 Task: Open Card UI Design Concepts in Board Recruiting to Workspace Finance and Accounting and add a team member Softage.1@softage.net, a label Purple, a checklist Sales Call, an attachment from your onedrive, a color Purple and finally, add a card description 'Update company branding guidelines' and a comment 'Attention to detail is critical for this task, so let us make sure we do not miss anything important.'. Add a start date 'Jan 01, 1900' with a due date 'Jan 08, 1900'
Action: Mouse moved to (34, 383)
Screenshot: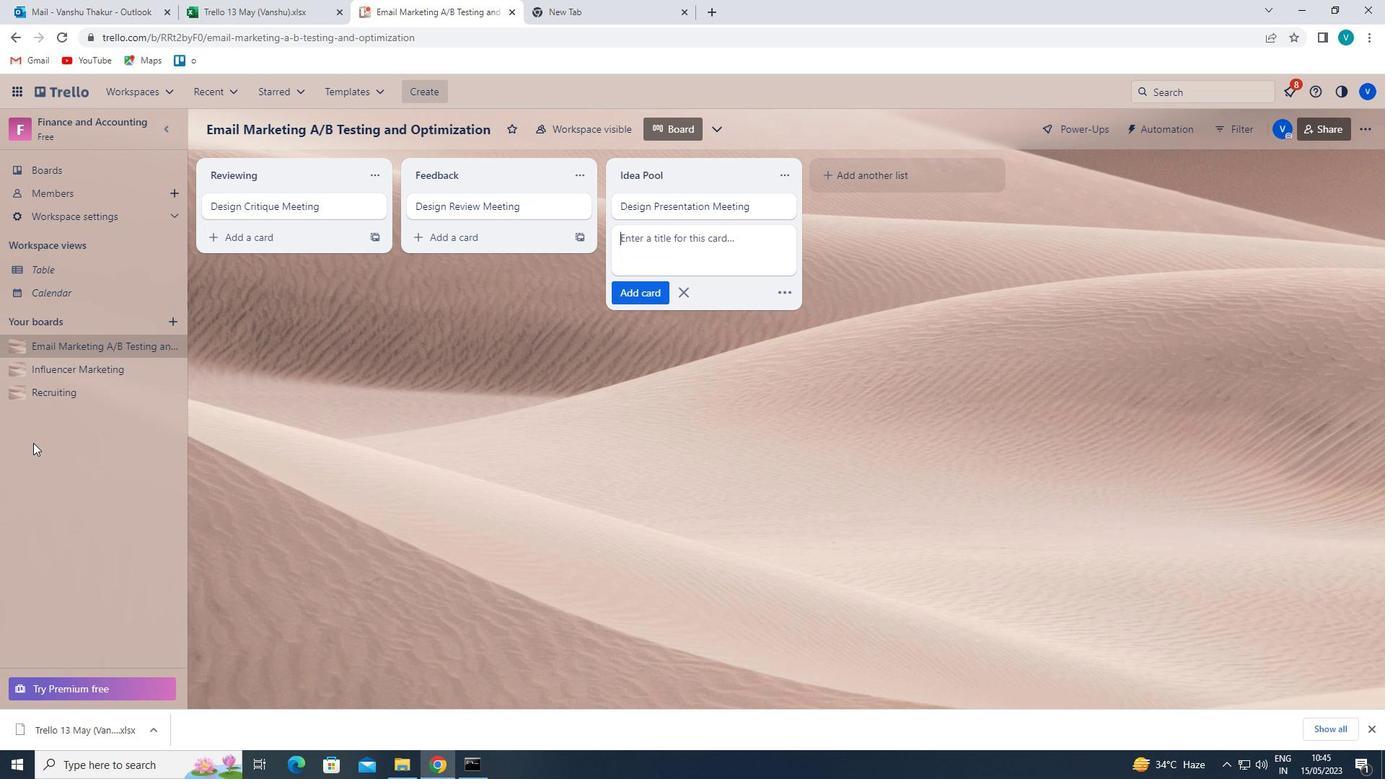 
Action: Mouse pressed left at (34, 383)
Screenshot: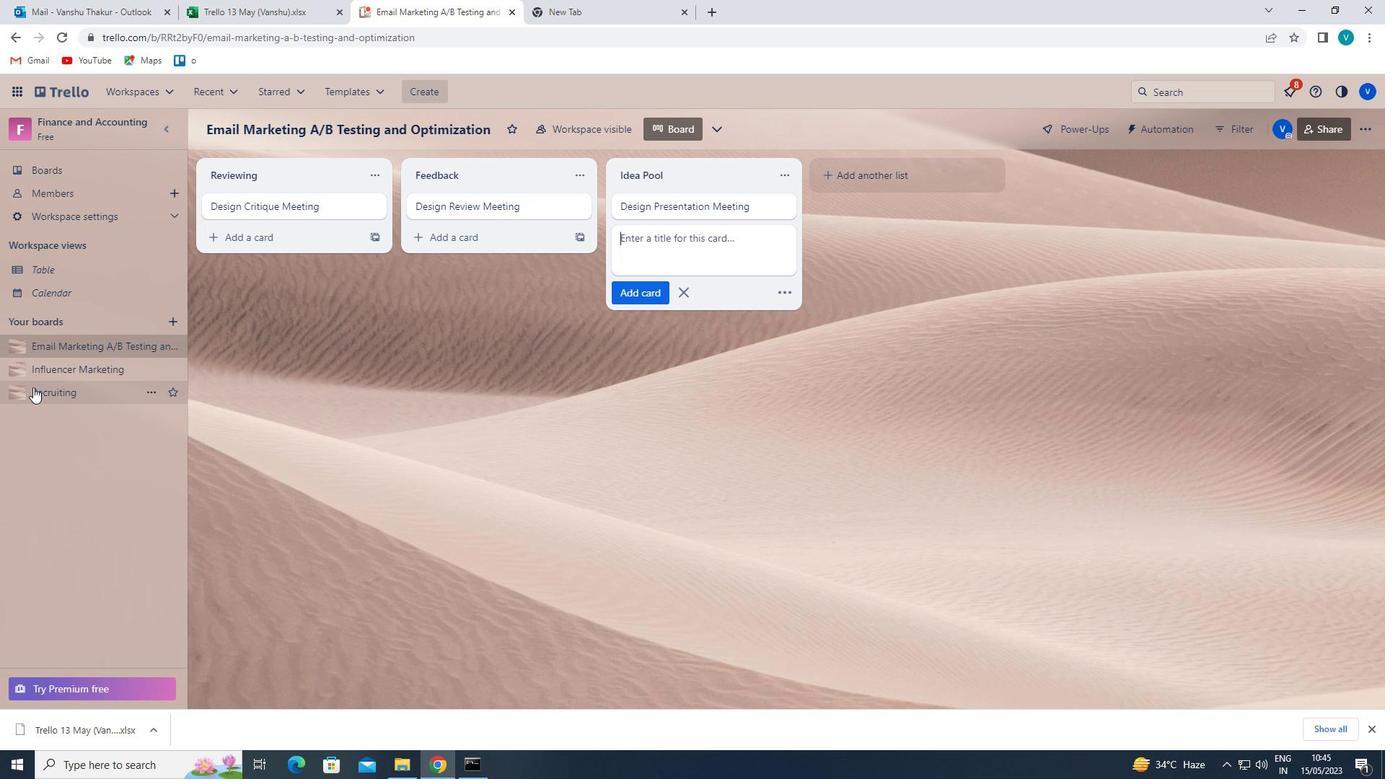 
Action: Mouse moved to (291, 207)
Screenshot: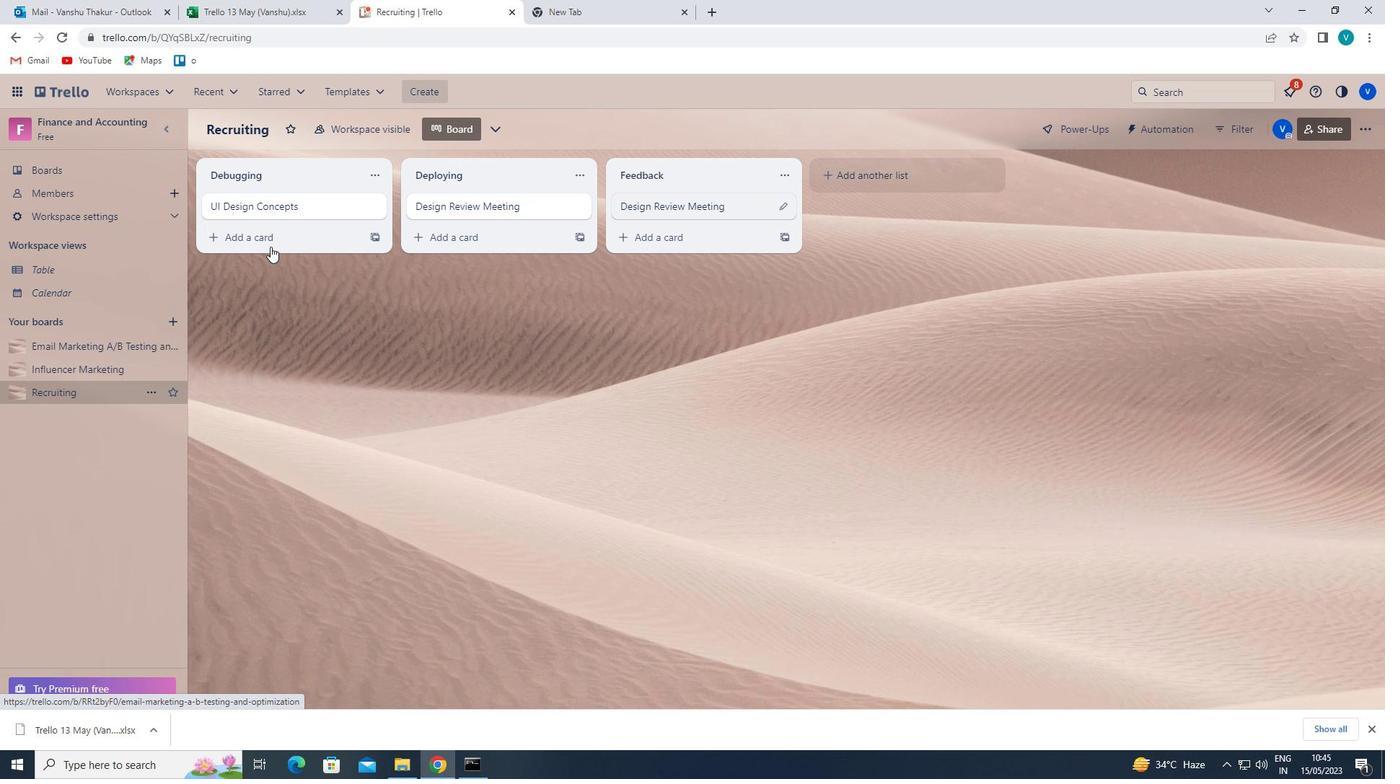 
Action: Mouse pressed left at (291, 207)
Screenshot: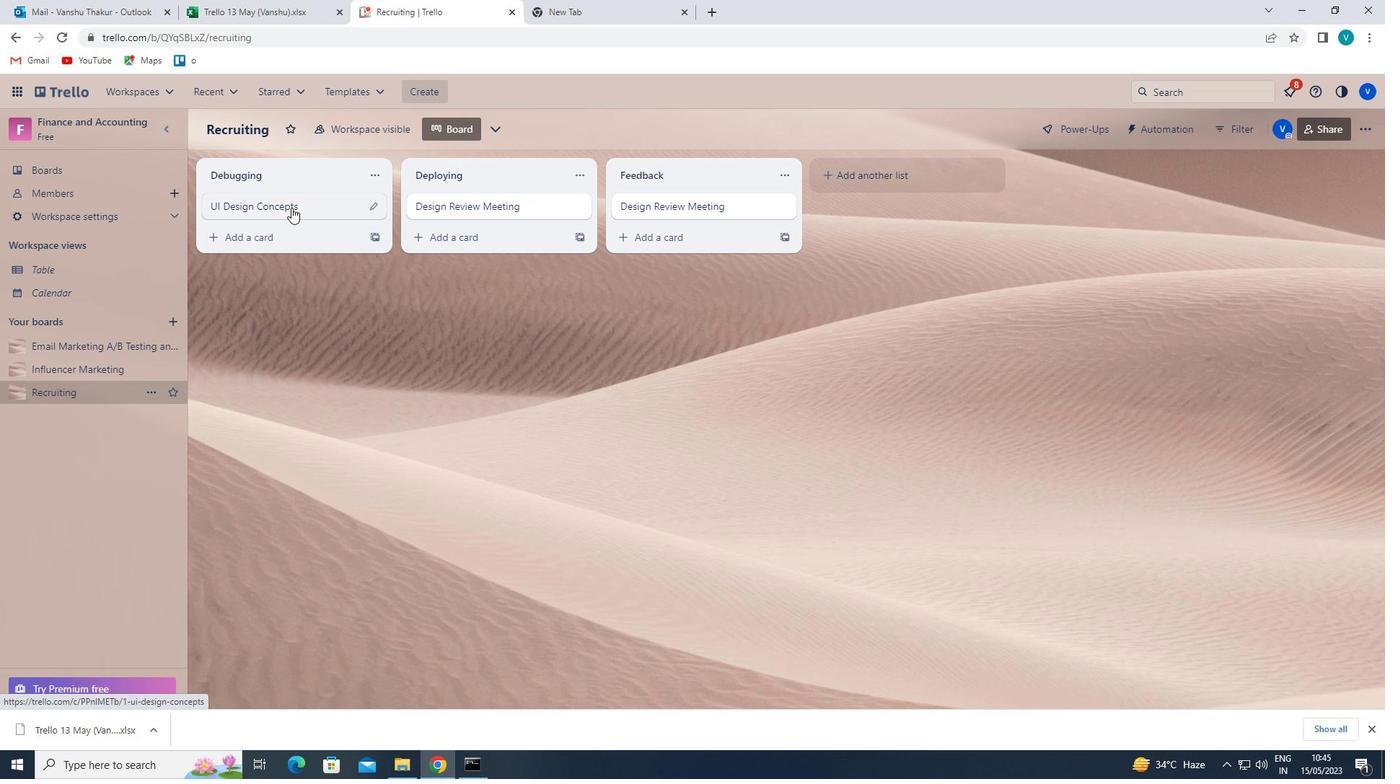 
Action: Mouse moved to (862, 194)
Screenshot: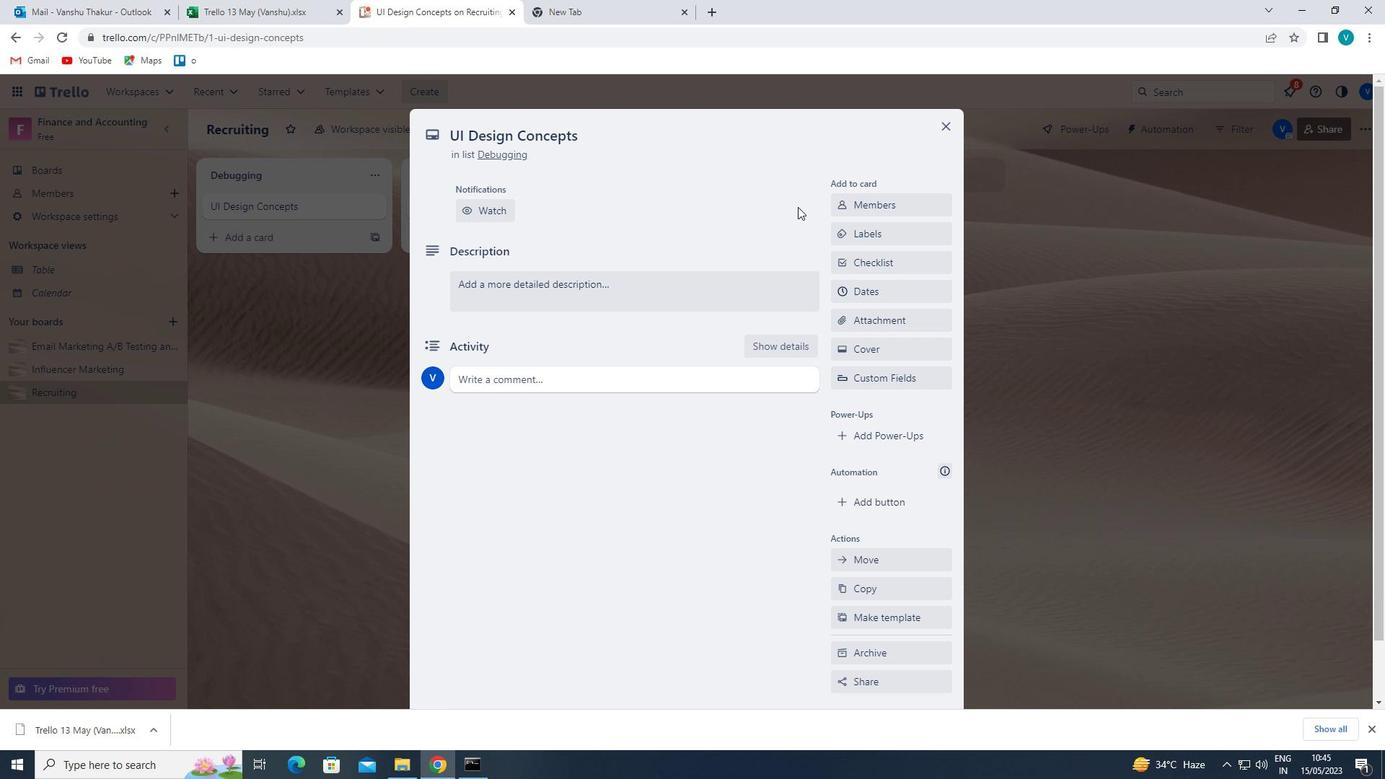 
Action: Mouse pressed left at (862, 194)
Screenshot: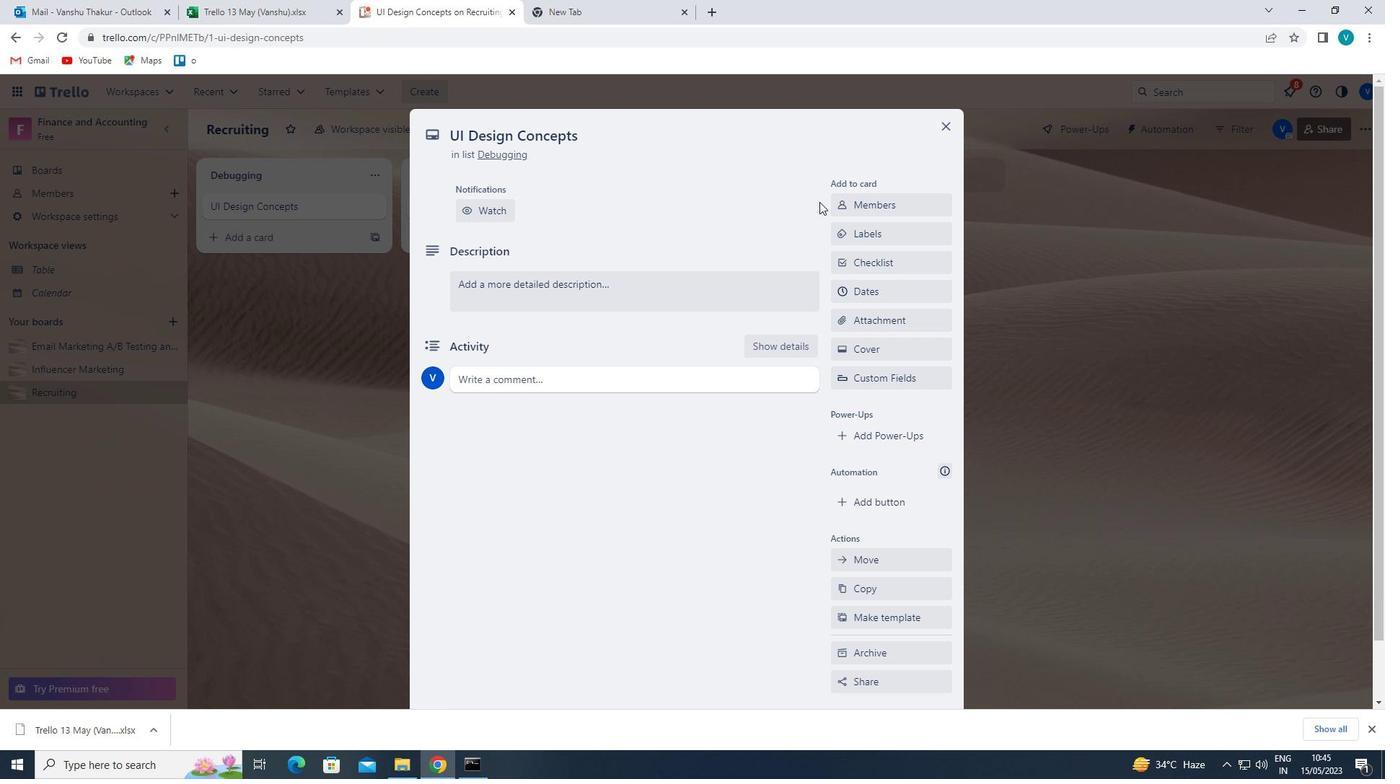 
Action: Mouse moved to (861, 273)
Screenshot: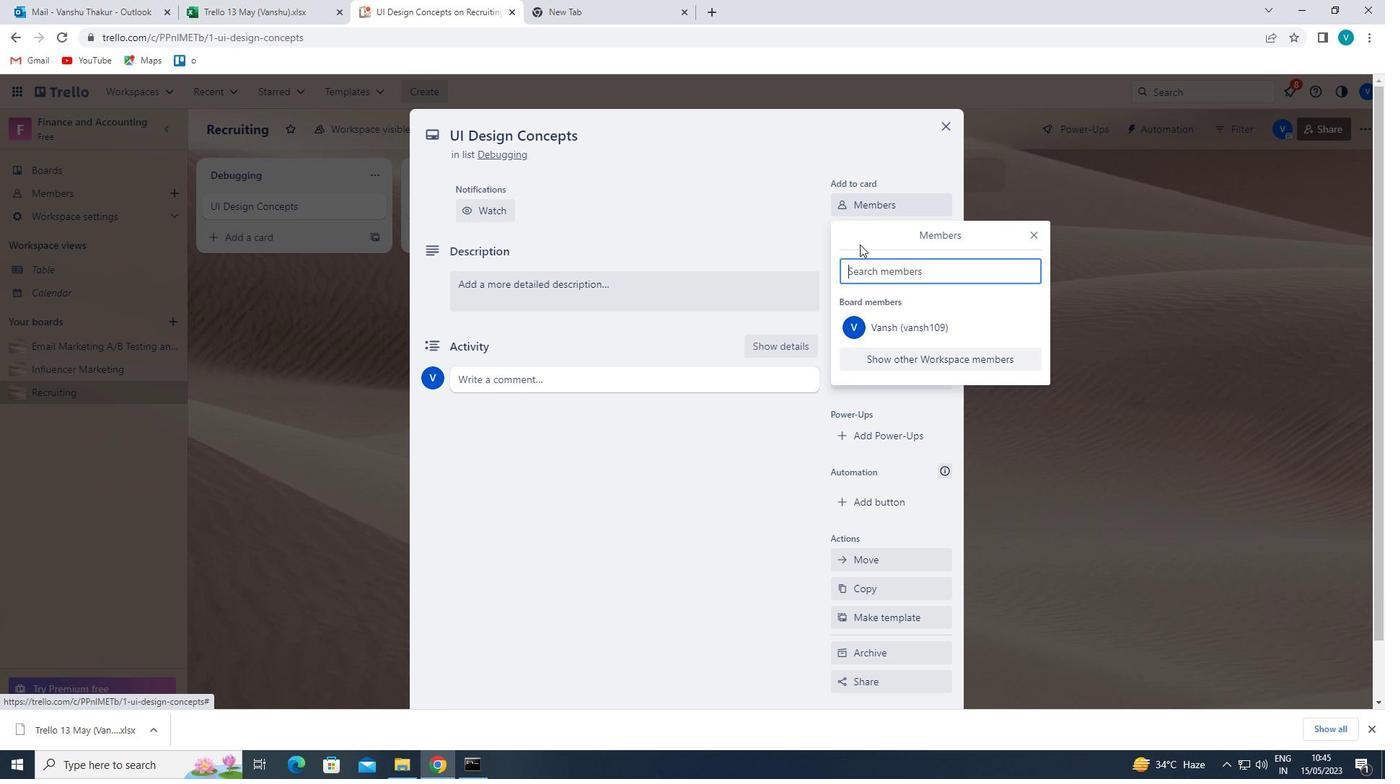 
Action: Mouse pressed left at (861, 273)
Screenshot: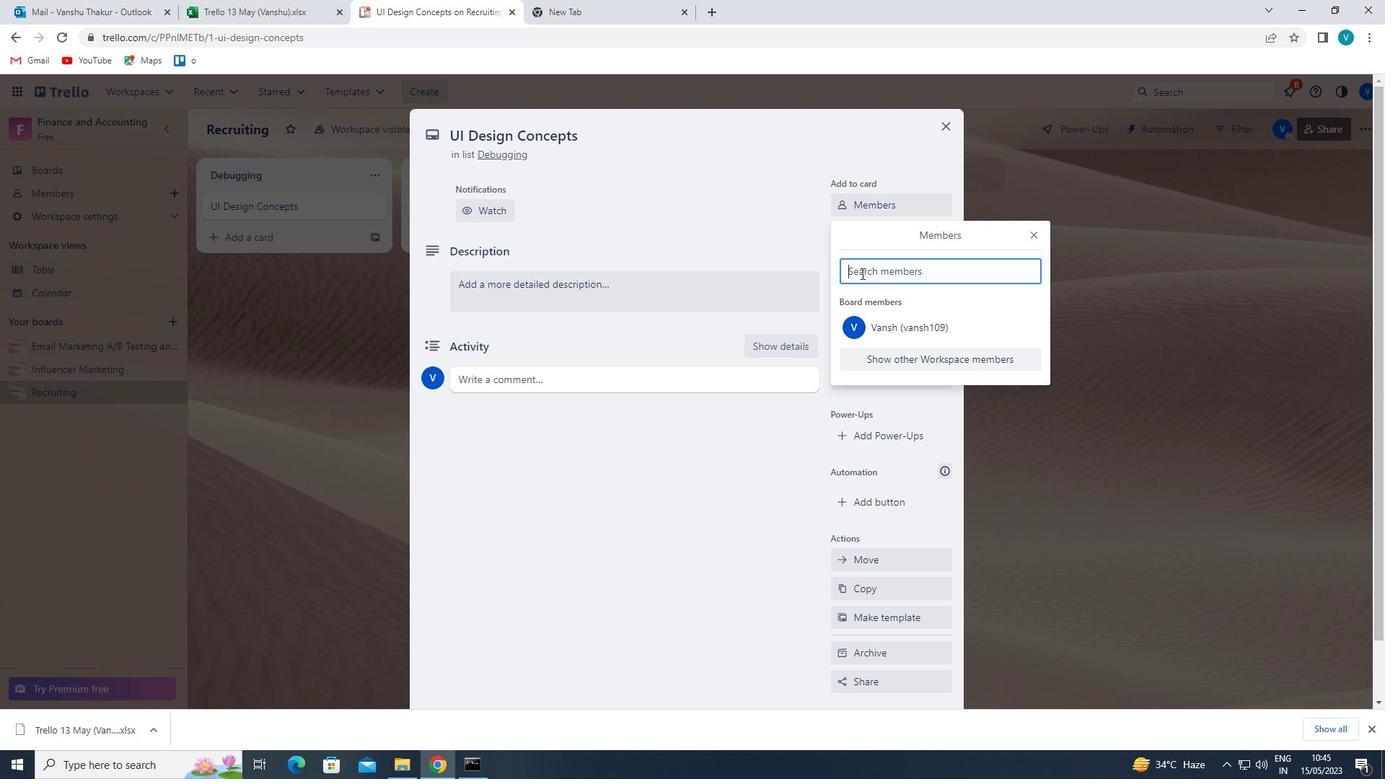
Action: Key pressed <Key.shift>S
Screenshot: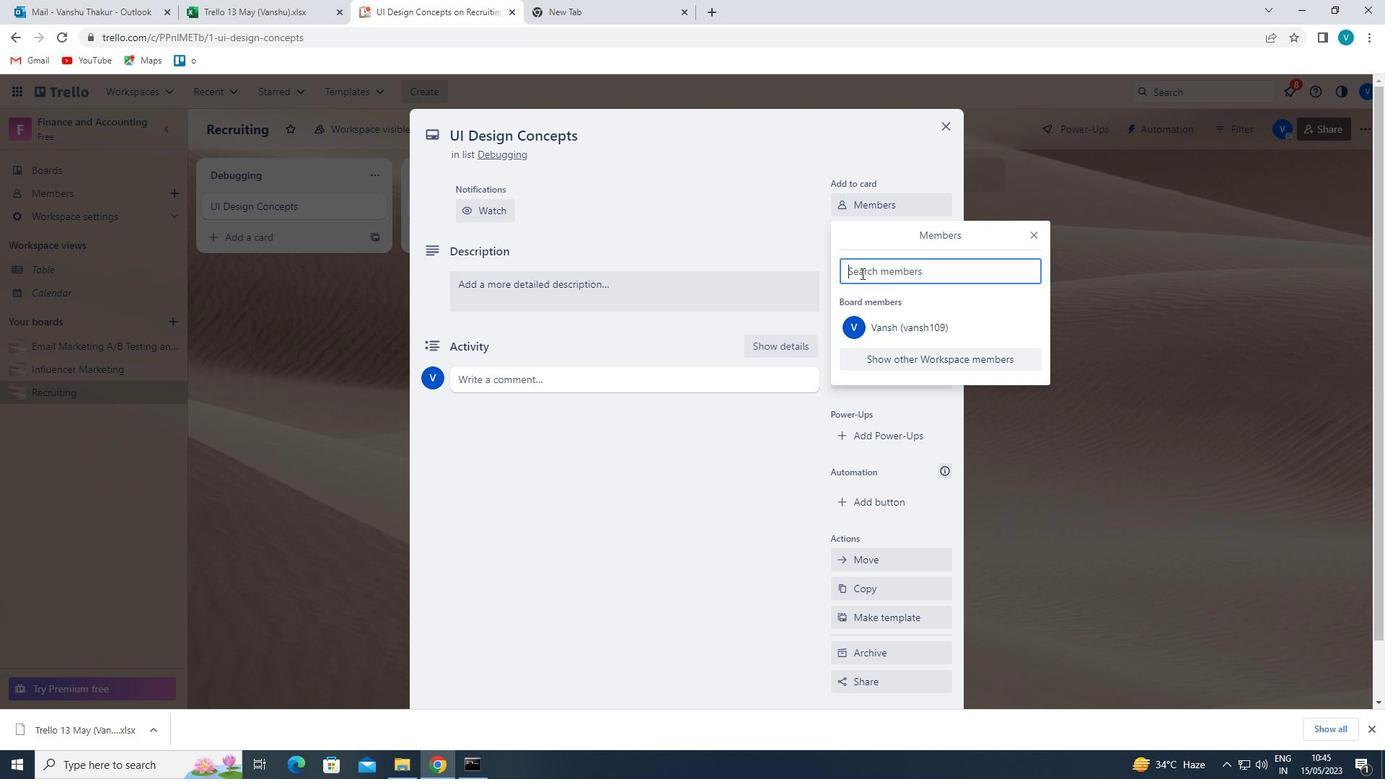 
Action: Mouse moved to (958, 405)
Screenshot: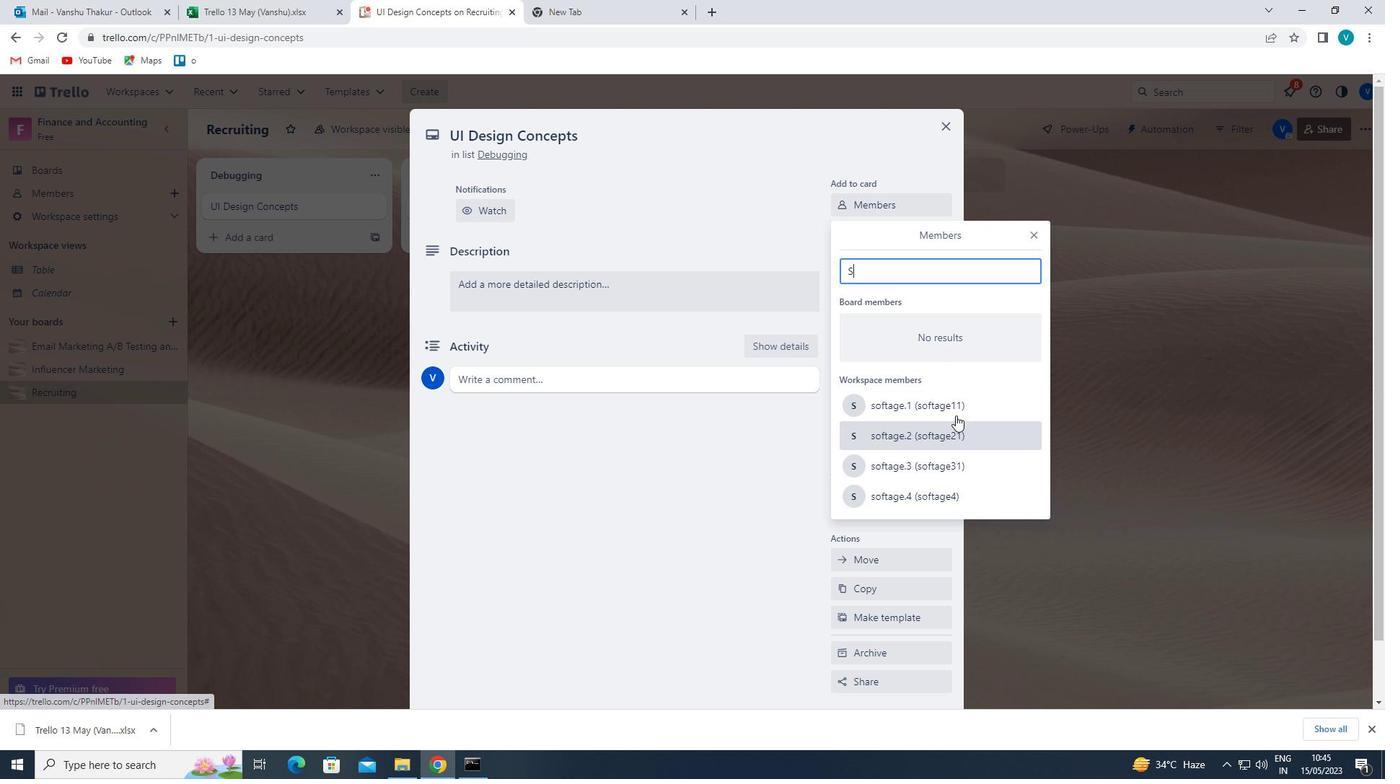 
Action: Mouse pressed left at (958, 405)
Screenshot: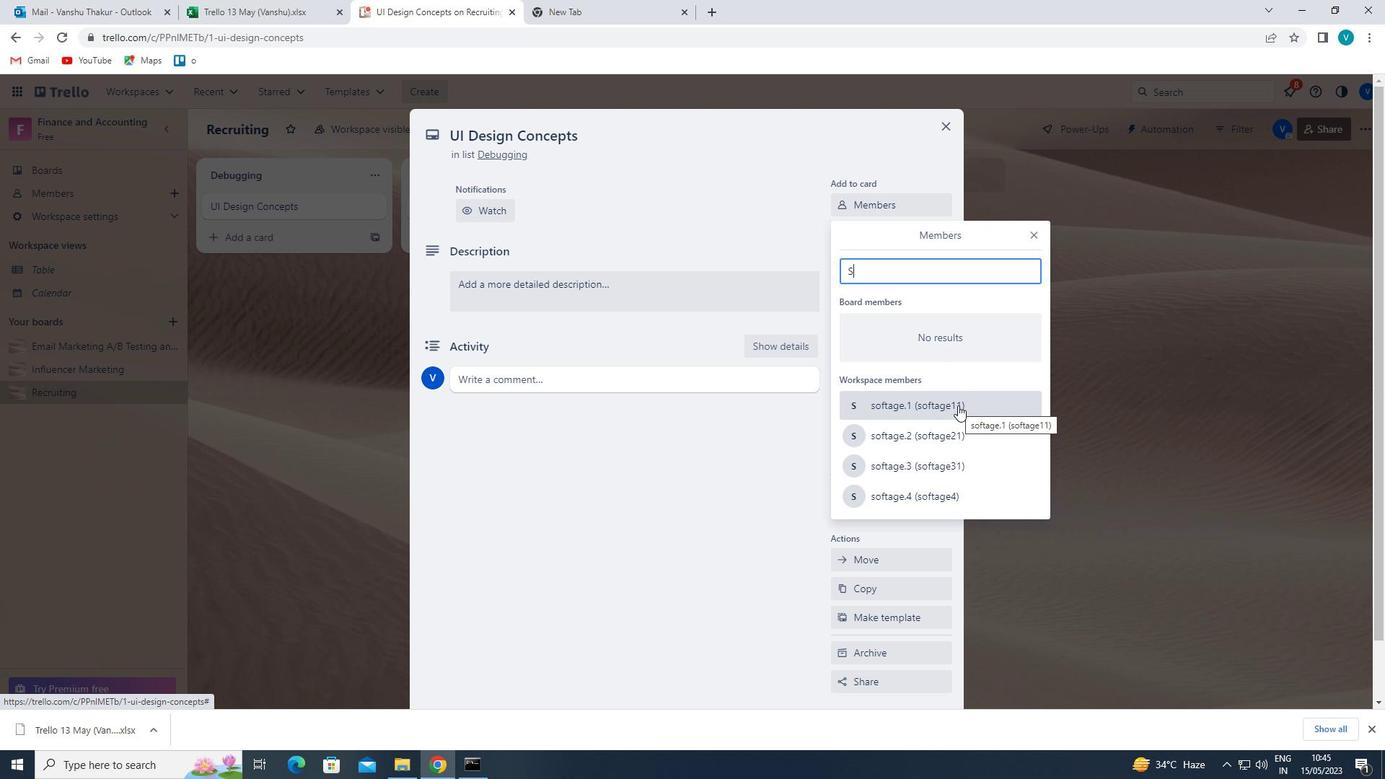 
Action: Mouse moved to (1032, 241)
Screenshot: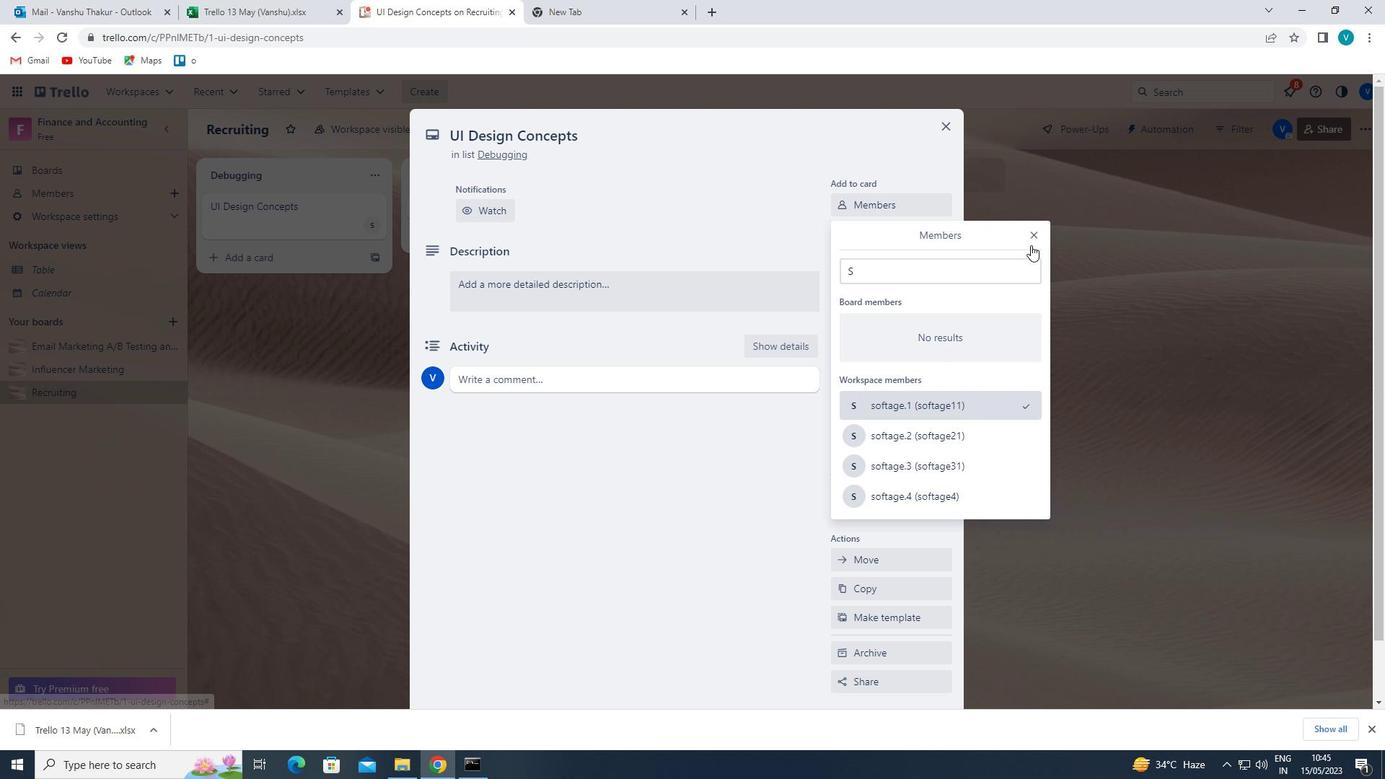 
Action: Mouse pressed left at (1032, 241)
Screenshot: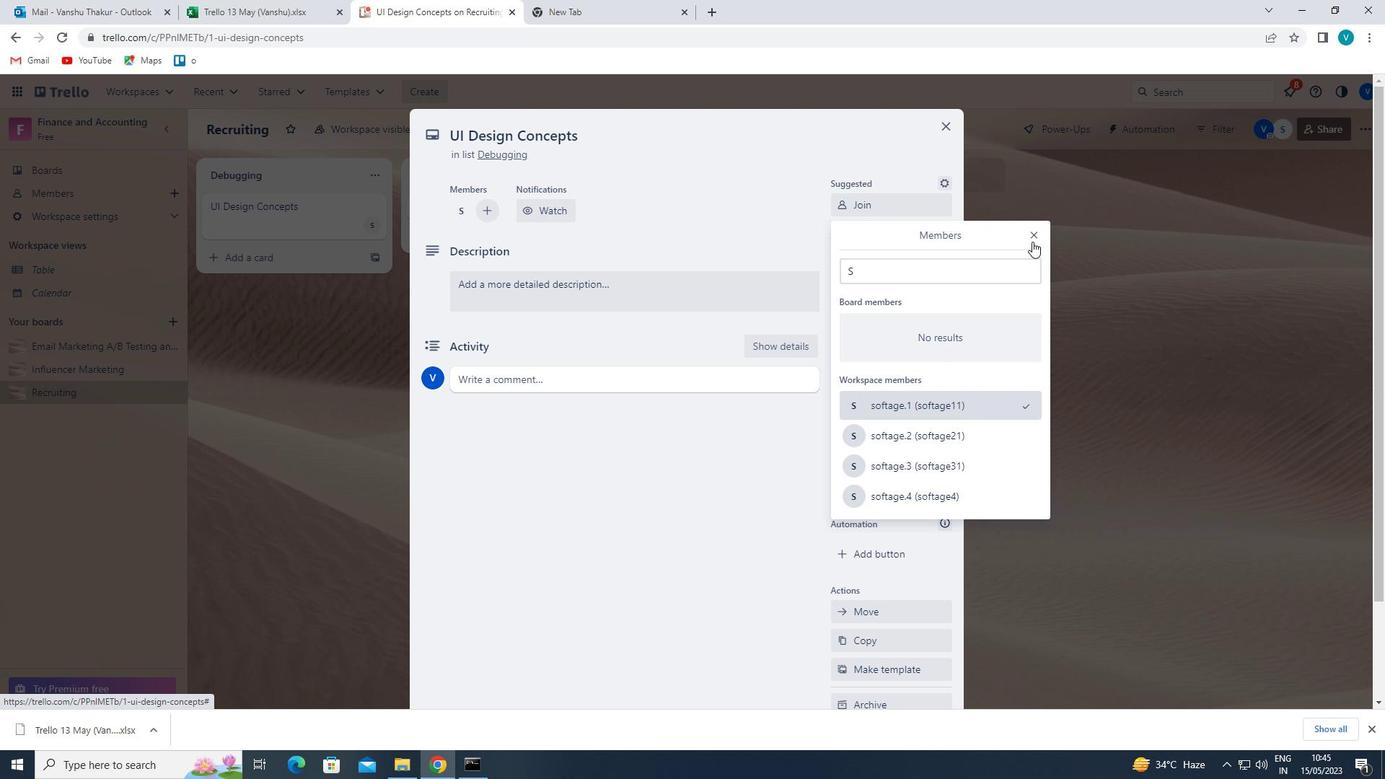 
Action: Mouse moved to (930, 279)
Screenshot: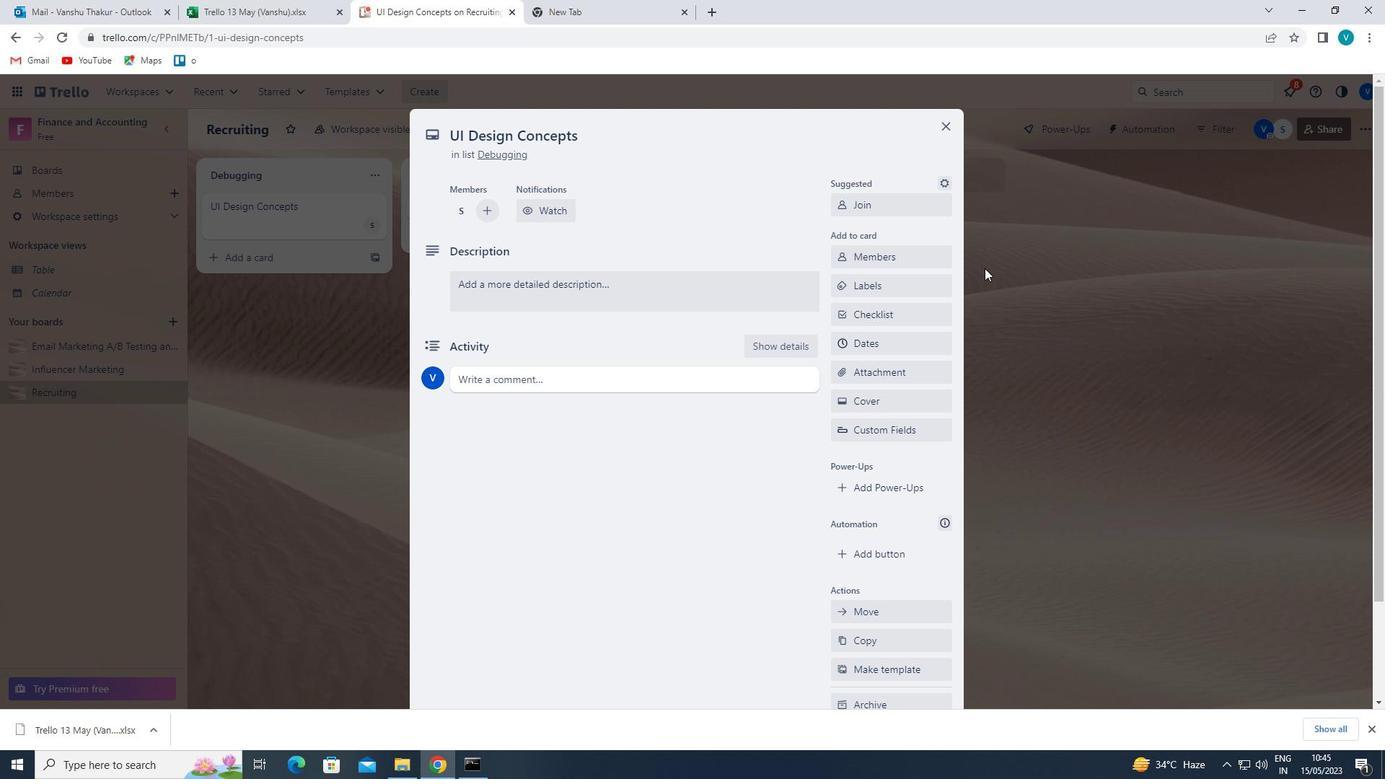 
Action: Mouse pressed left at (930, 279)
Screenshot: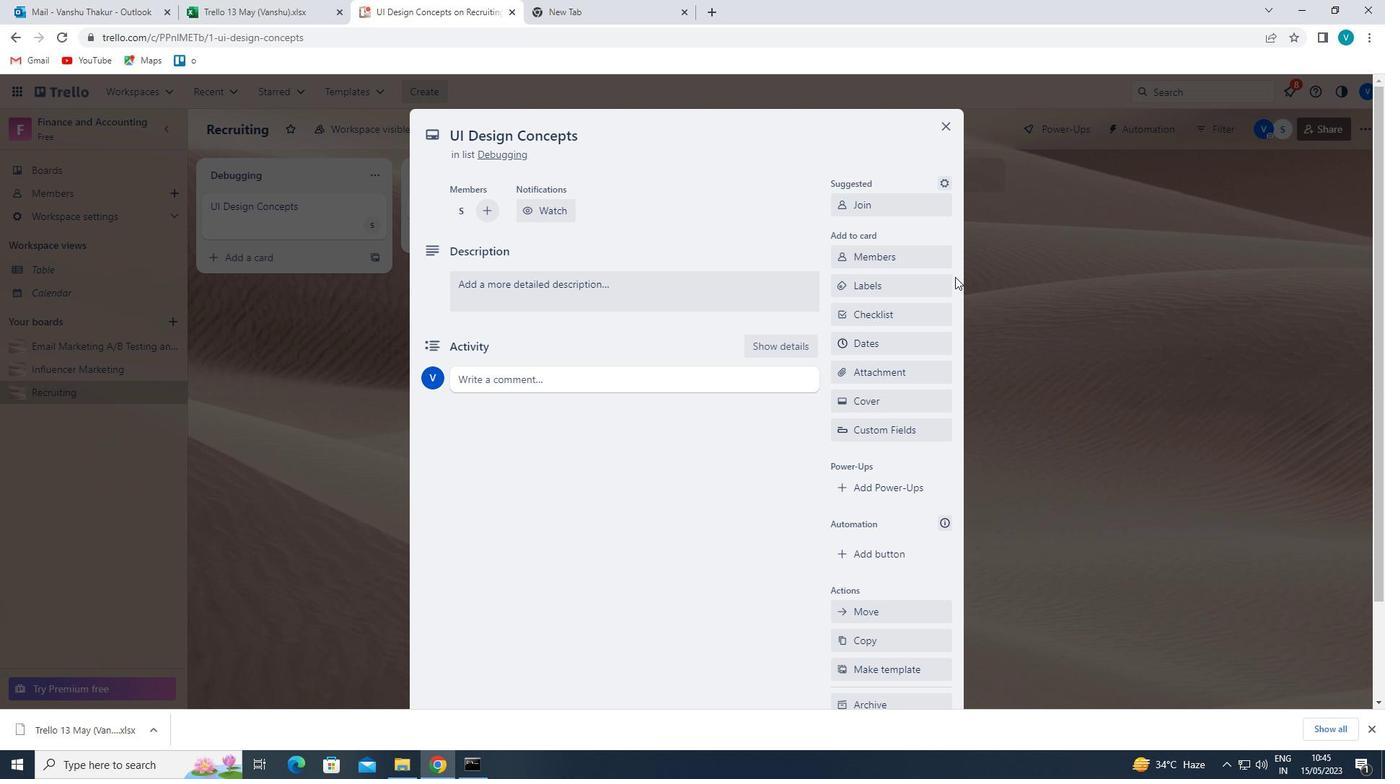 
Action: Mouse moved to (924, 503)
Screenshot: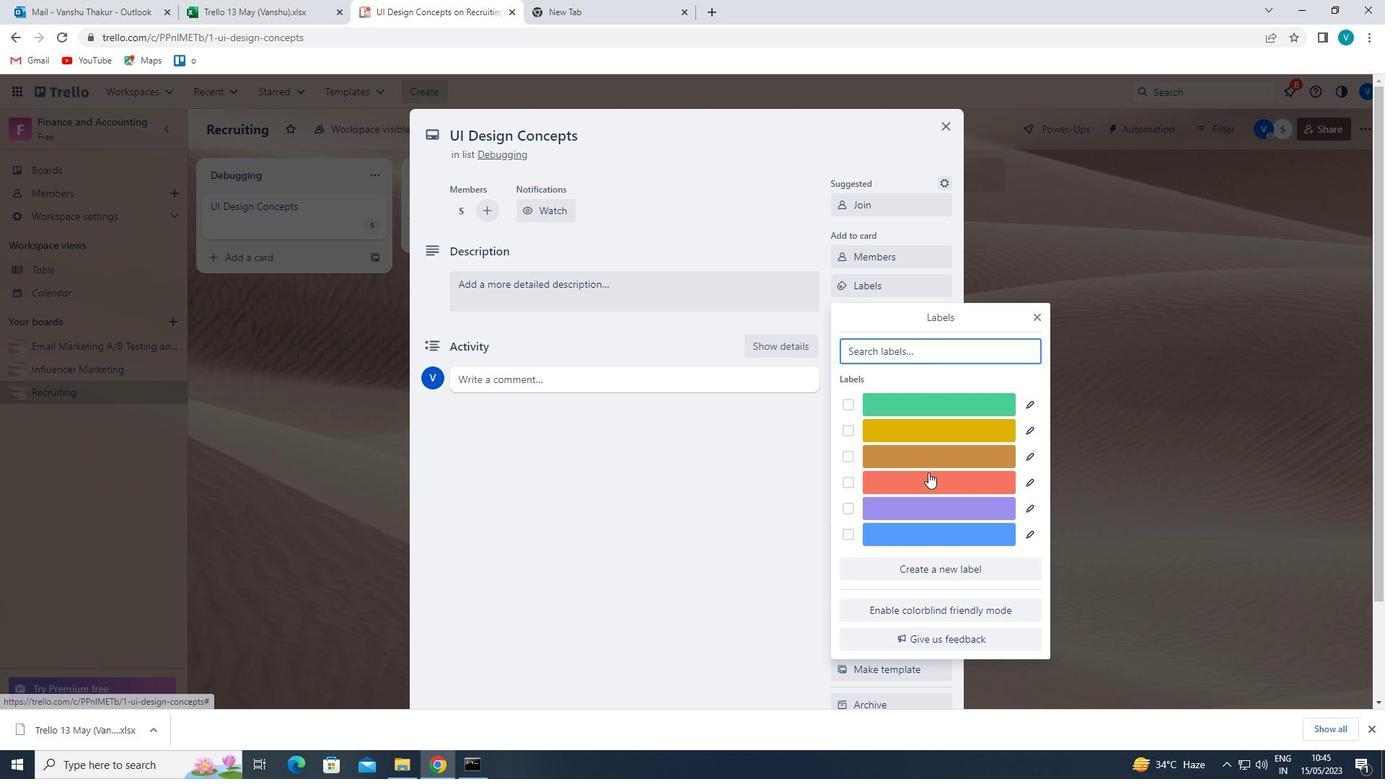 
Action: Mouse pressed left at (924, 503)
Screenshot: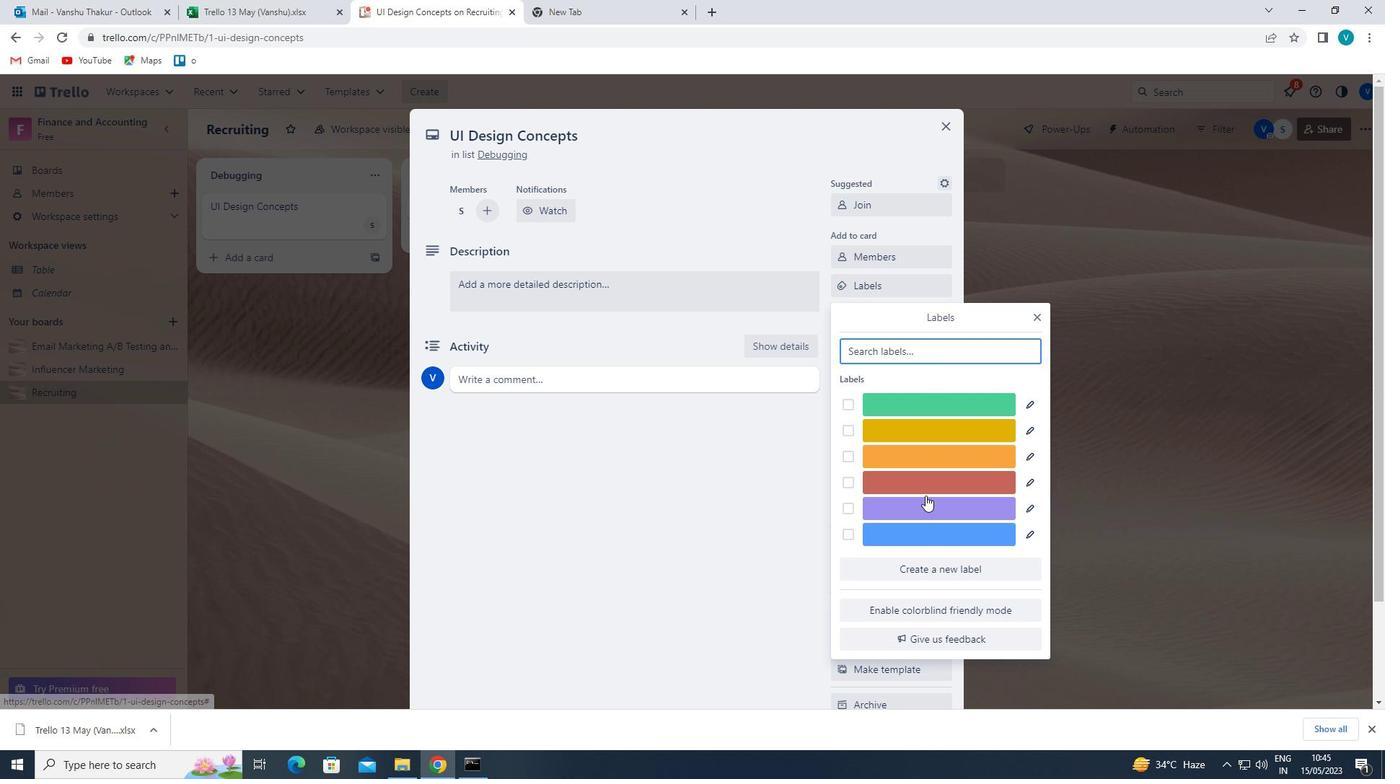 
Action: Mouse moved to (1036, 313)
Screenshot: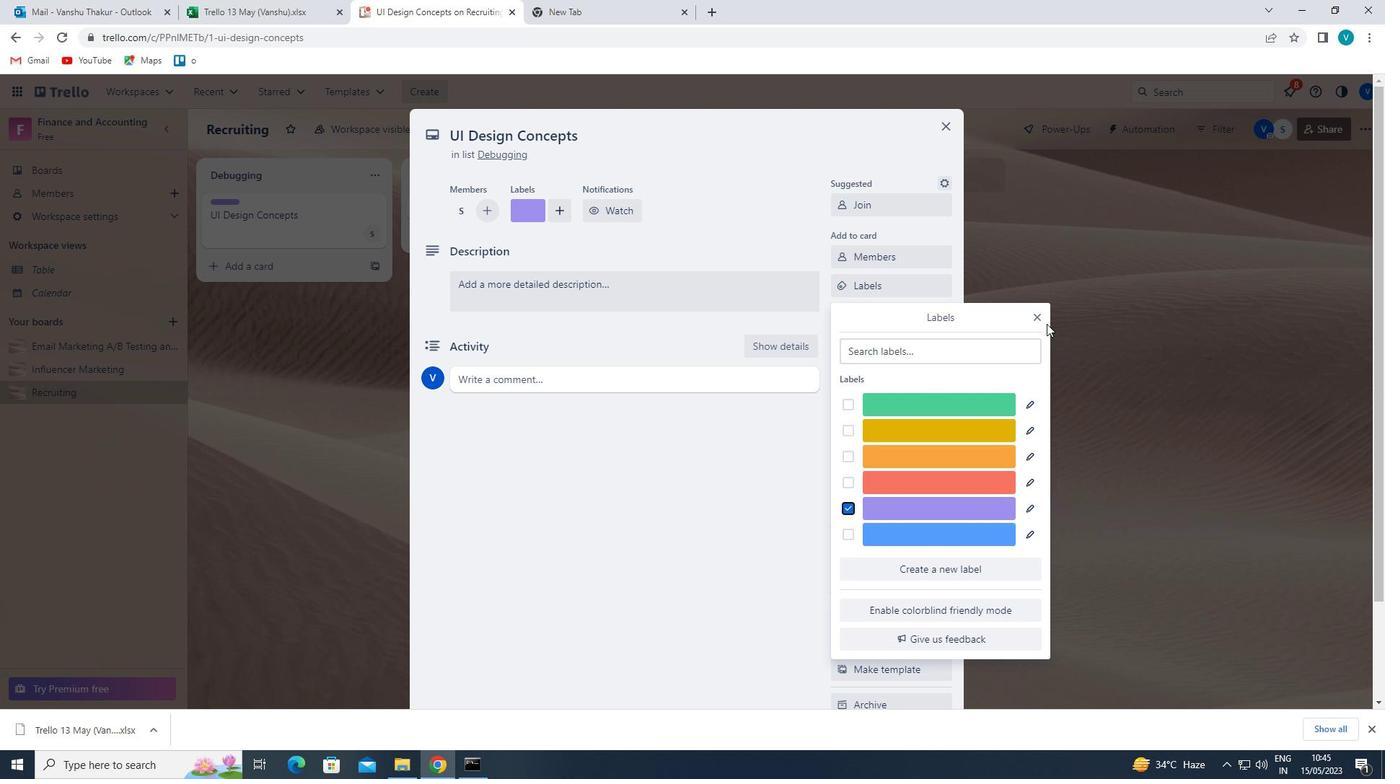 
Action: Mouse pressed left at (1036, 313)
Screenshot: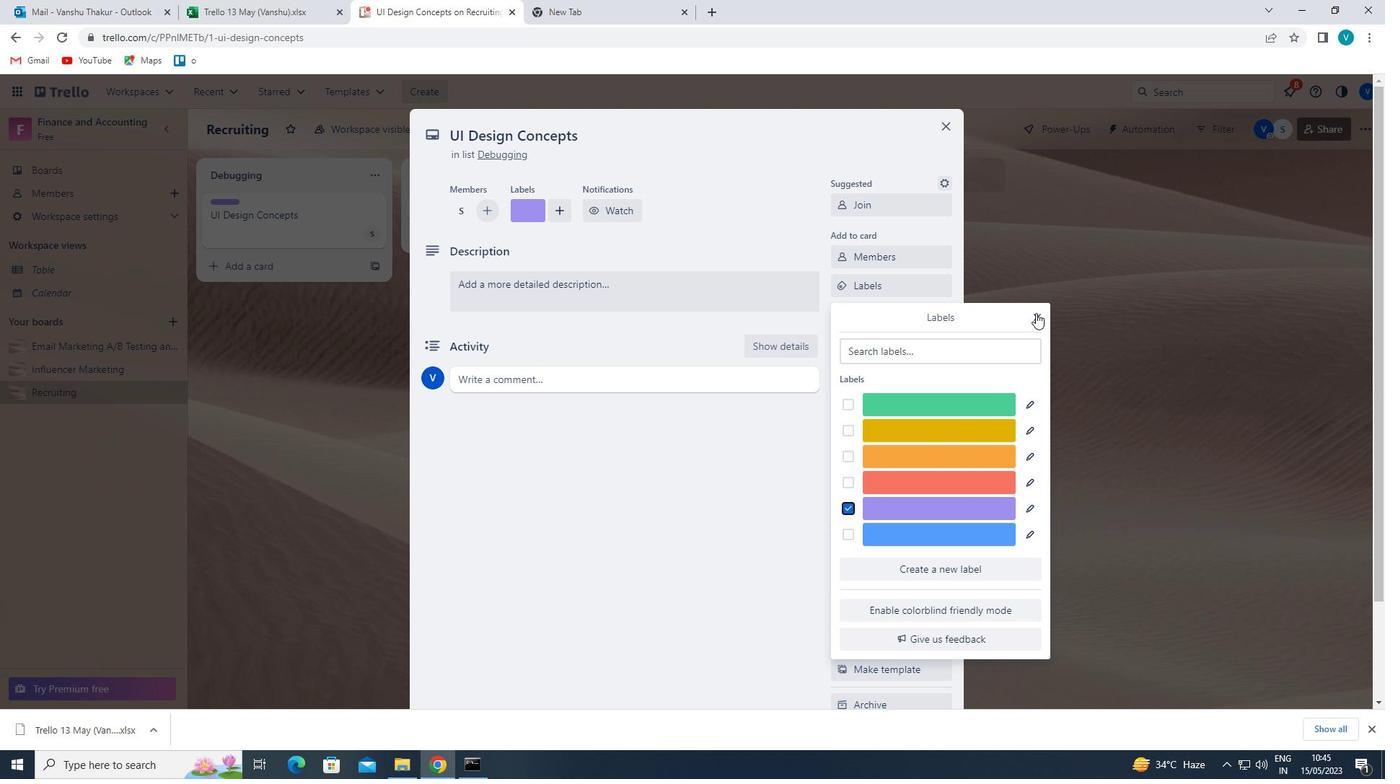 
Action: Mouse moved to (903, 321)
Screenshot: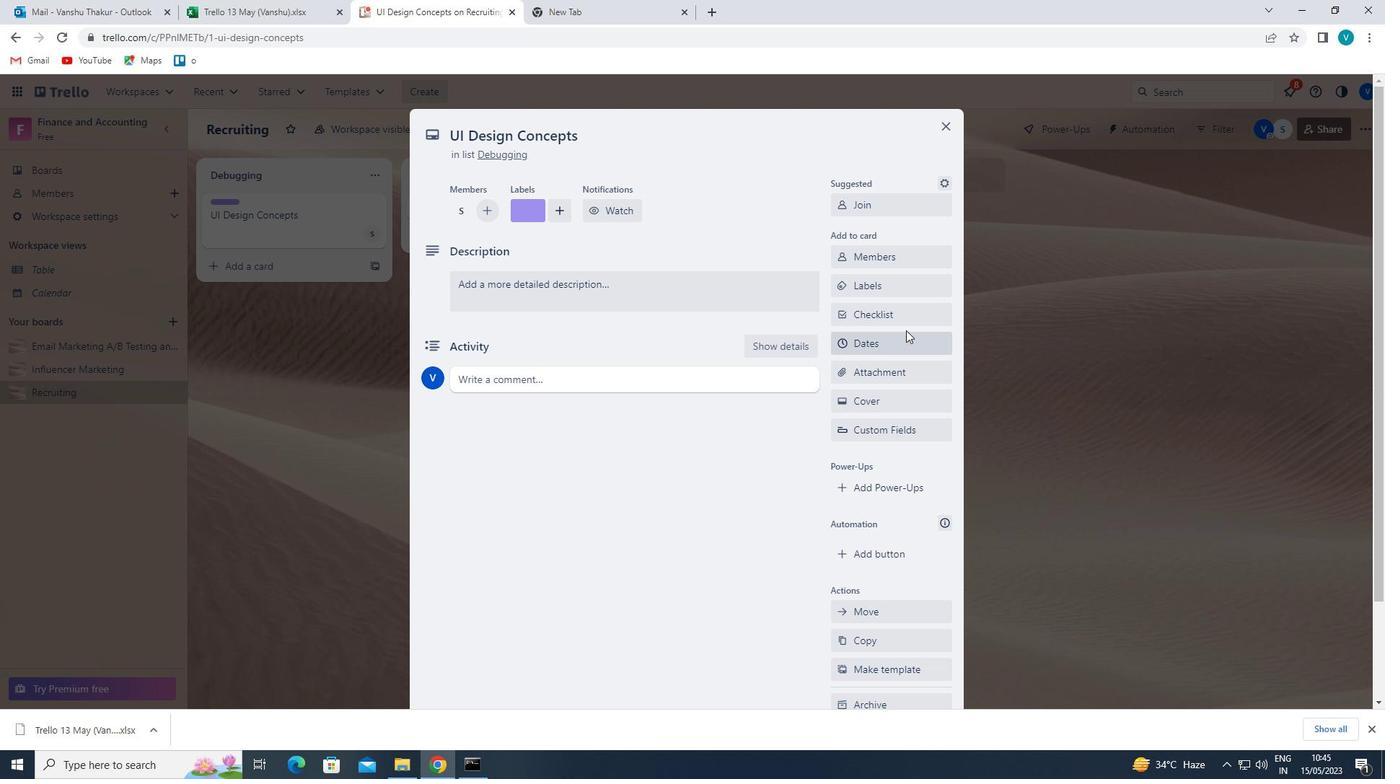 
Action: Mouse pressed left at (903, 321)
Screenshot: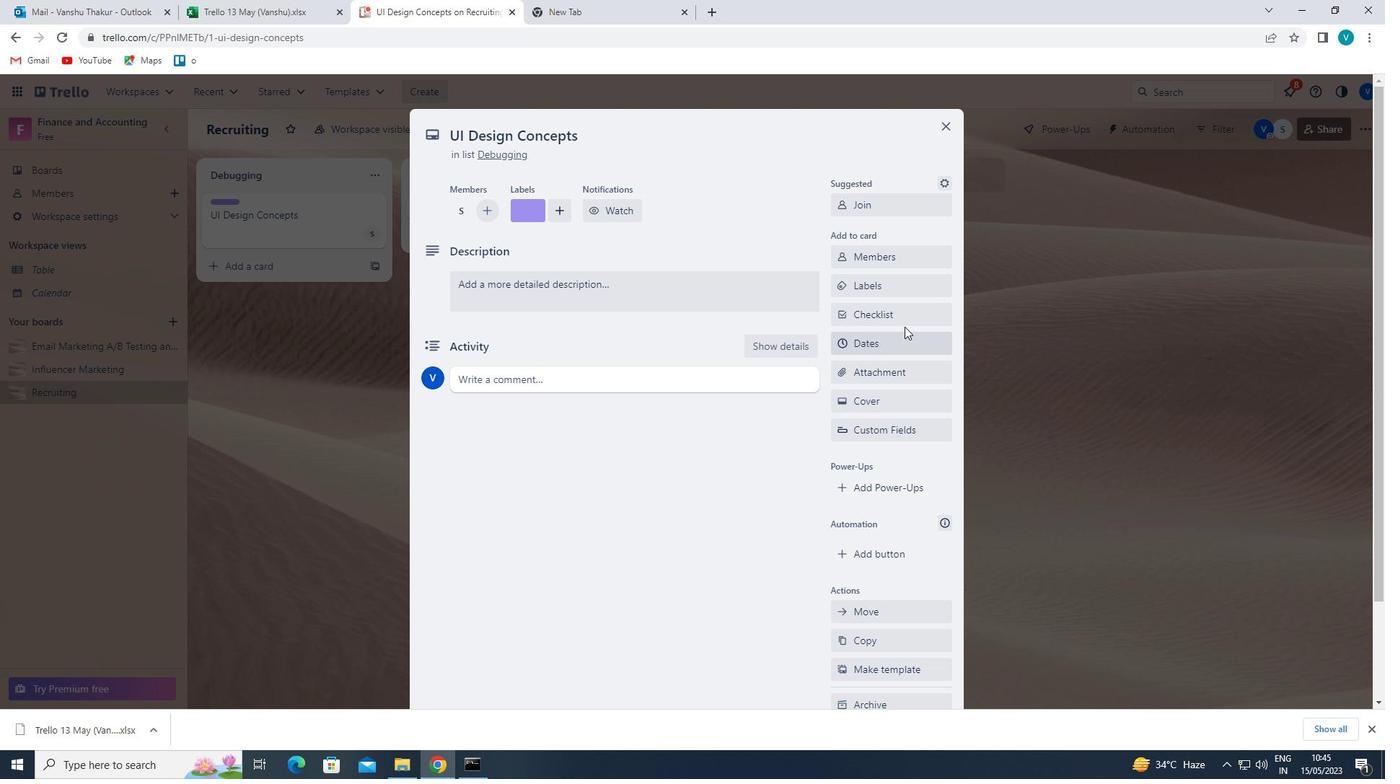 
Action: Key pressed <Key.shift>SALES<Key.space><Key.shift>CALL
Screenshot: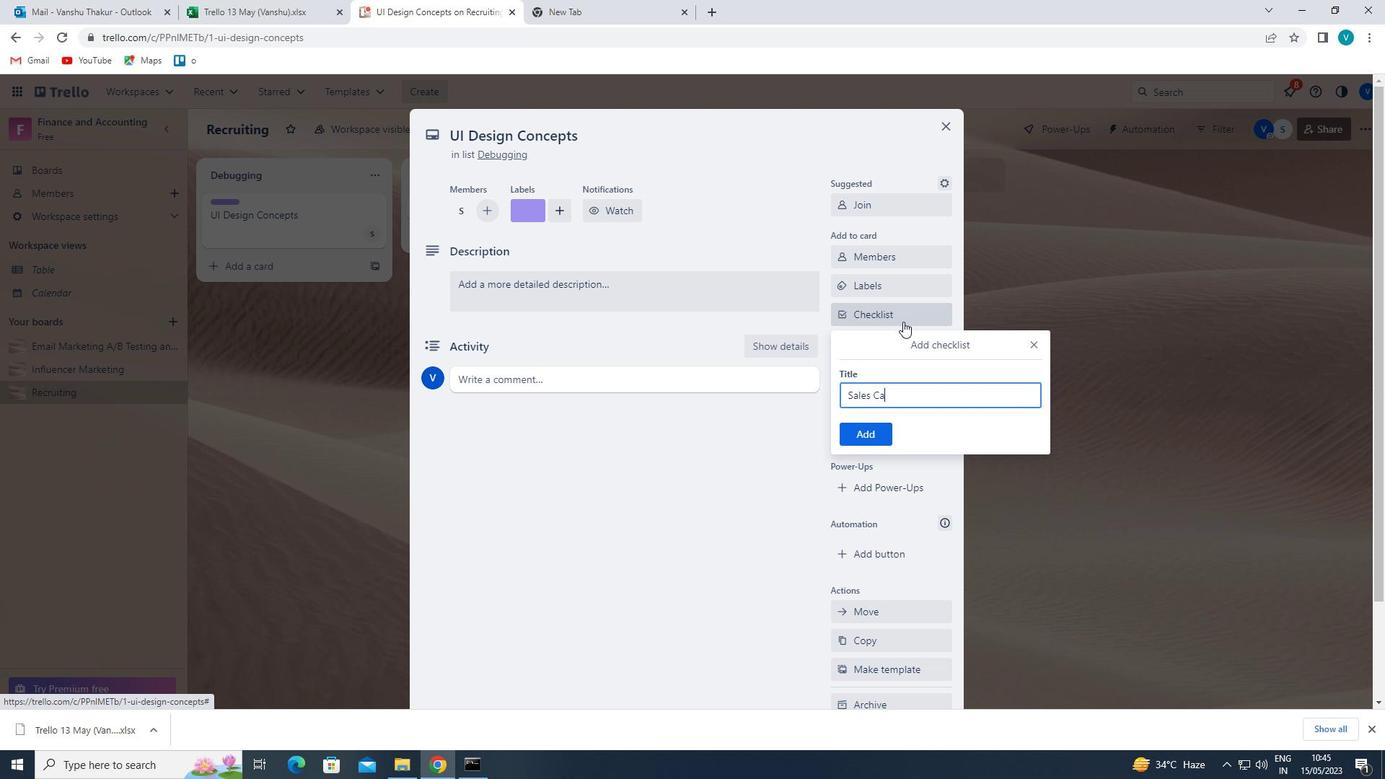 
Action: Mouse moved to (856, 433)
Screenshot: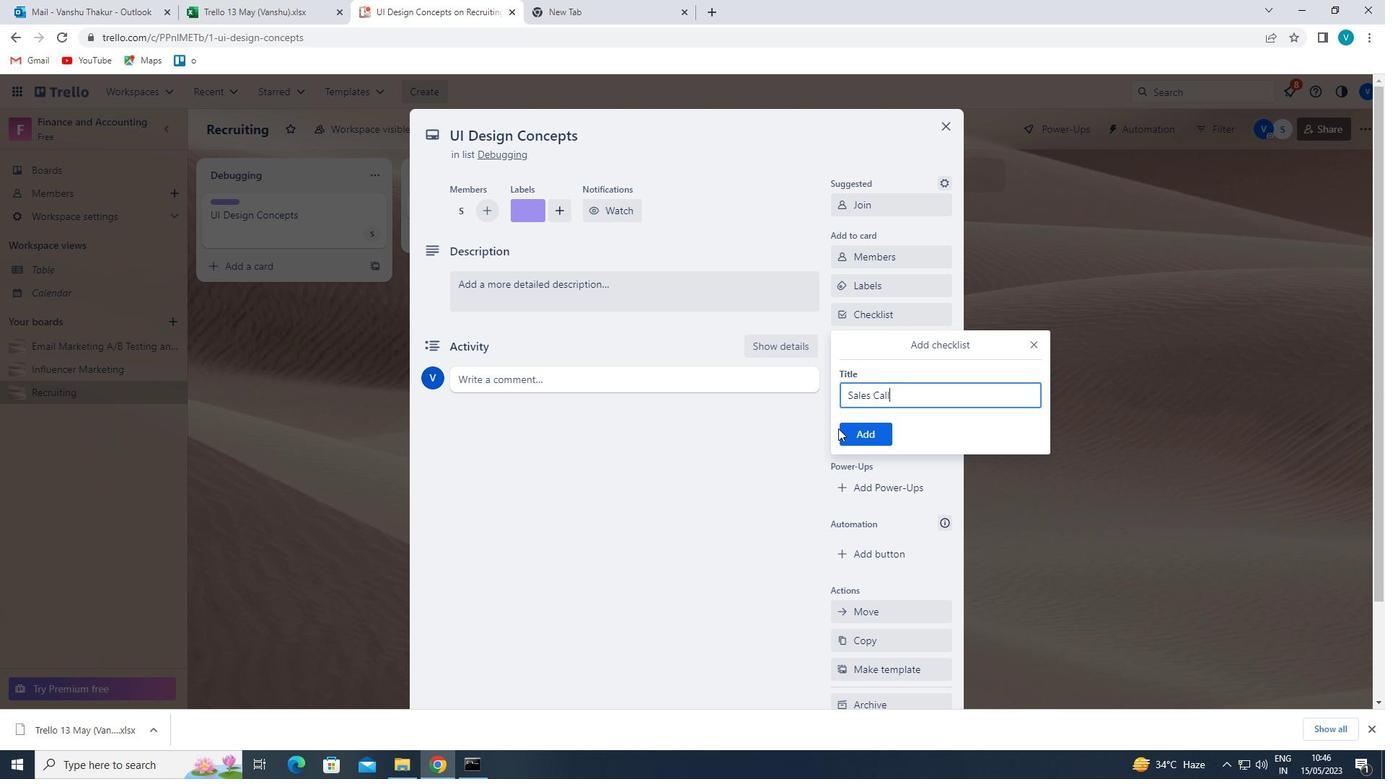 
Action: Mouse pressed left at (856, 433)
Screenshot: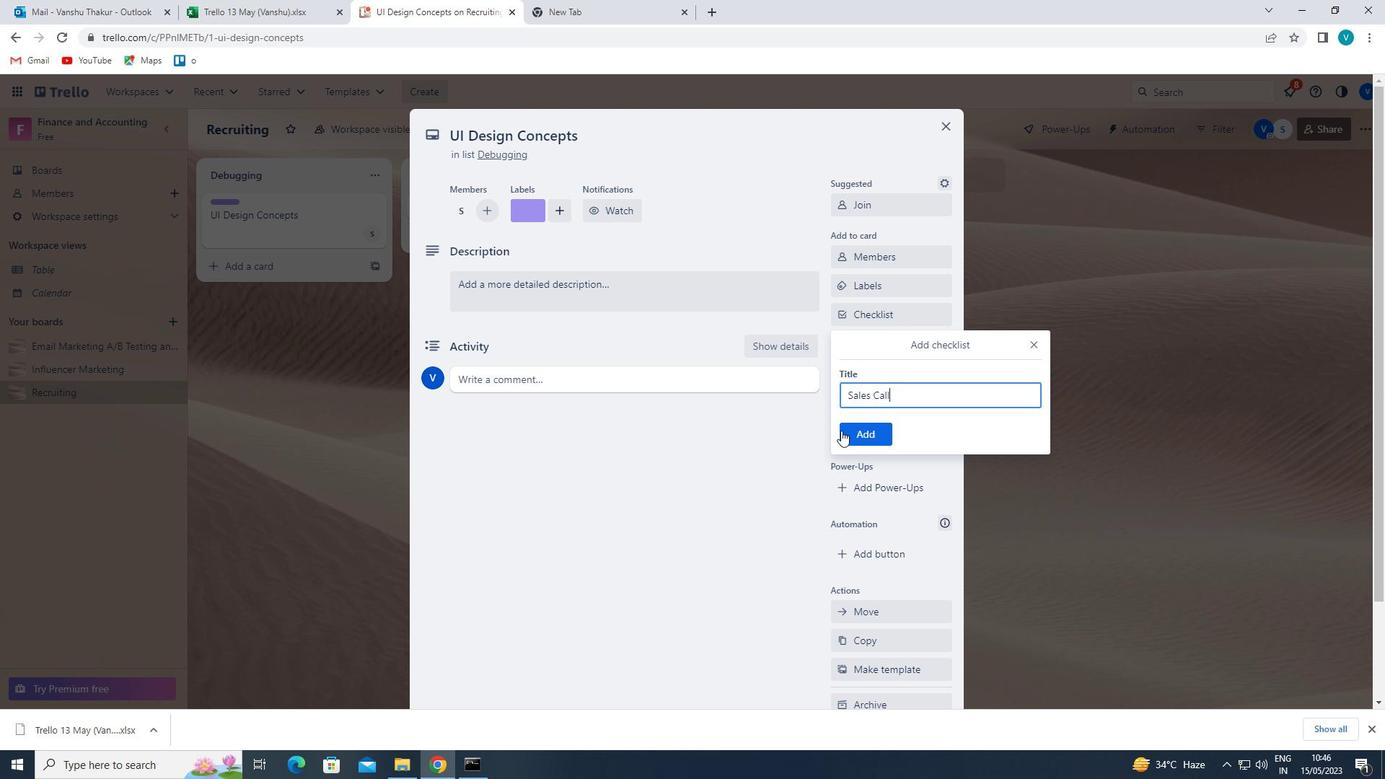 
Action: Mouse moved to (878, 375)
Screenshot: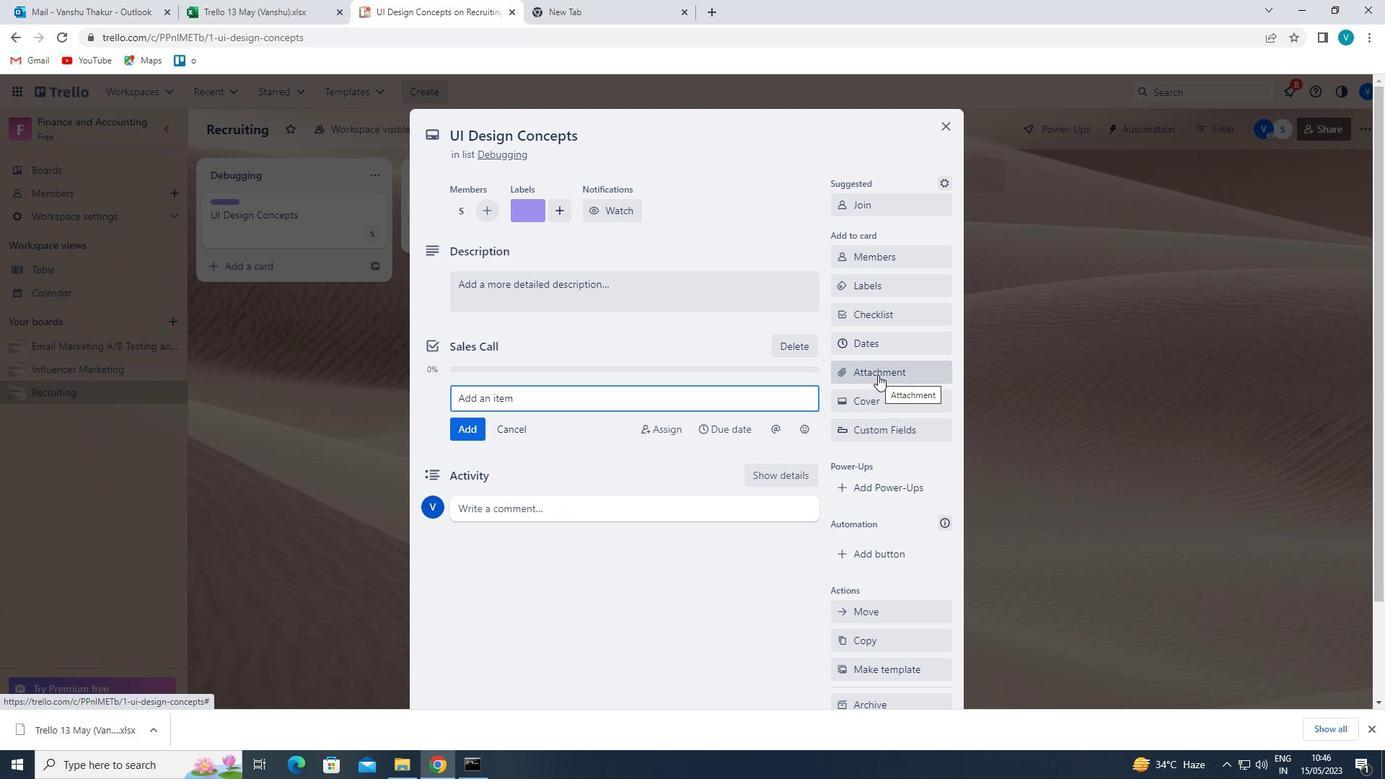 
Action: Mouse pressed left at (878, 375)
Screenshot: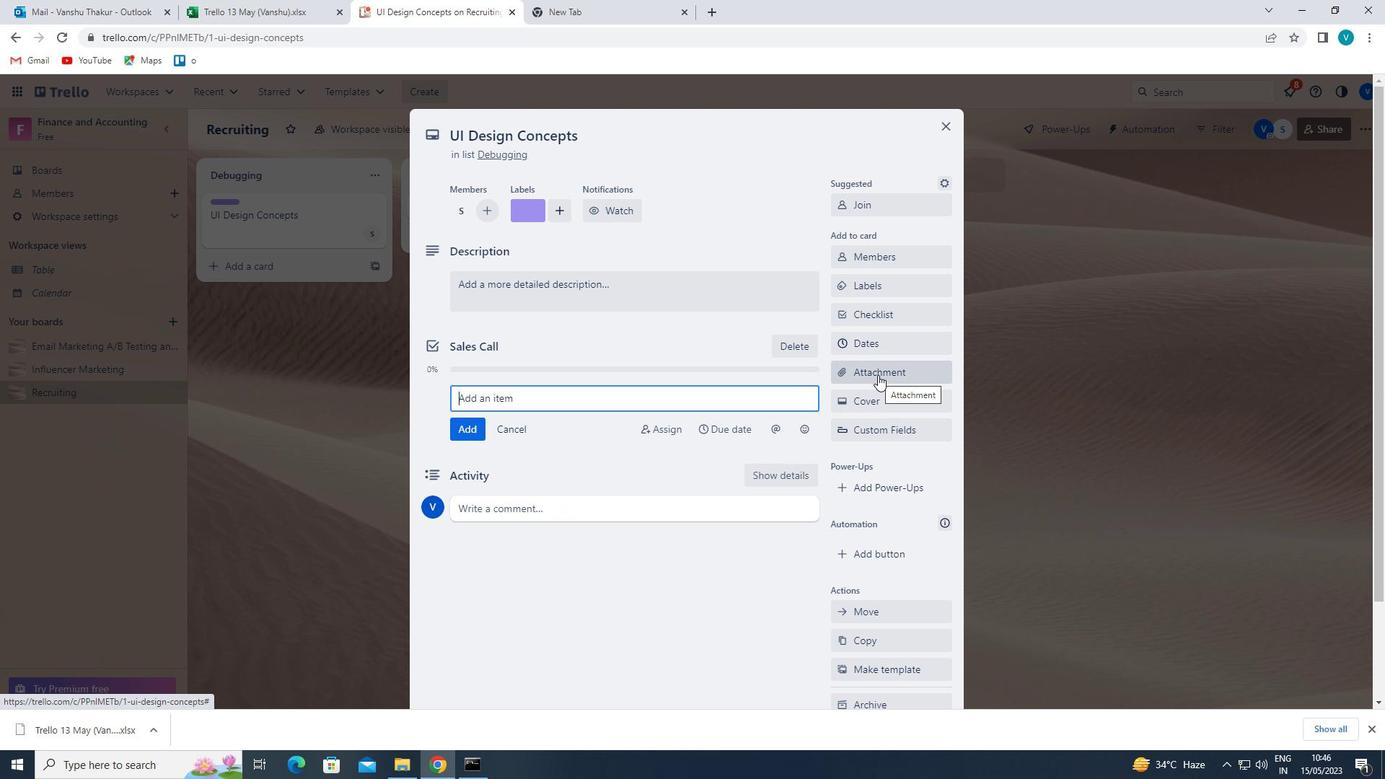 
Action: Mouse moved to (859, 559)
Screenshot: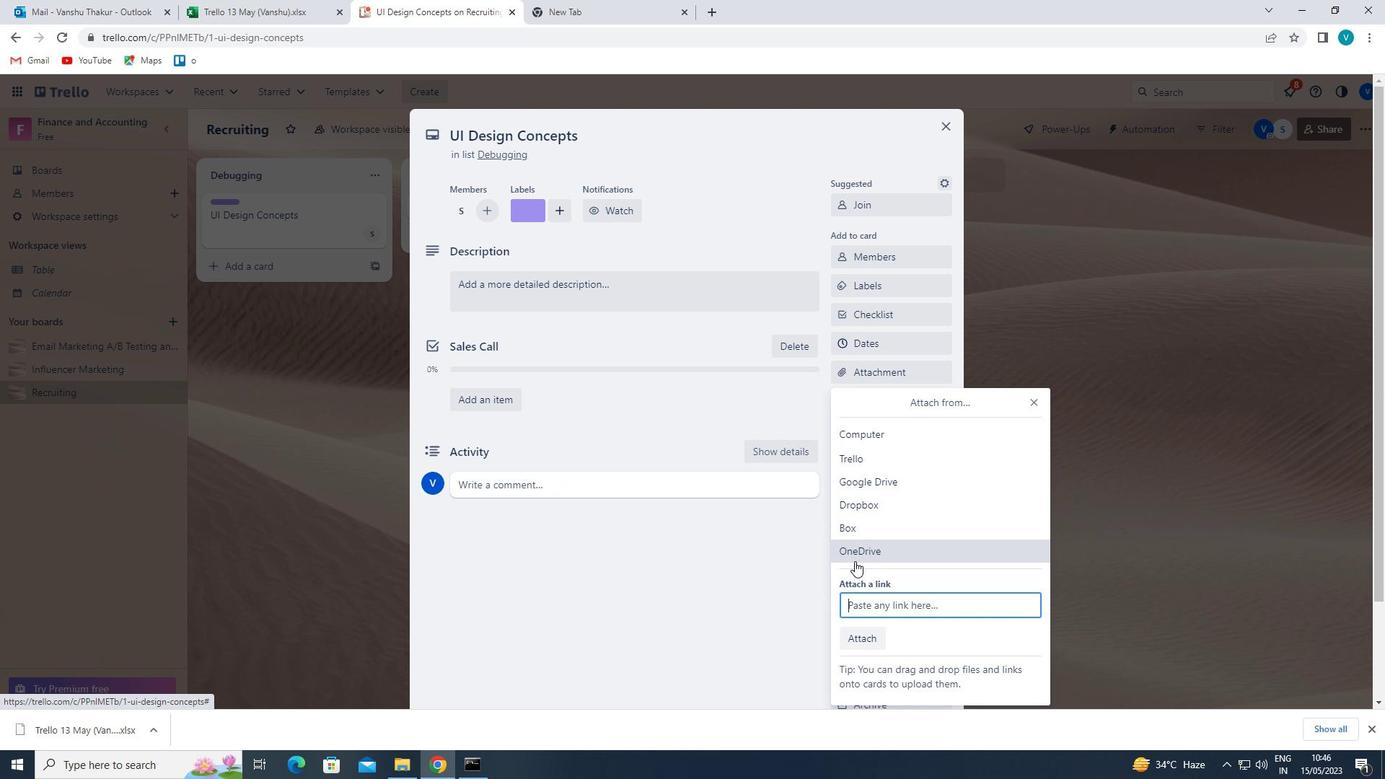 
Action: Mouse pressed left at (859, 559)
Screenshot: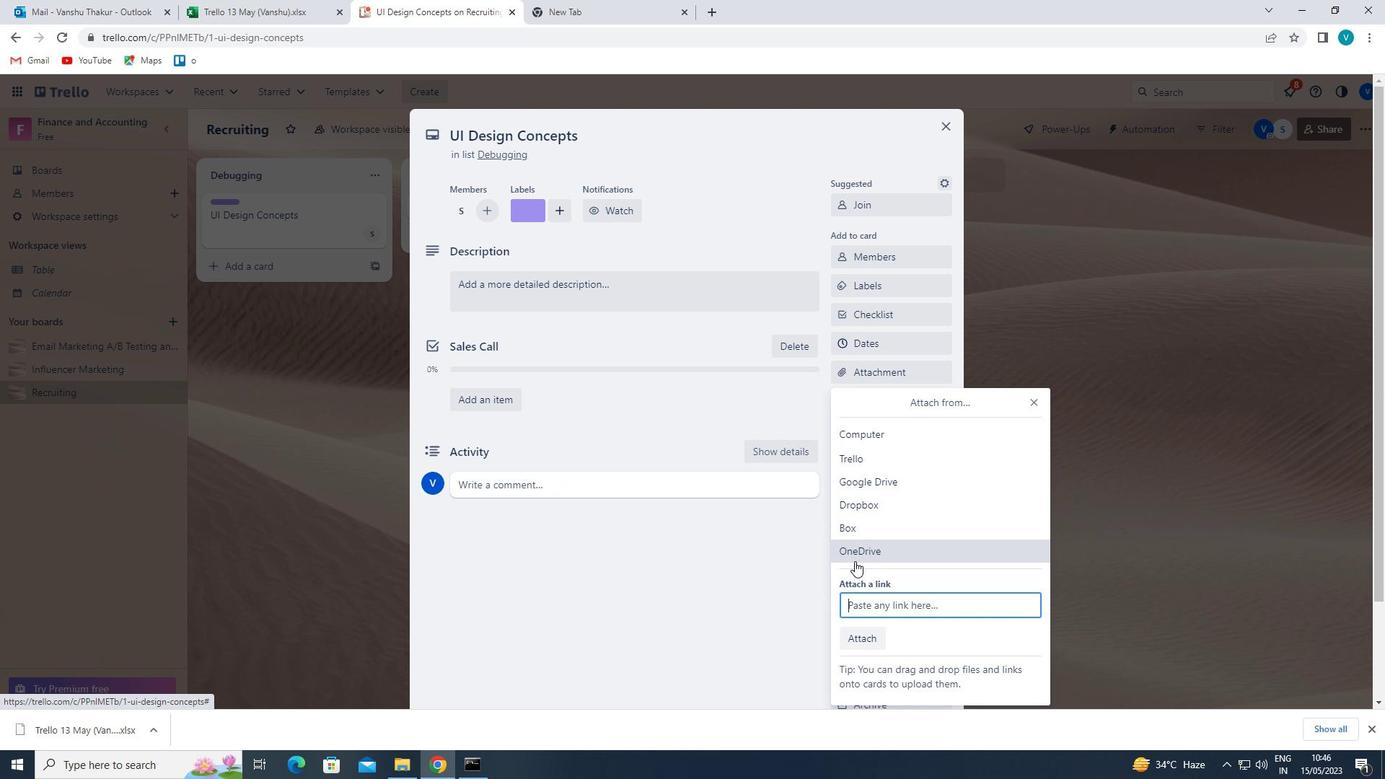 
Action: Mouse moved to (531, 284)
Screenshot: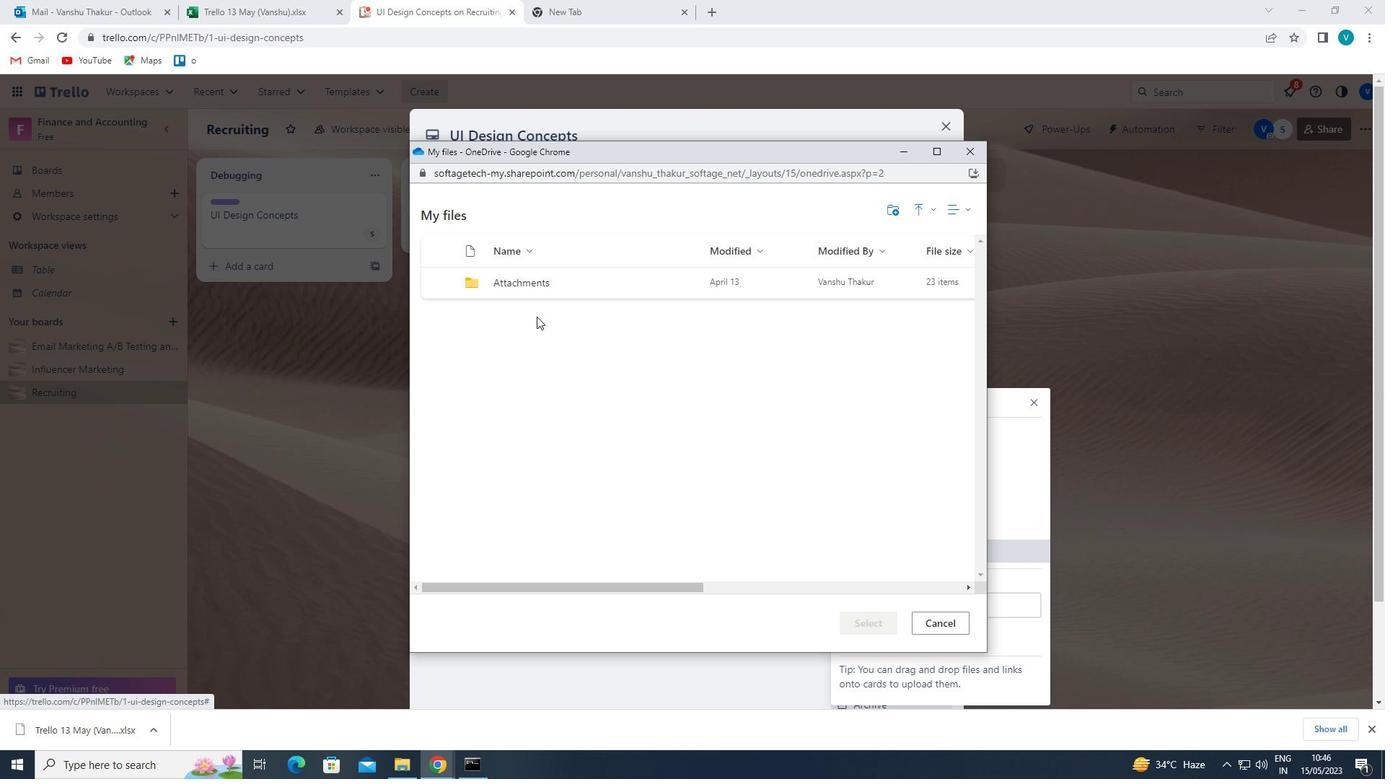 
Action: Mouse pressed left at (531, 284)
Screenshot: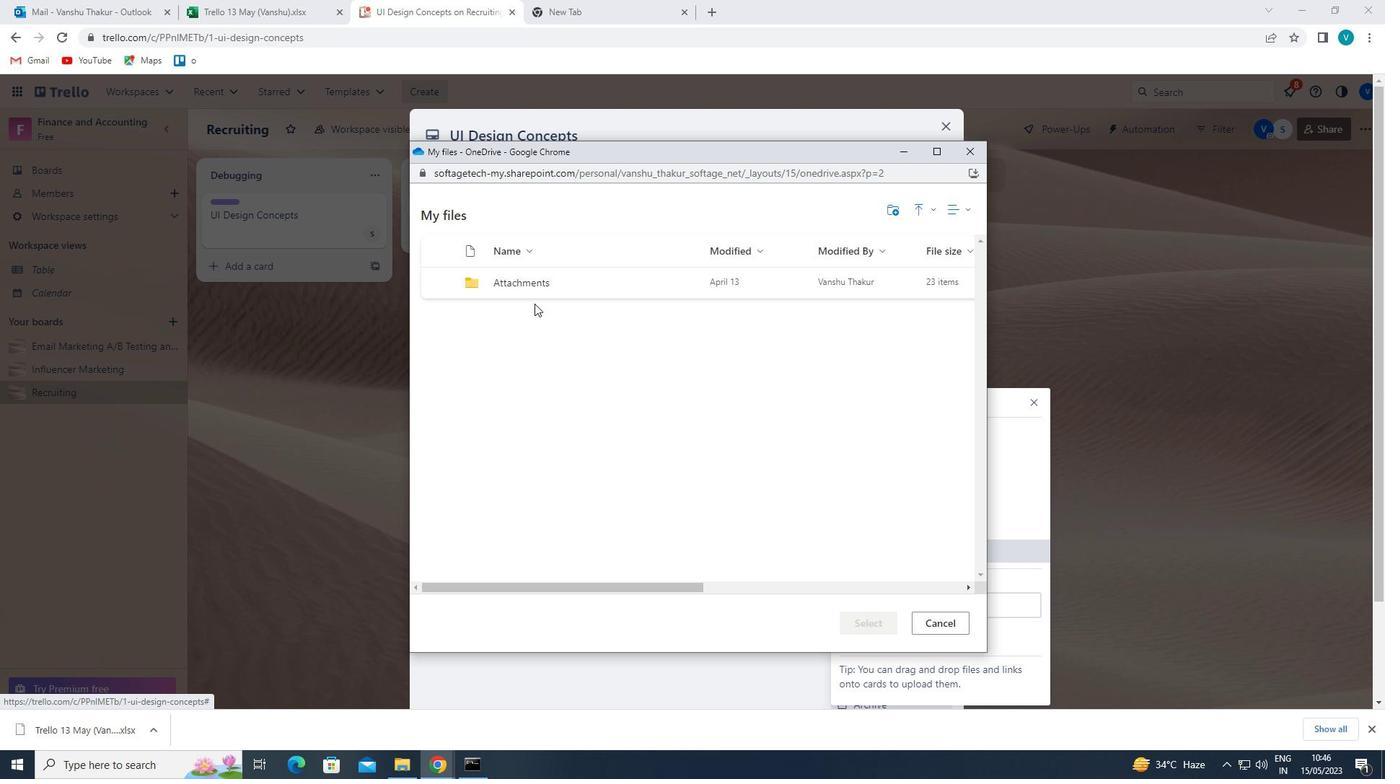 
Action: Mouse moved to (534, 313)
Screenshot: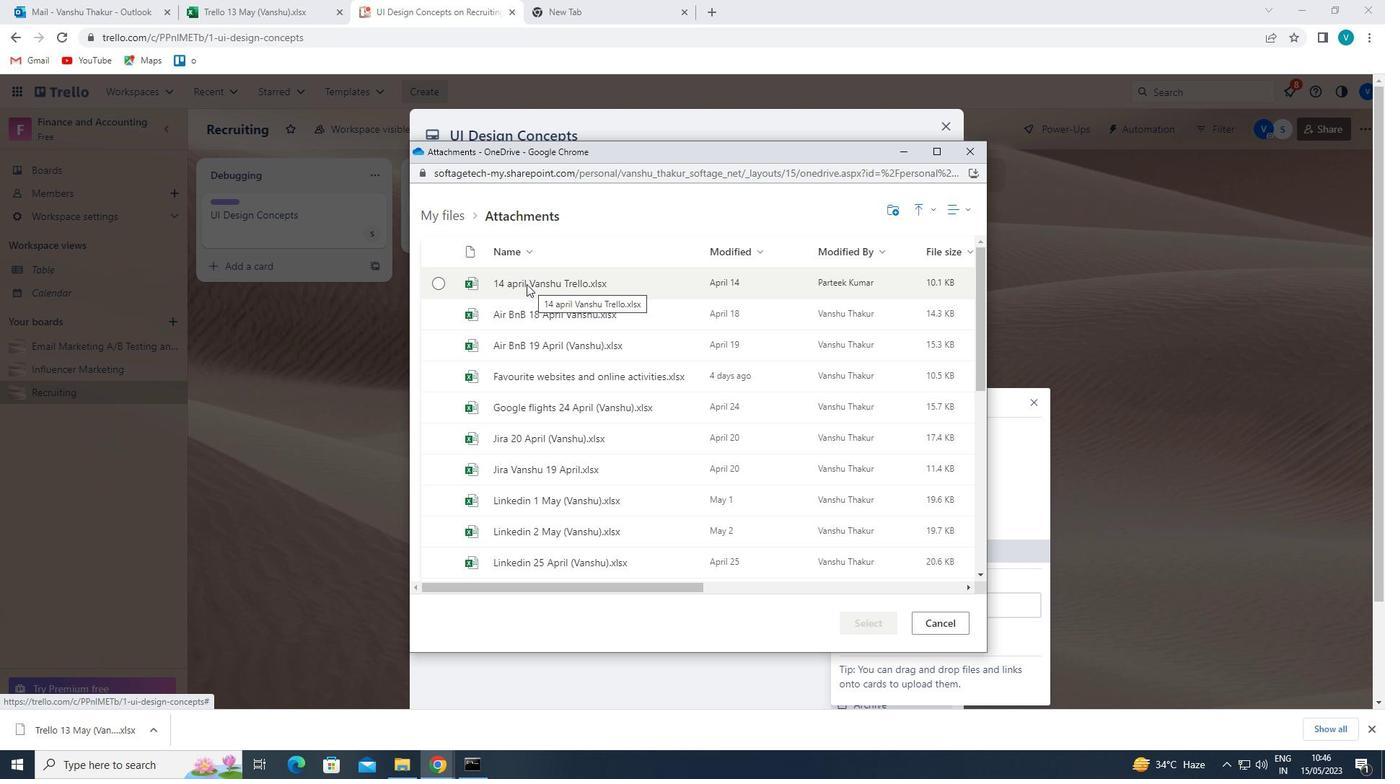 
Action: Mouse pressed left at (534, 313)
Screenshot: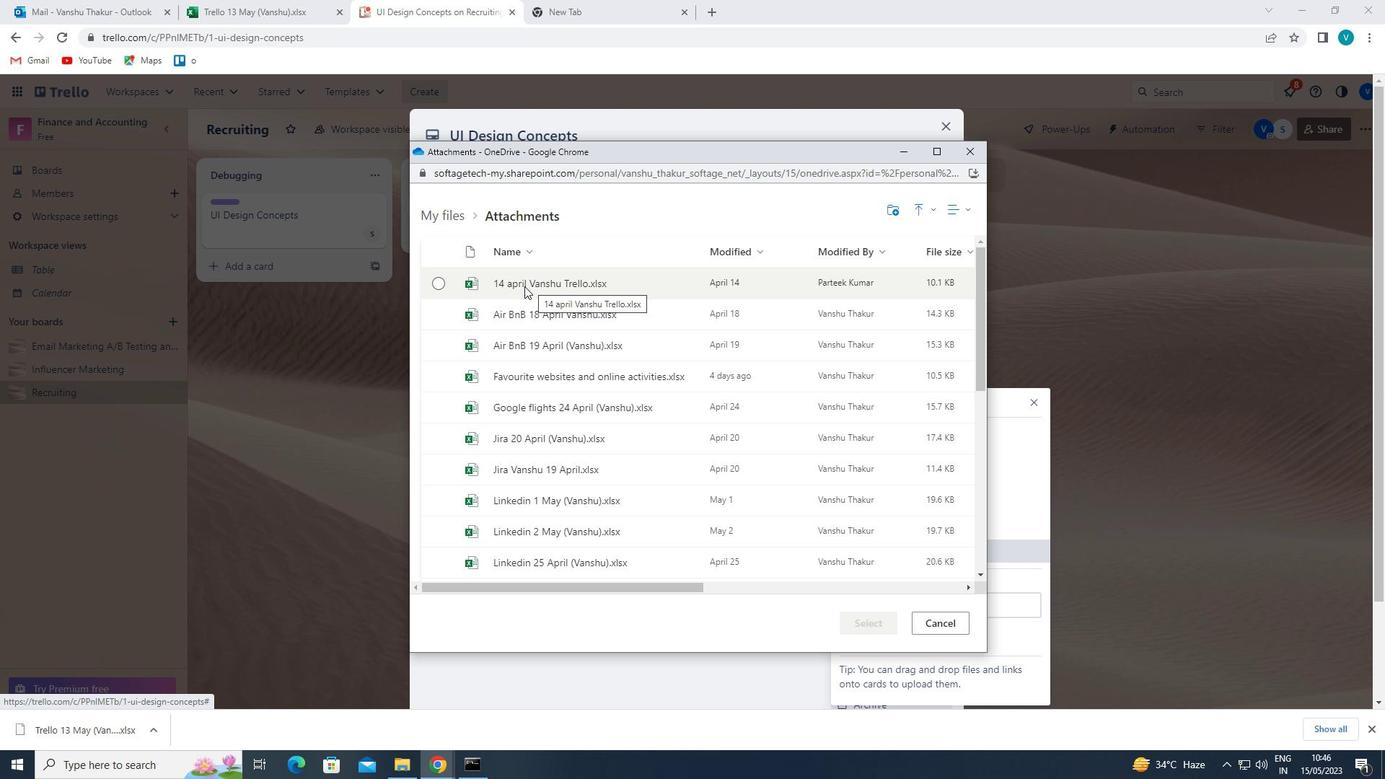 
Action: Mouse moved to (846, 616)
Screenshot: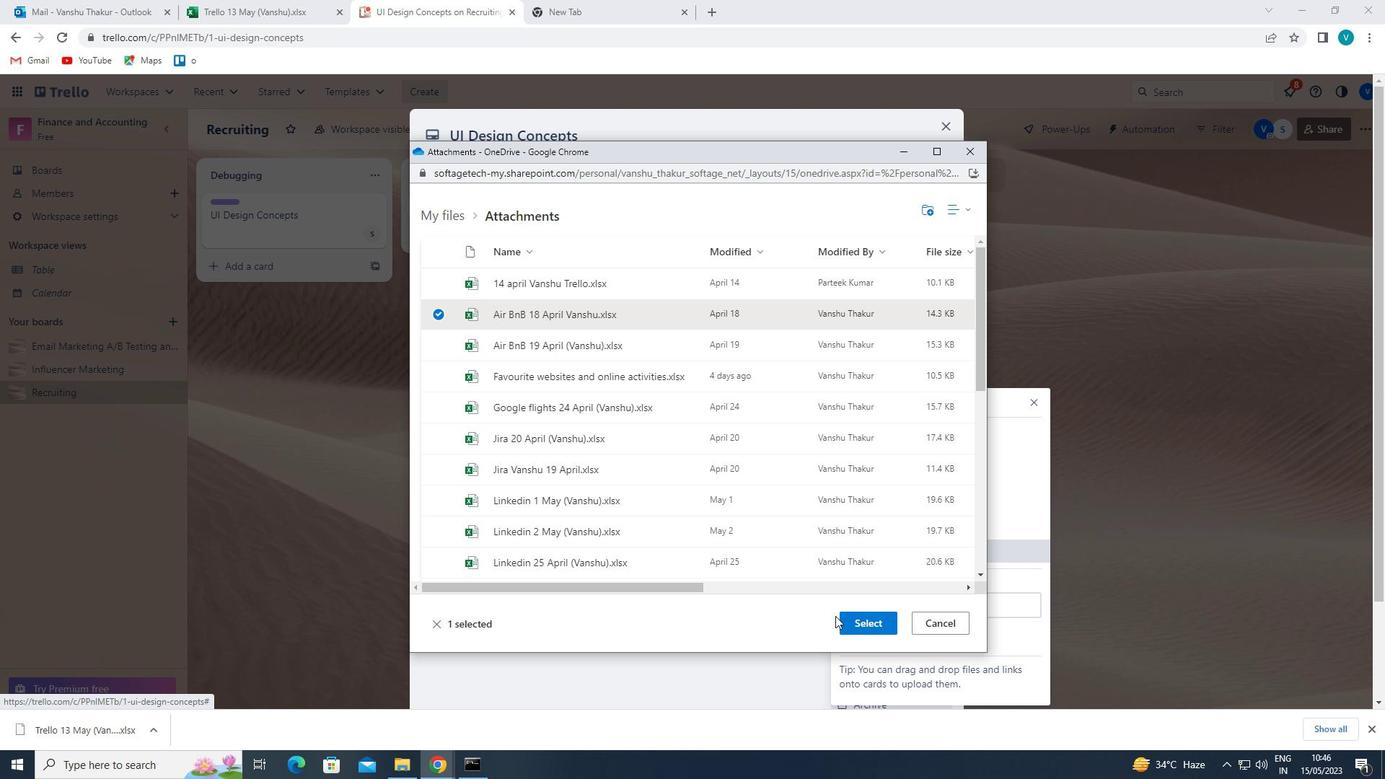 
Action: Mouse pressed left at (846, 616)
Screenshot: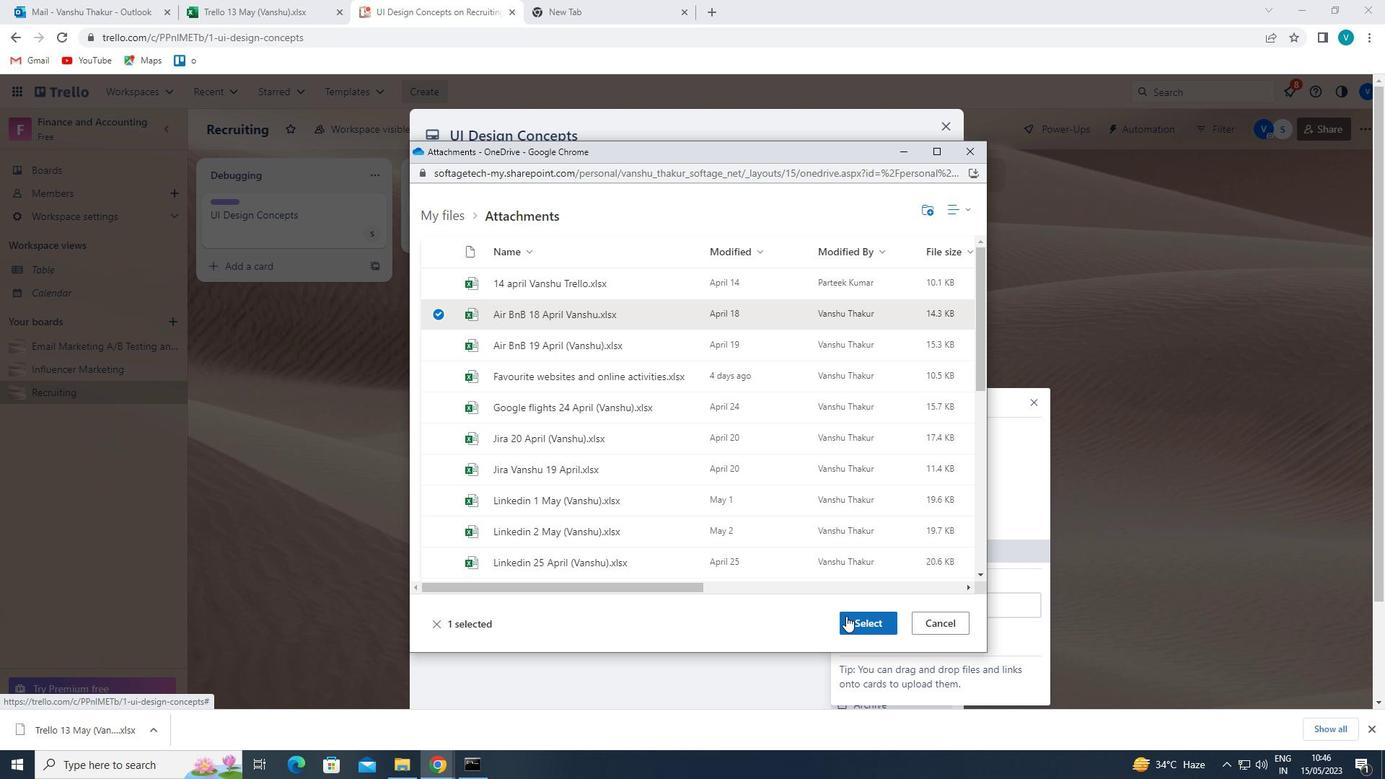
Action: Mouse moved to (868, 397)
Screenshot: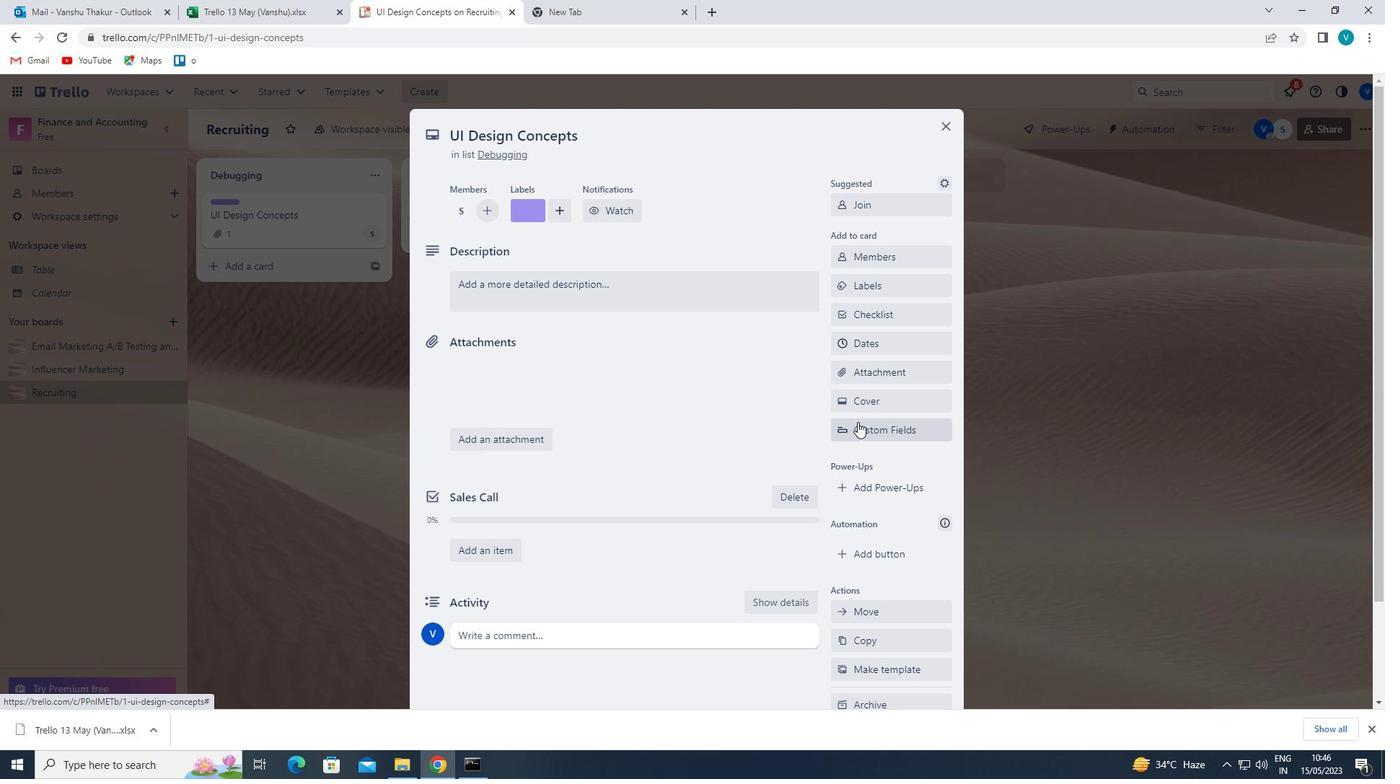
Action: Mouse pressed left at (868, 397)
Screenshot: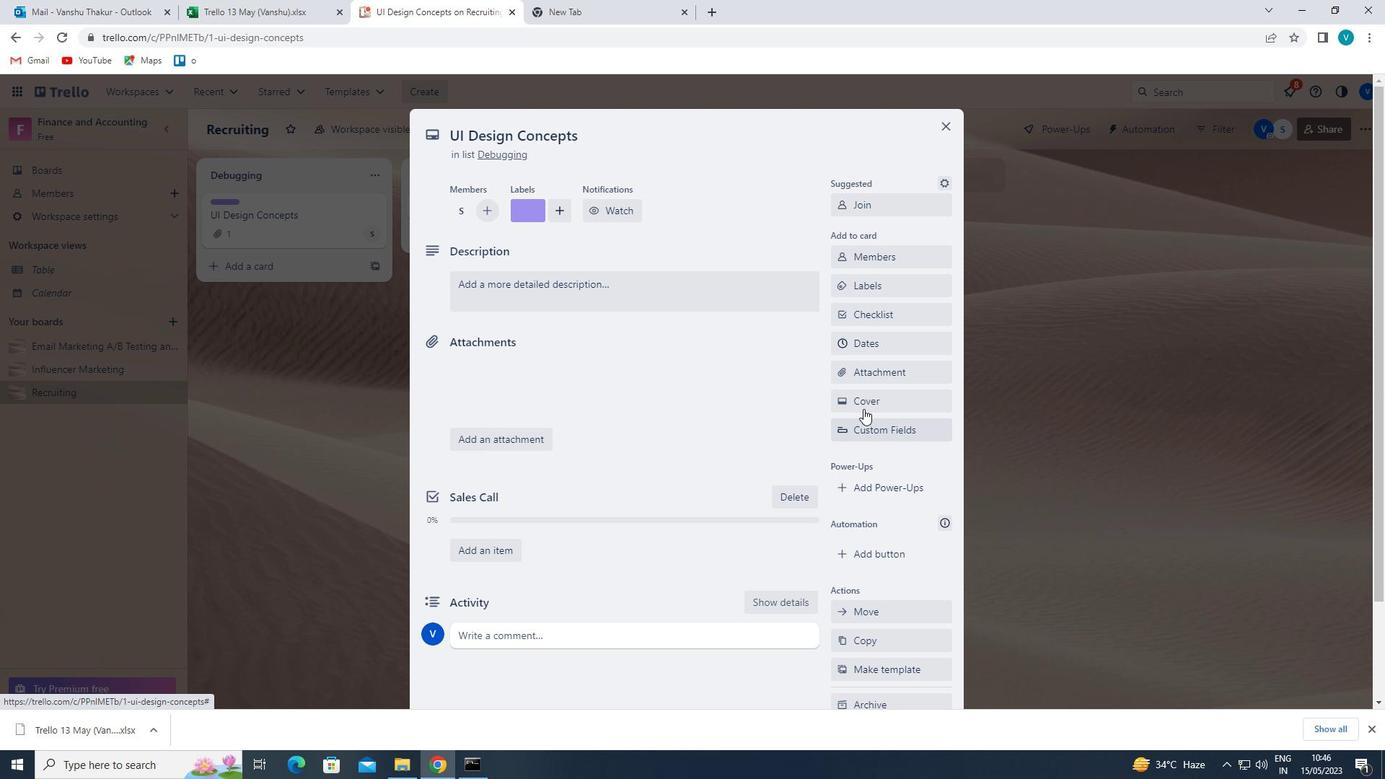 
Action: Mouse moved to (1020, 416)
Screenshot: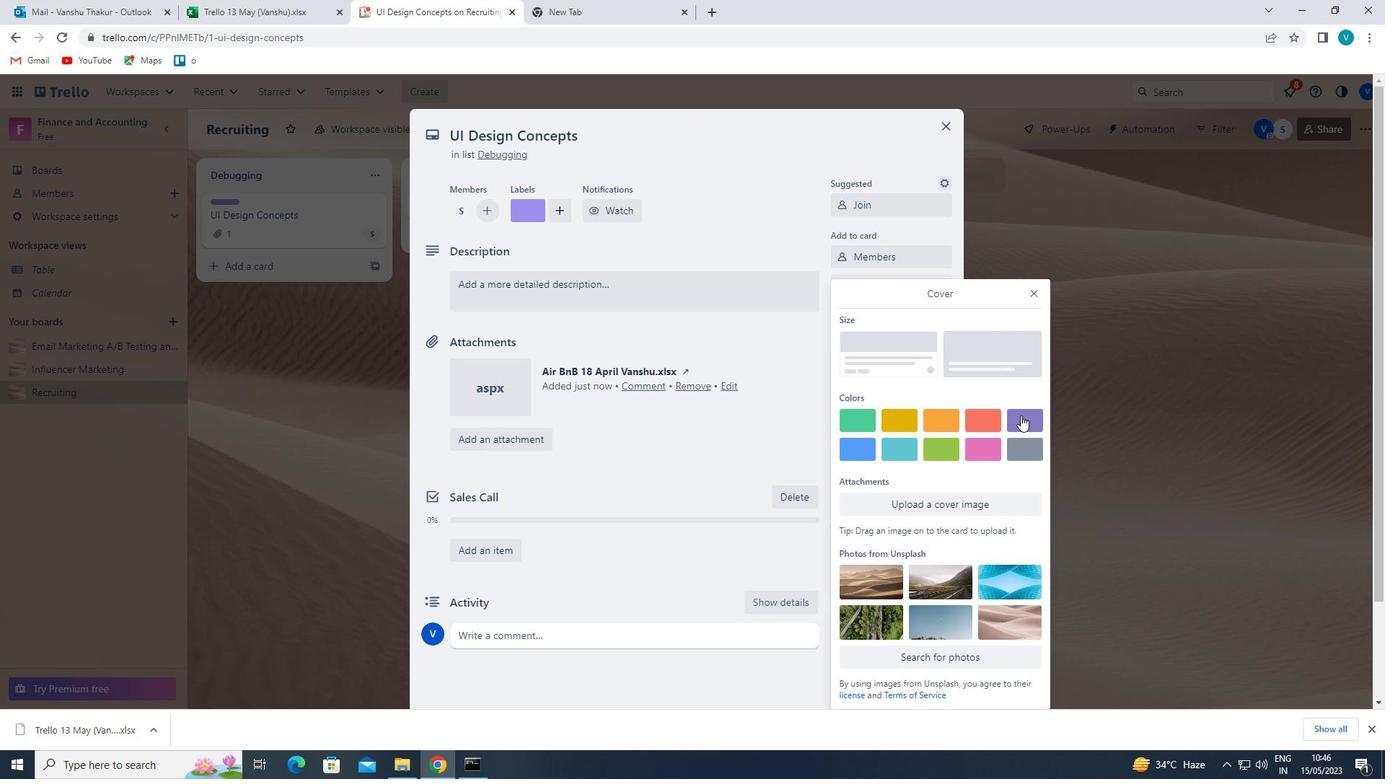 
Action: Mouse pressed left at (1020, 416)
Screenshot: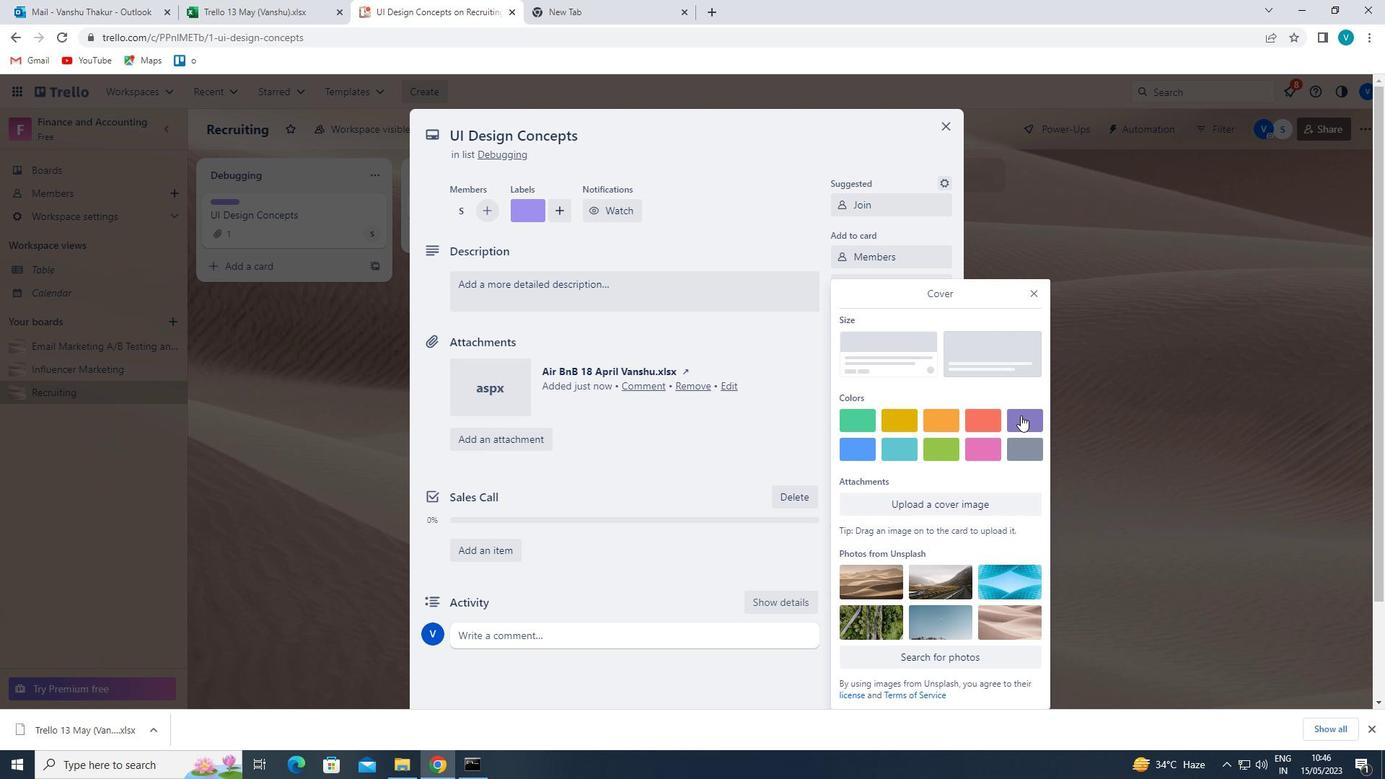 
Action: Mouse moved to (1031, 264)
Screenshot: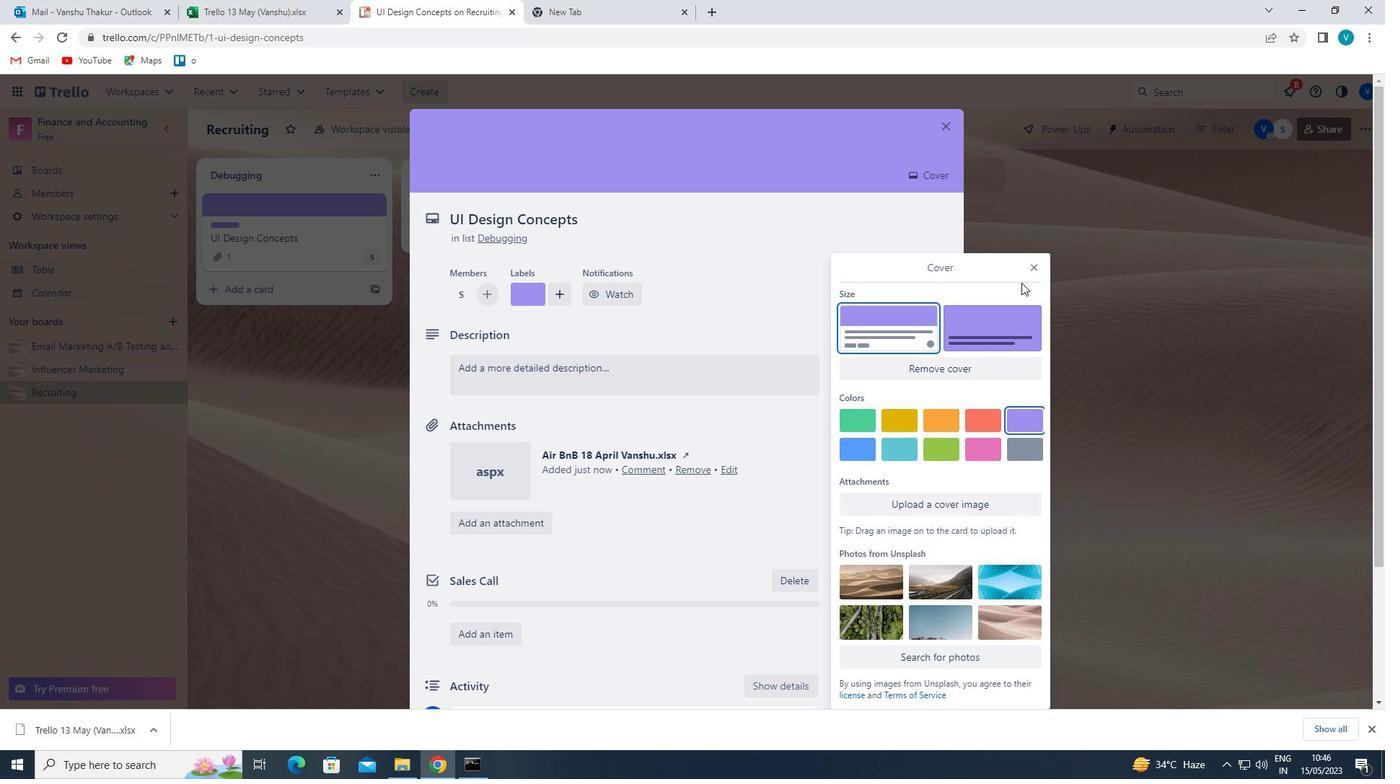
Action: Mouse pressed left at (1031, 264)
Screenshot: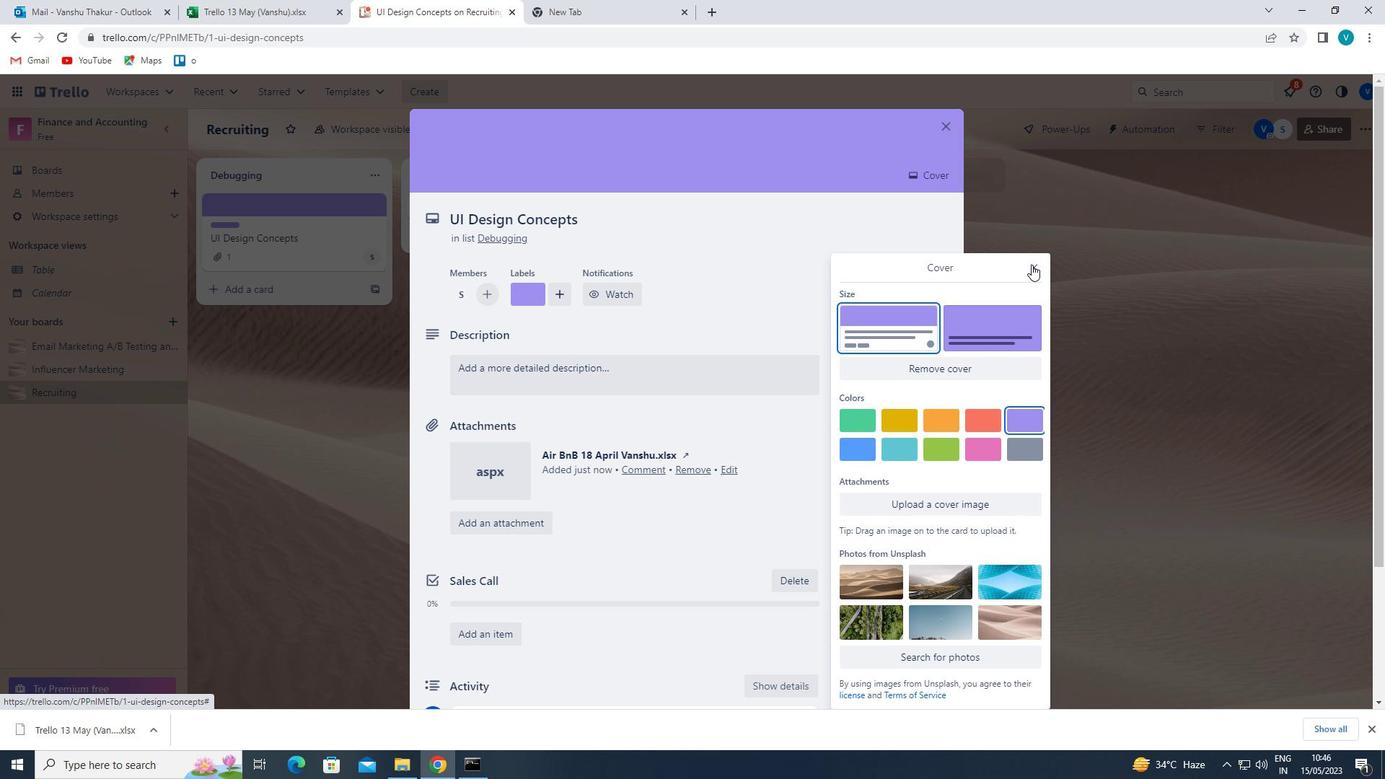 
Action: Mouse moved to (695, 375)
Screenshot: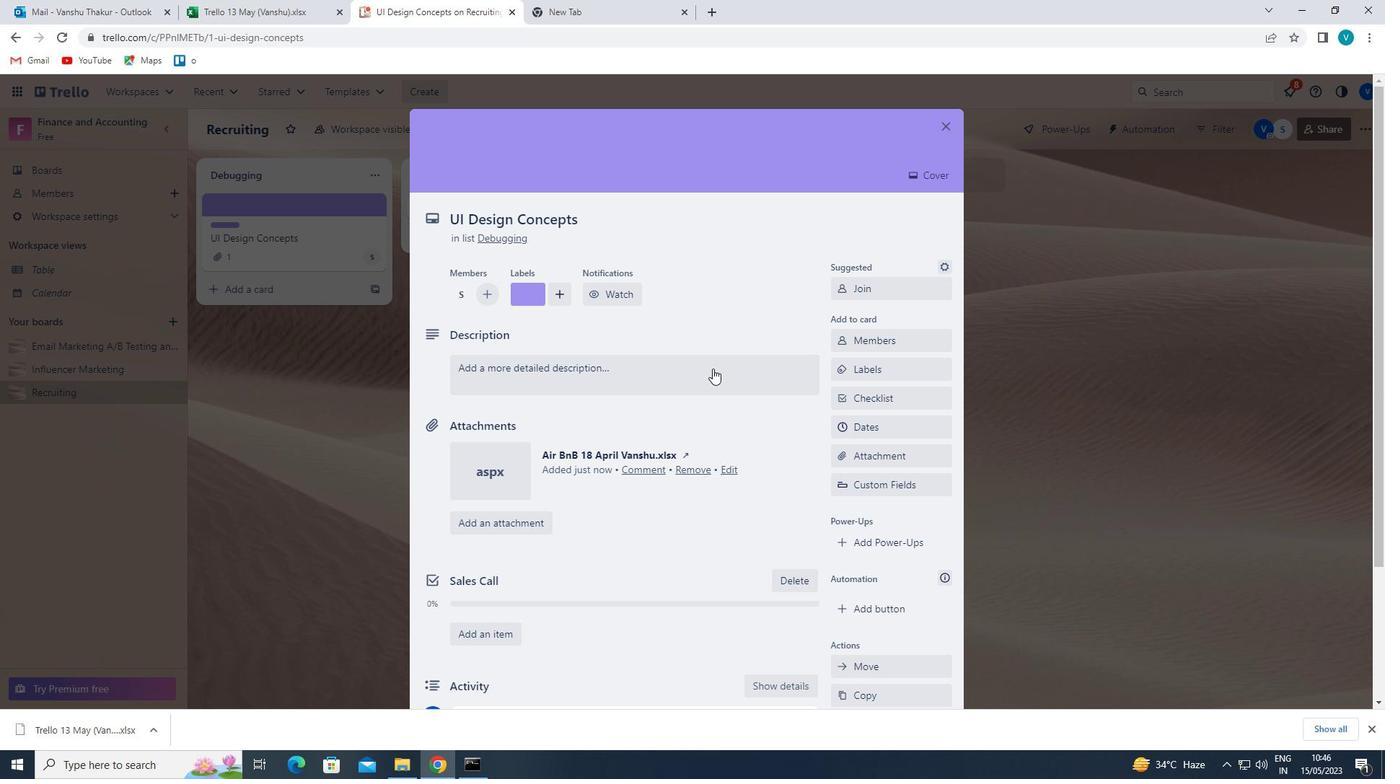 
Action: Mouse pressed left at (695, 375)
Screenshot: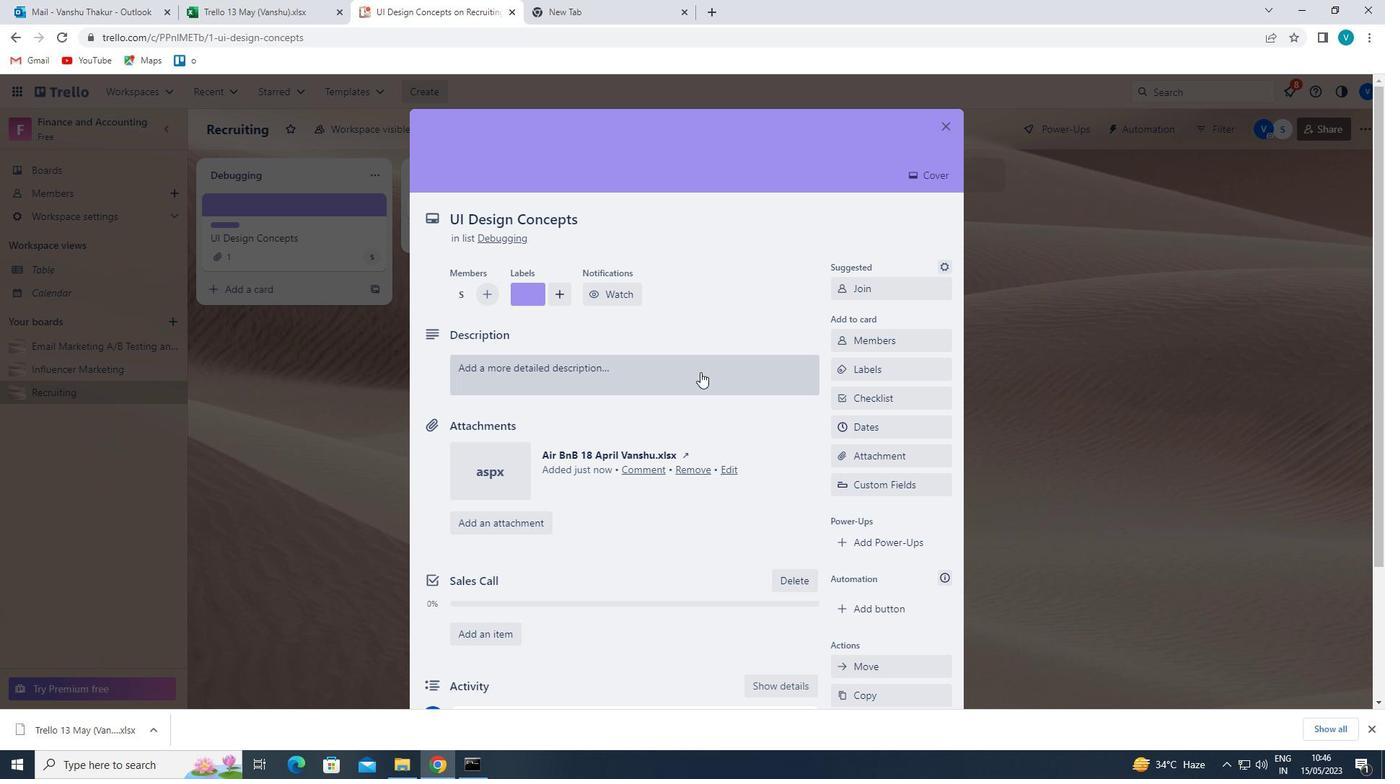 
Action: Key pressed '<Key.shift><Key.shift><Key.shift><Key.shift><Key.shift>UPDATE<Key.space>COMPANY<Key.space>BRANDING<Key.space>GUIDELINES'
Screenshot: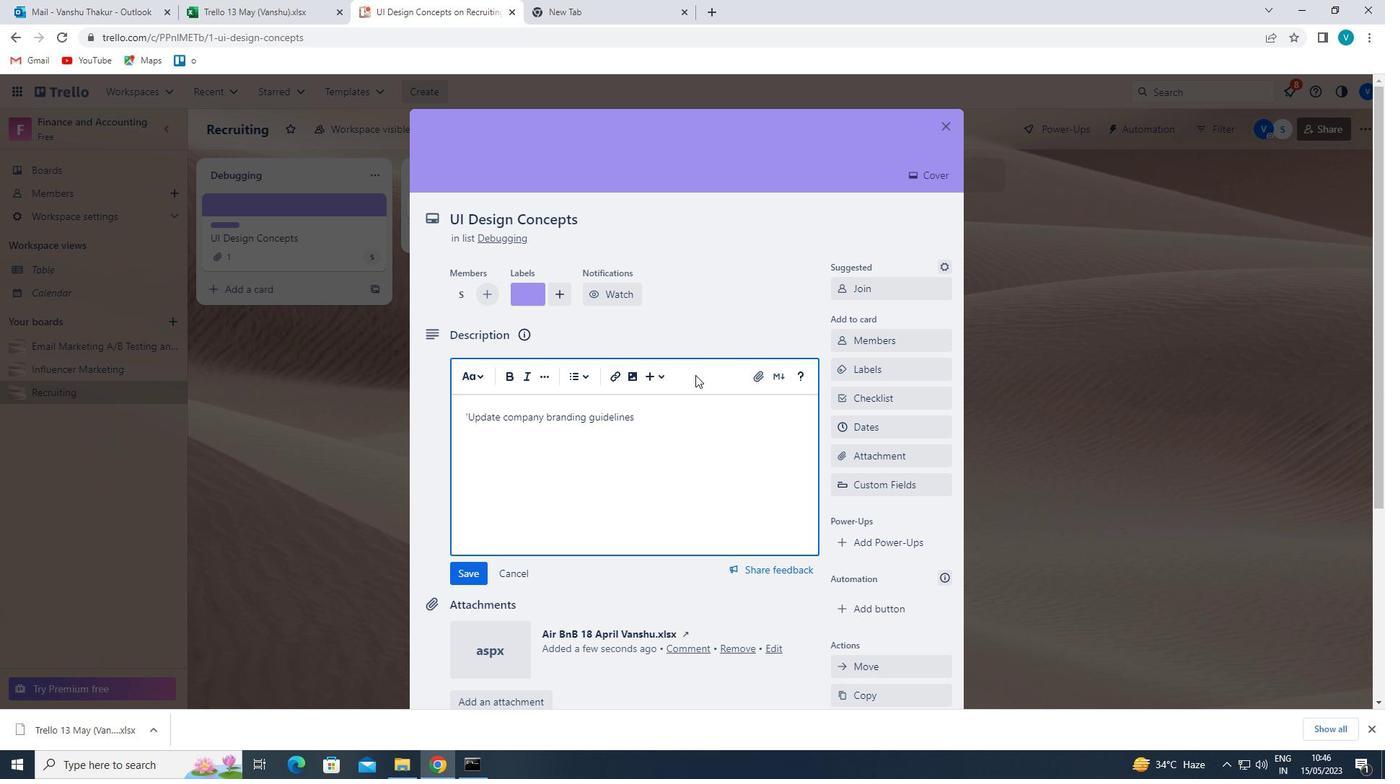 
Action: Mouse moved to (455, 568)
Screenshot: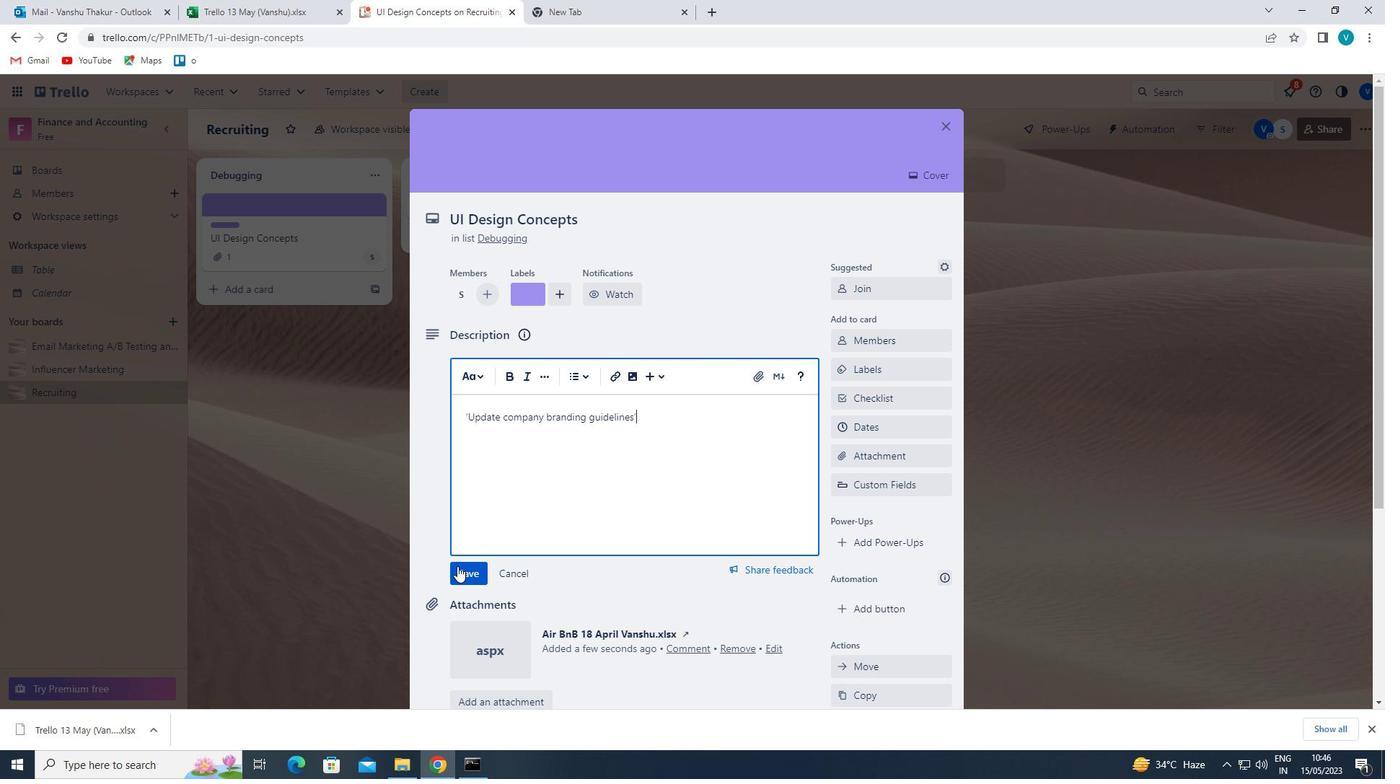 
Action: Mouse pressed left at (455, 568)
Screenshot: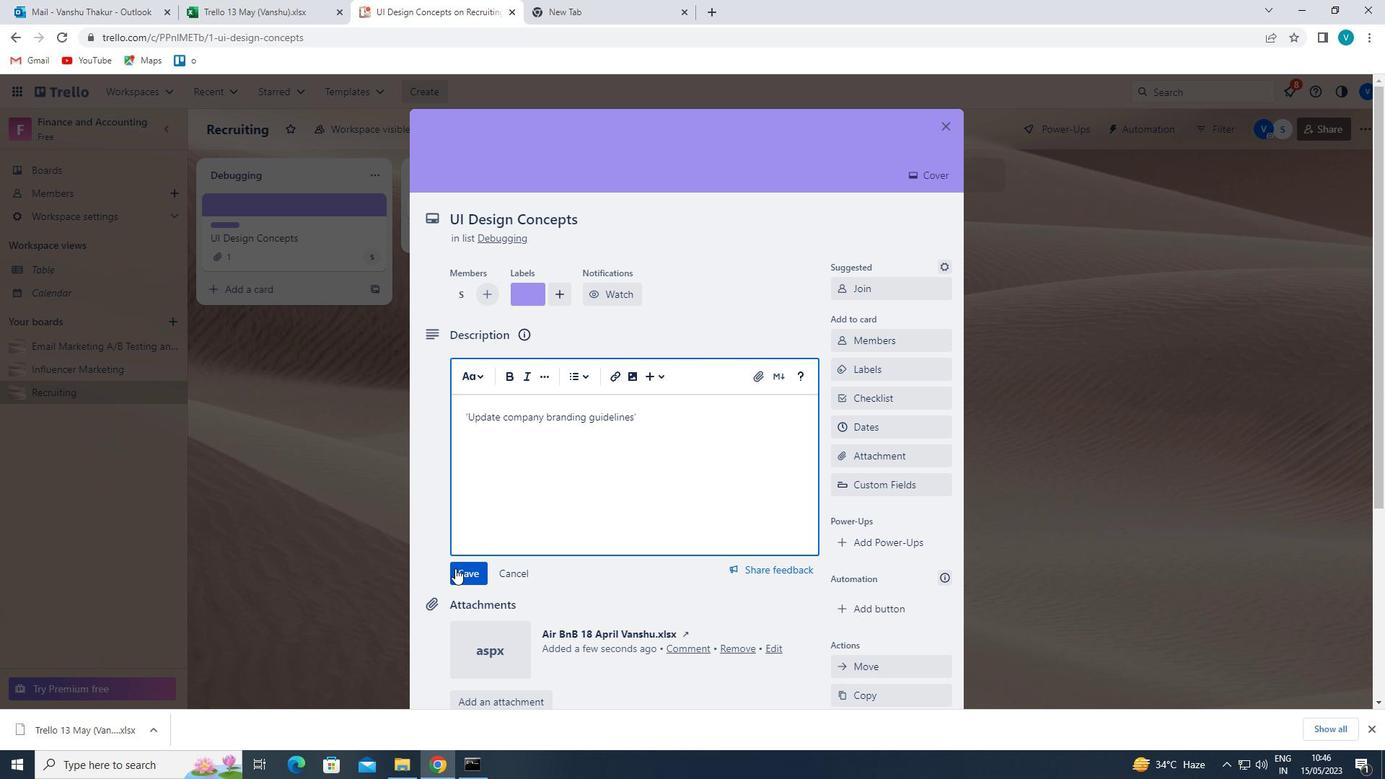 
Action: Mouse moved to (493, 548)
Screenshot: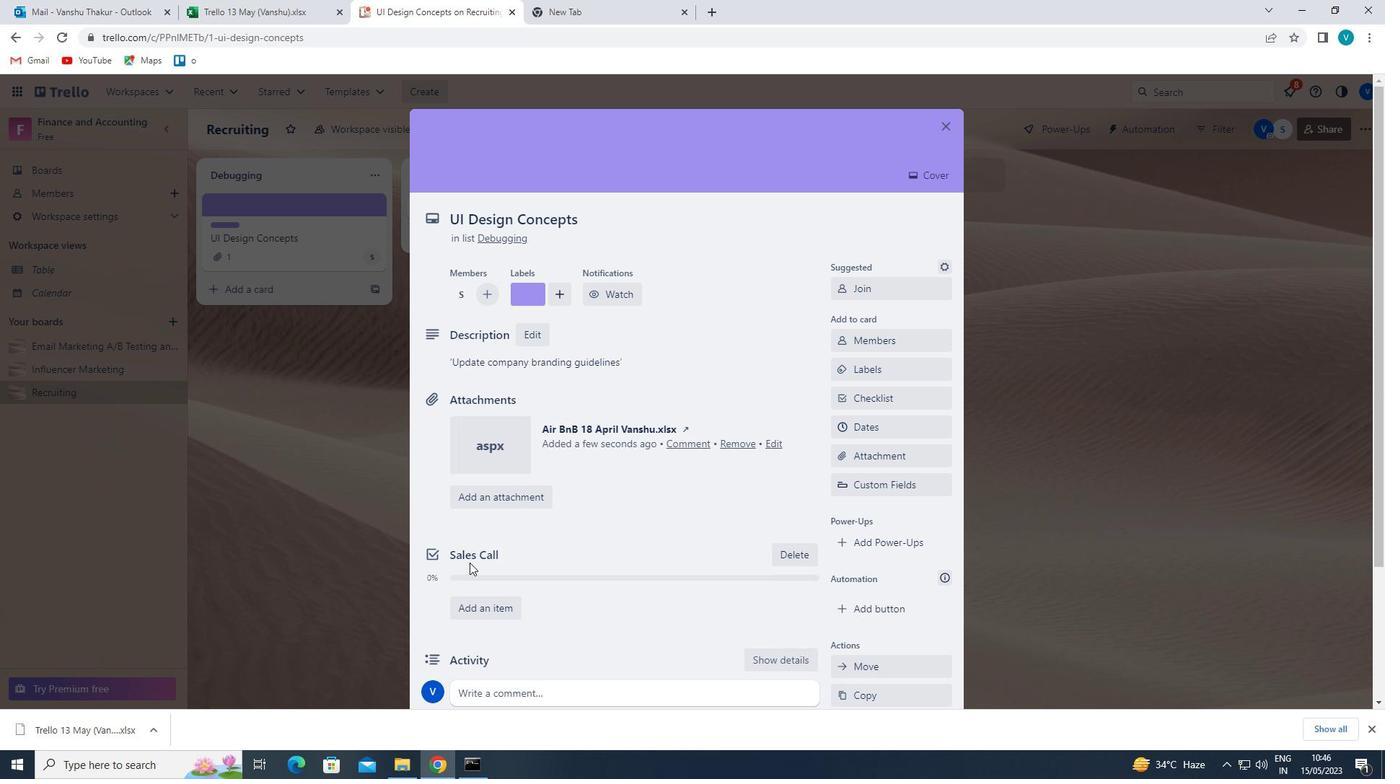 
Action: Mouse scrolled (493, 547) with delta (0, 0)
Screenshot: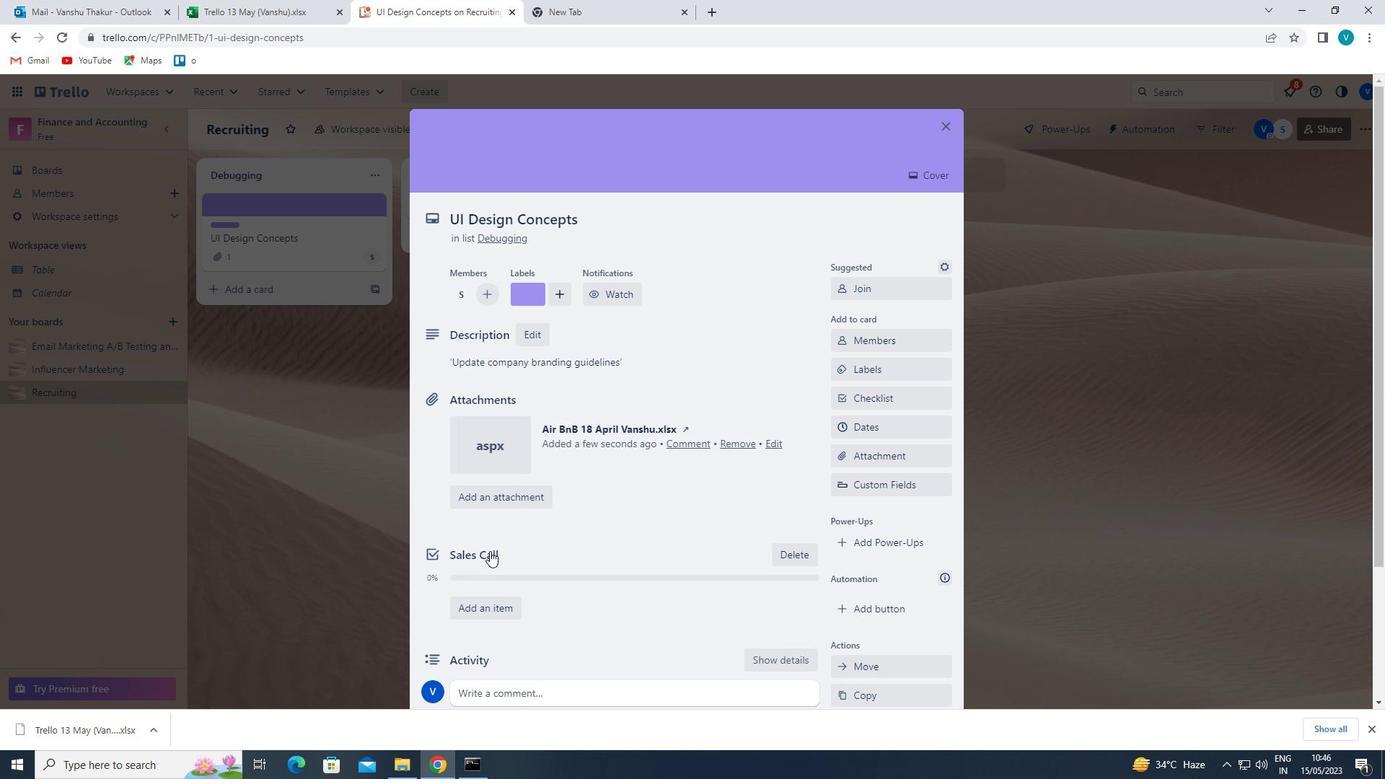 
Action: Mouse scrolled (493, 547) with delta (0, 0)
Screenshot: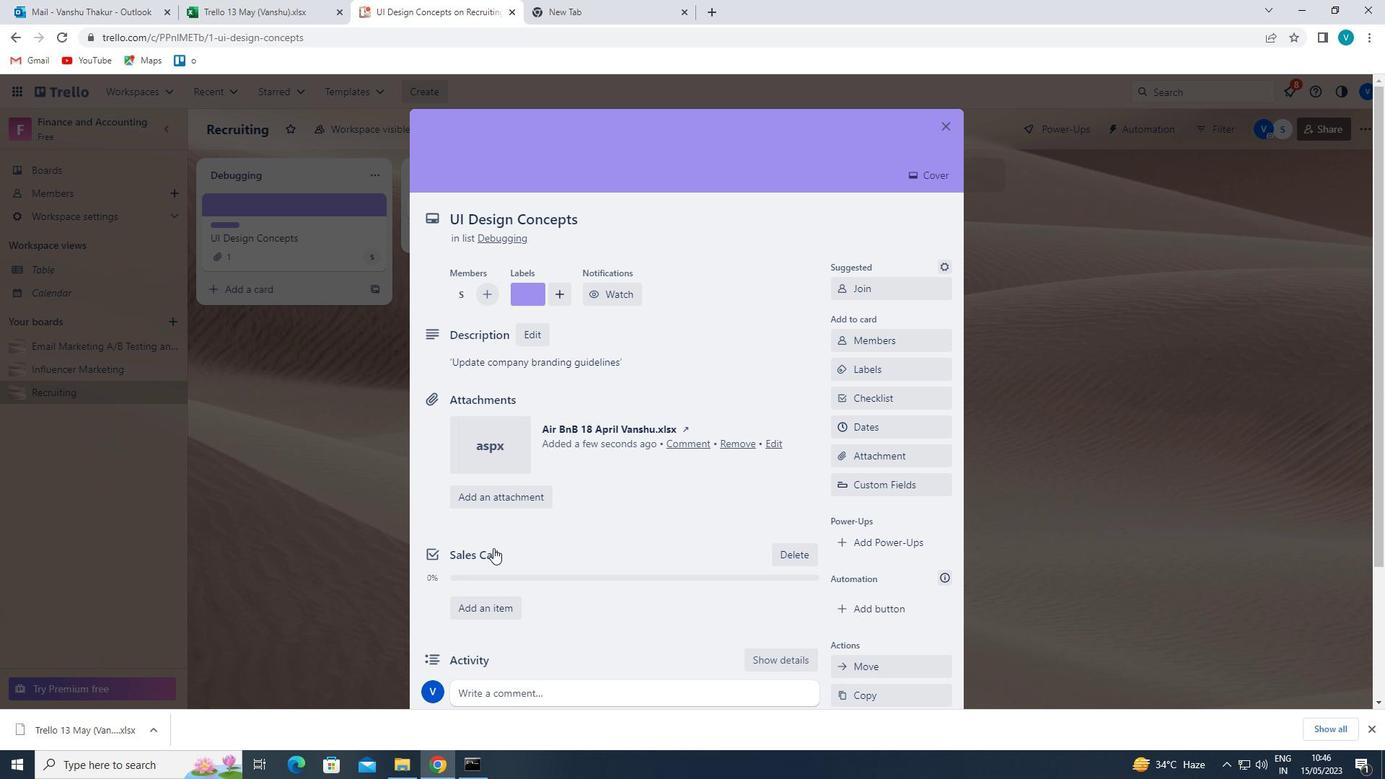 
Action: Mouse moved to (510, 558)
Screenshot: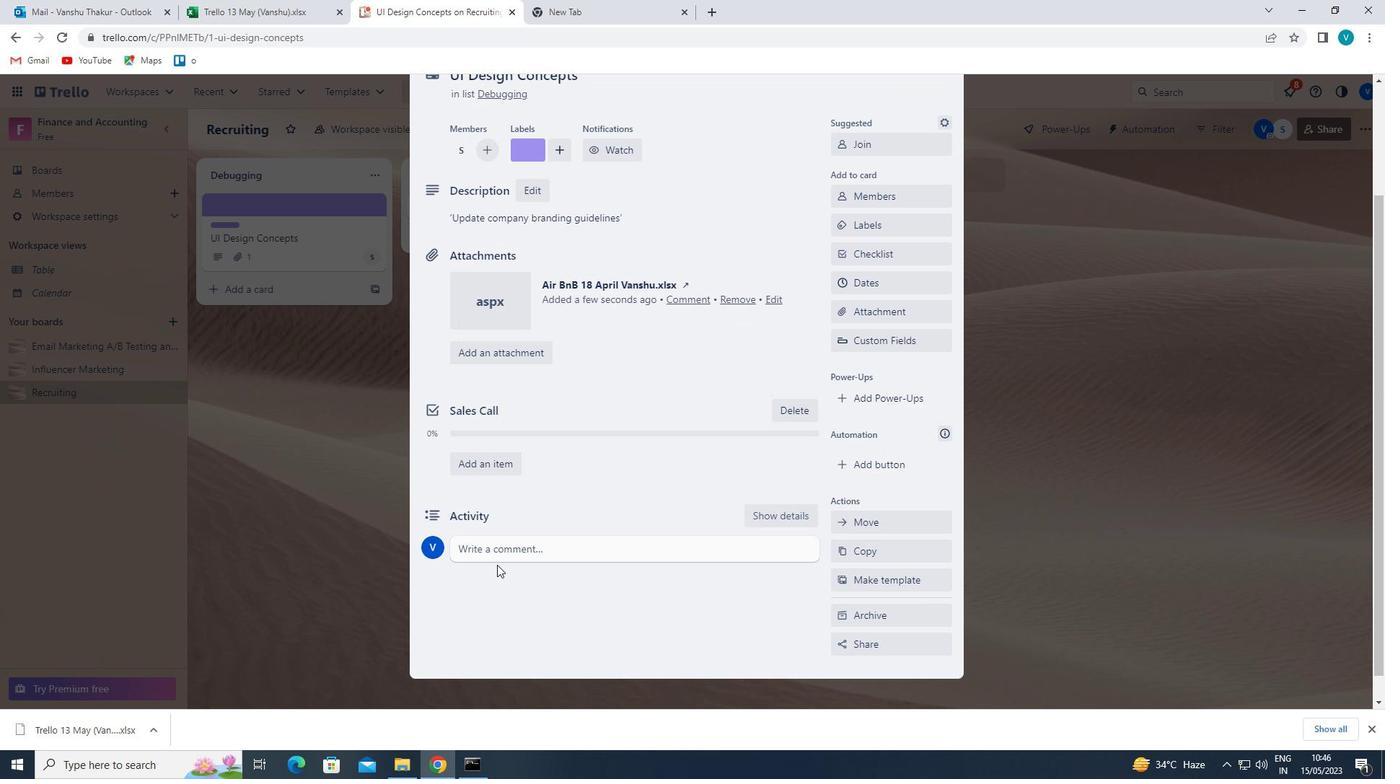 
Action: Mouse pressed left at (510, 558)
Screenshot: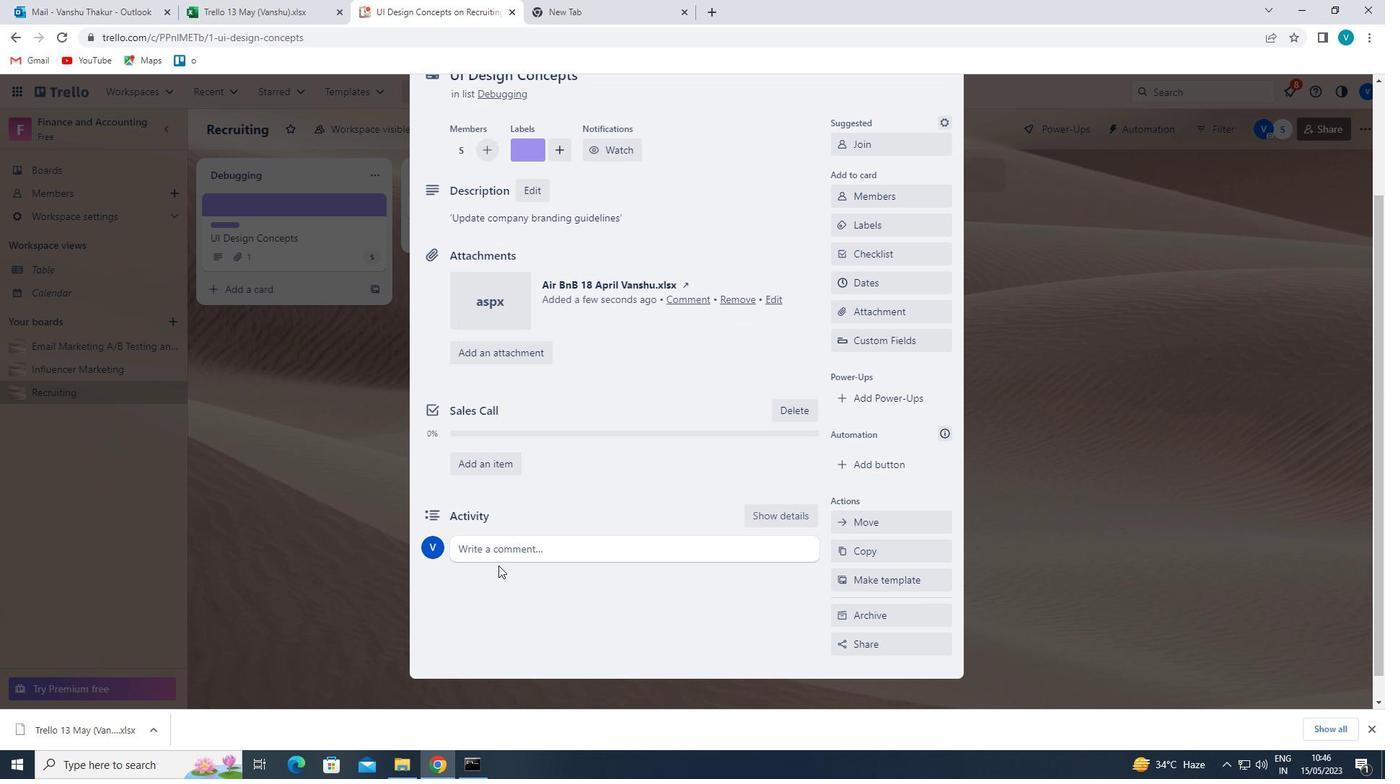 
Action: Mouse moved to (427, 605)
Screenshot: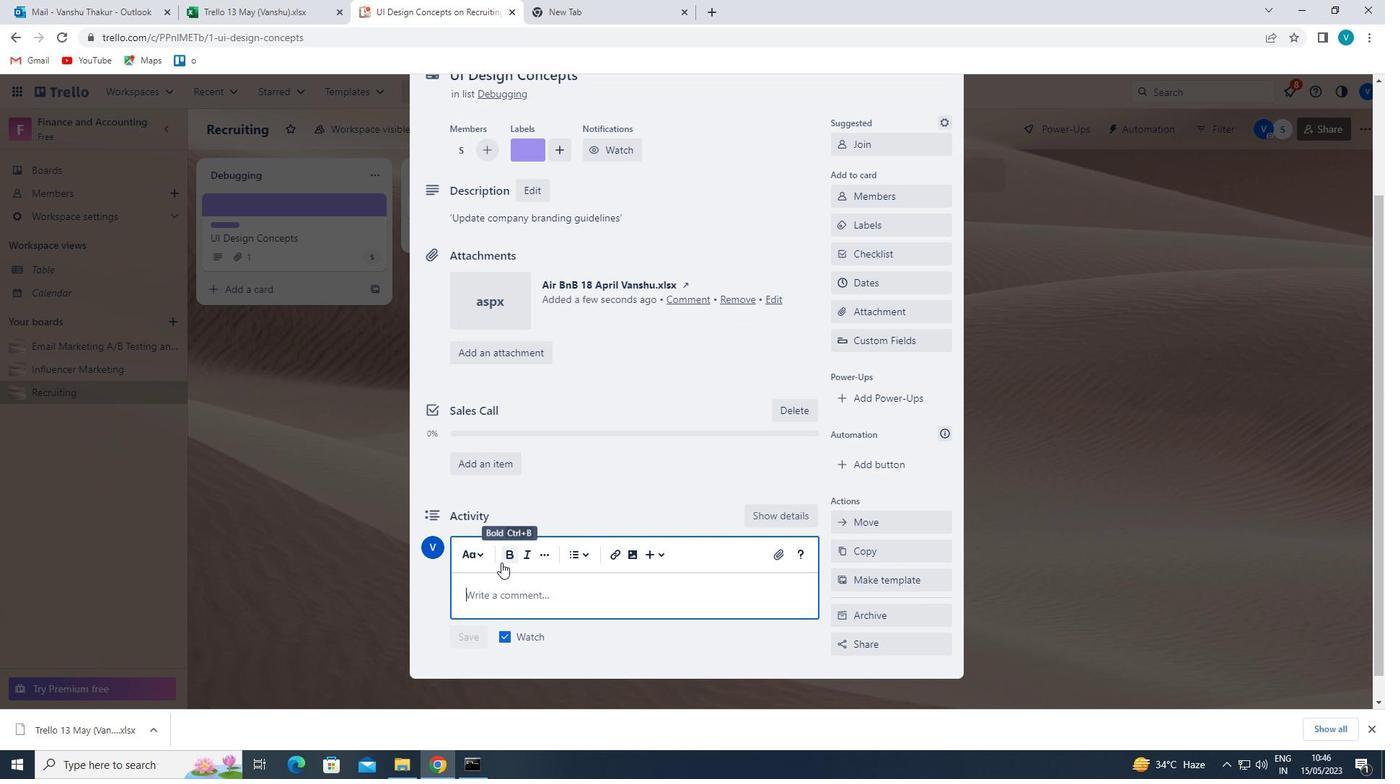 
Action: Key pressed '<Key.shift>ATTENTION<Key.space>TO<Key.space>DETAIL<Key.space>IS<Key.space>CRITICAL<Key.space>FOR<Key.space>THIS<Key.space>TASK,<Key.space>SO<Key.space>LET<Key.space>US<Key.space>MAKE<Key.space>SURE<Key.space>WE<Key.space>DO<Key.space>NOT<Key.space>MISS<Key.space>ANYTHING<Key.space>IMPORTANT.'
Screenshot: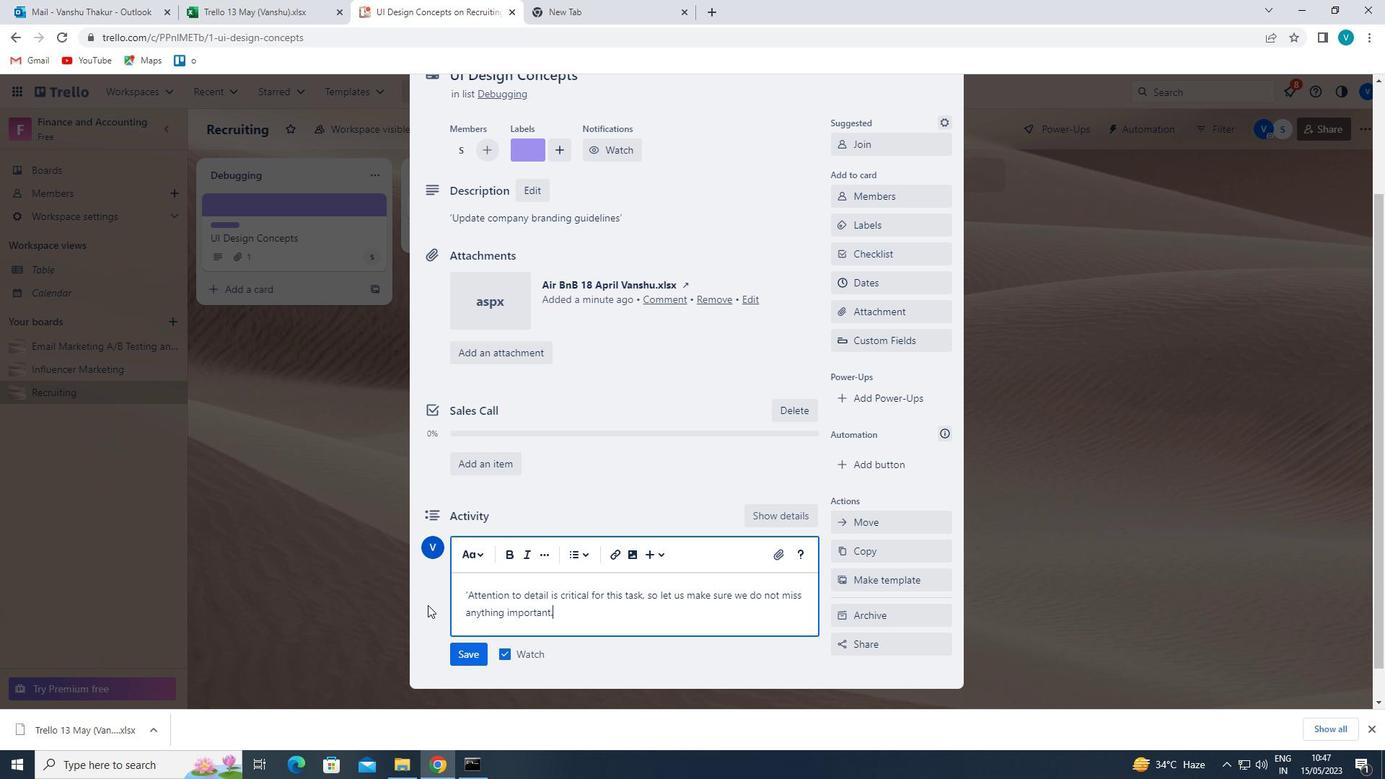 
Action: Mouse moved to (471, 652)
Screenshot: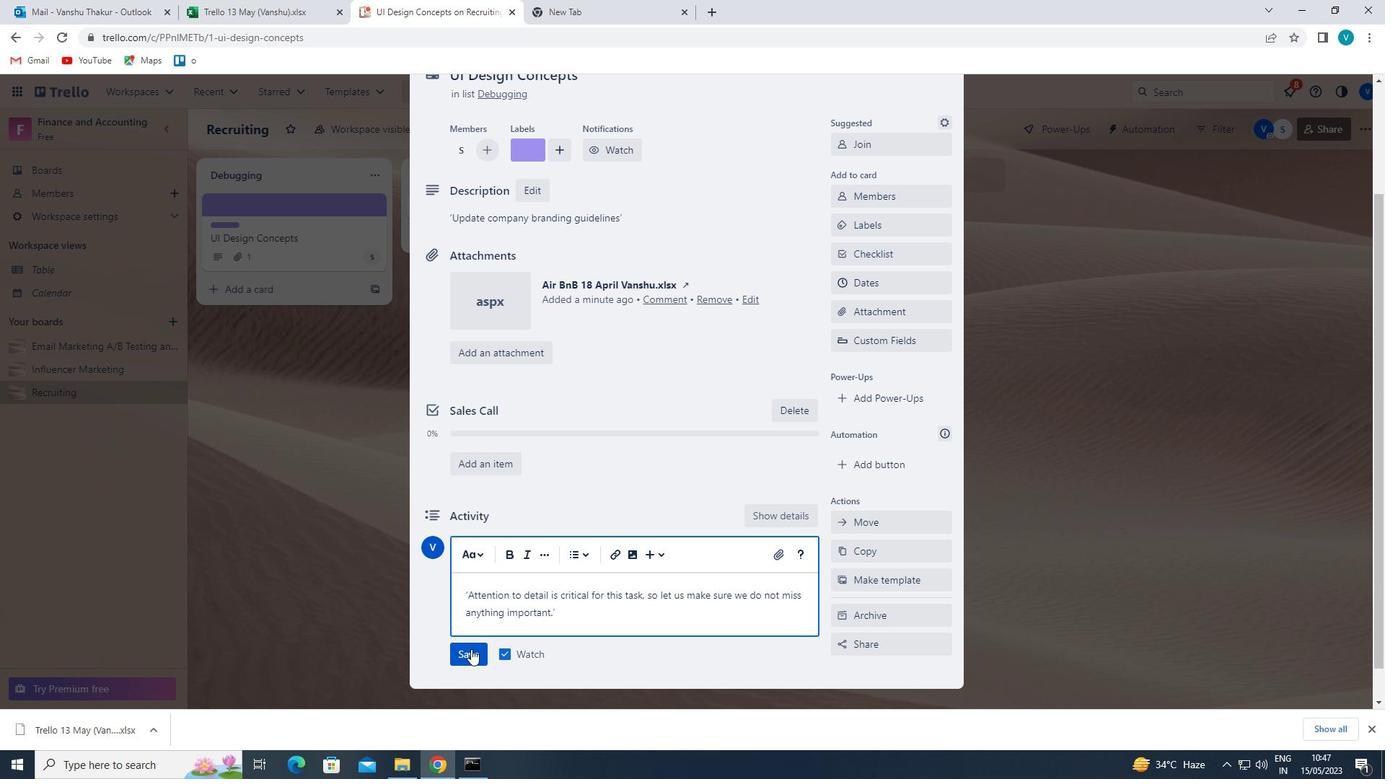 
Action: Mouse pressed left at (471, 652)
Screenshot: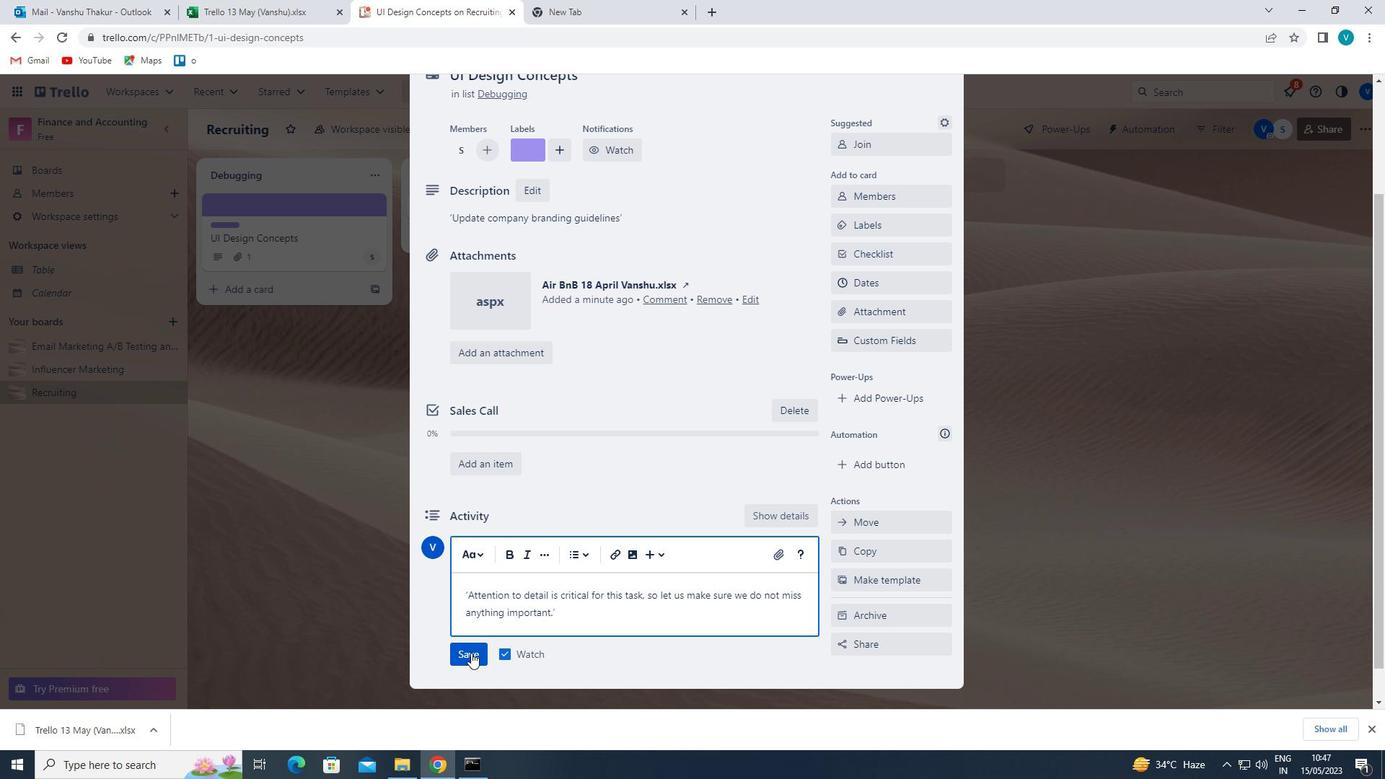 
Action: Mouse moved to (888, 286)
Screenshot: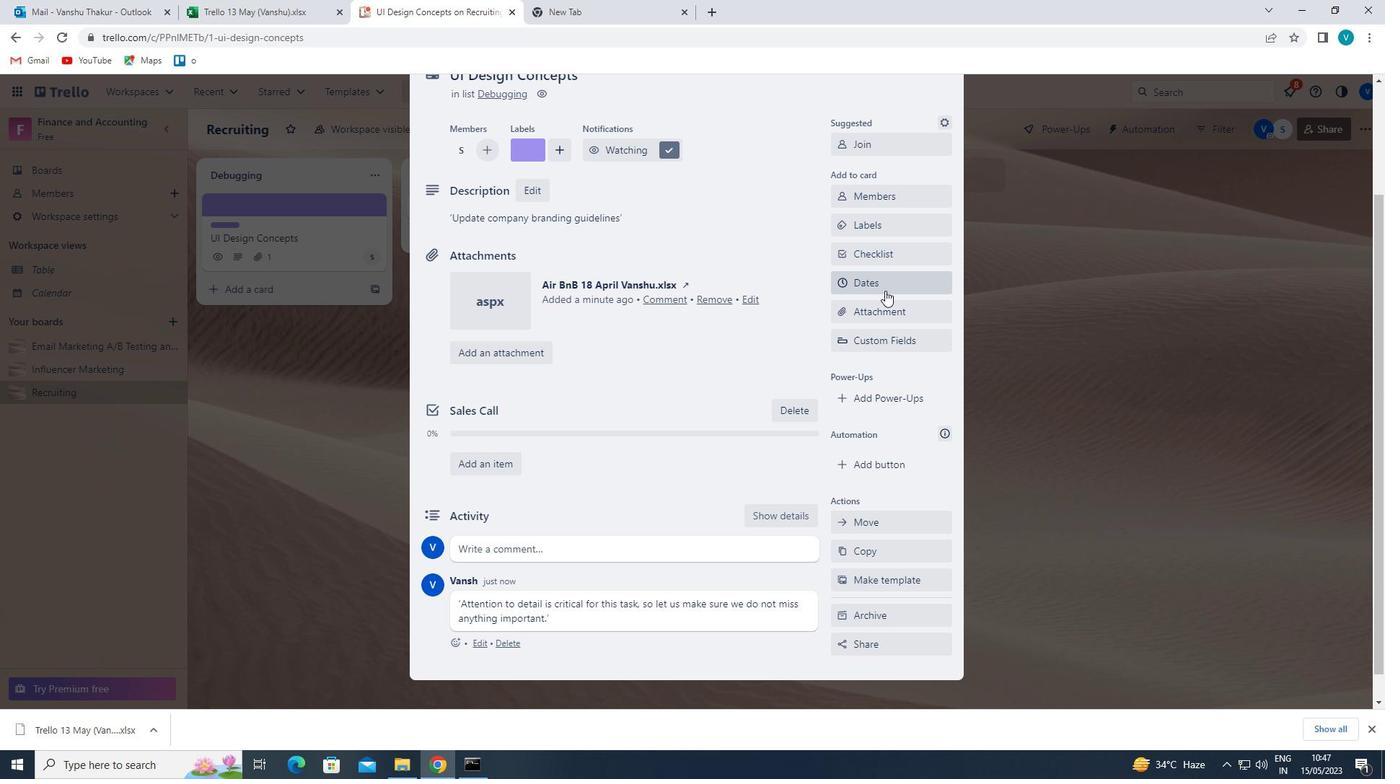 
Action: Mouse pressed left at (888, 286)
Screenshot: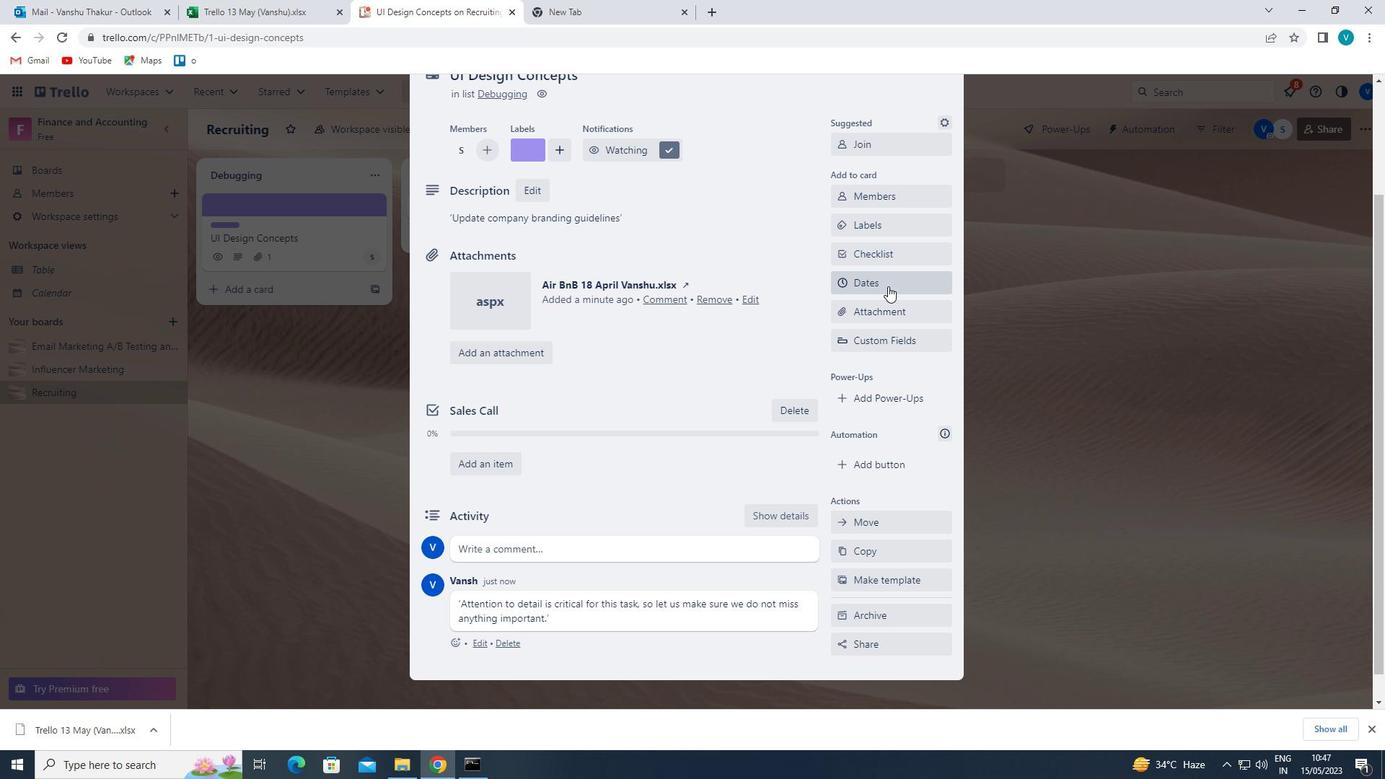 
Action: Mouse moved to (852, 388)
Screenshot: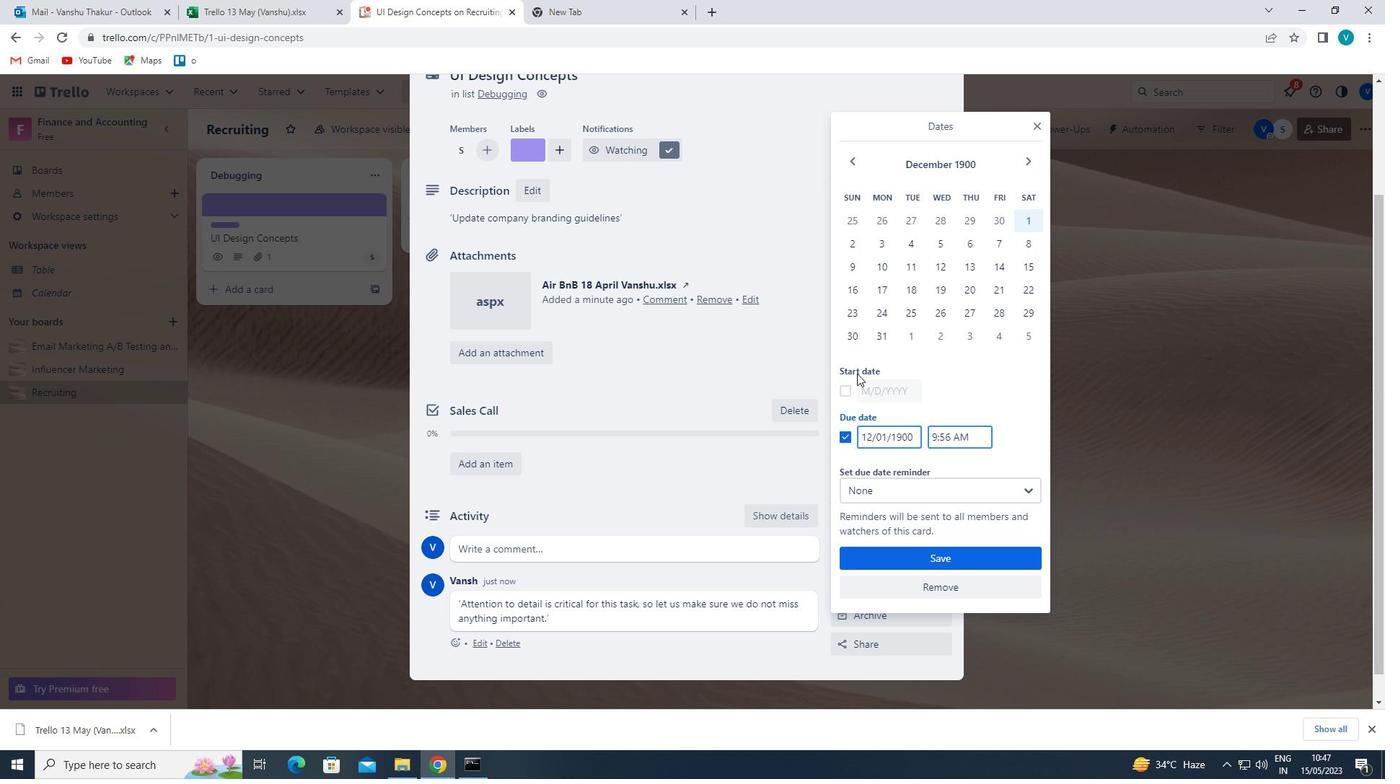 
Action: Mouse pressed left at (852, 388)
Screenshot: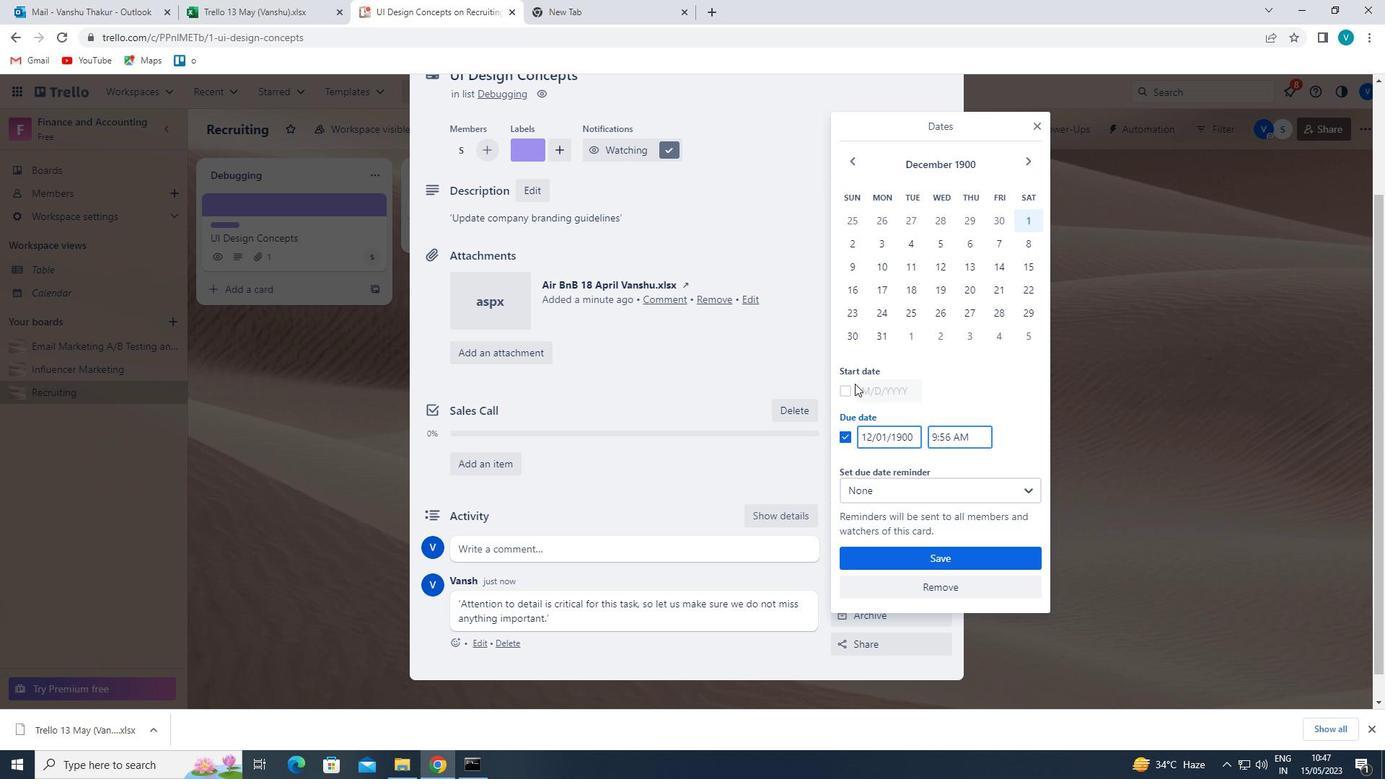 
Action: Mouse moved to (874, 383)
Screenshot: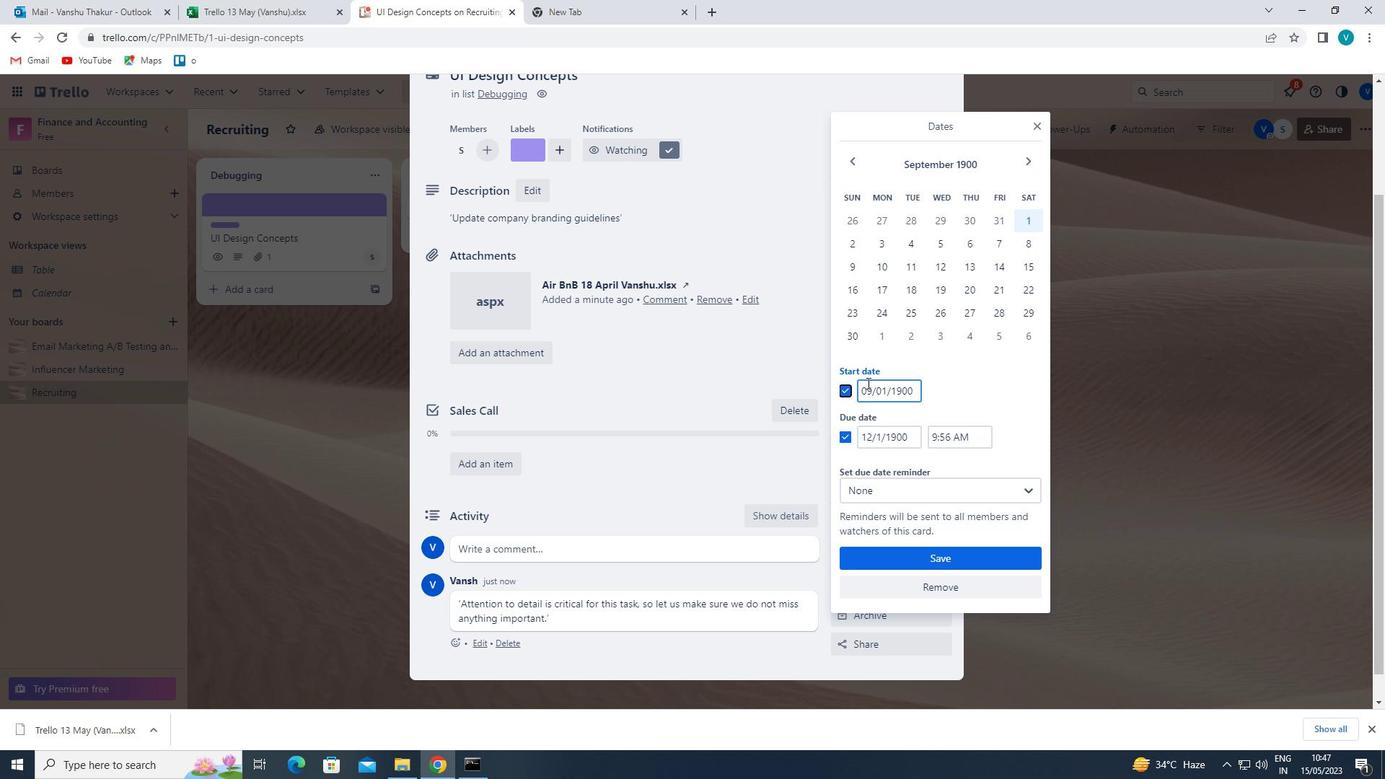 
Action: Mouse pressed left at (874, 383)
Screenshot: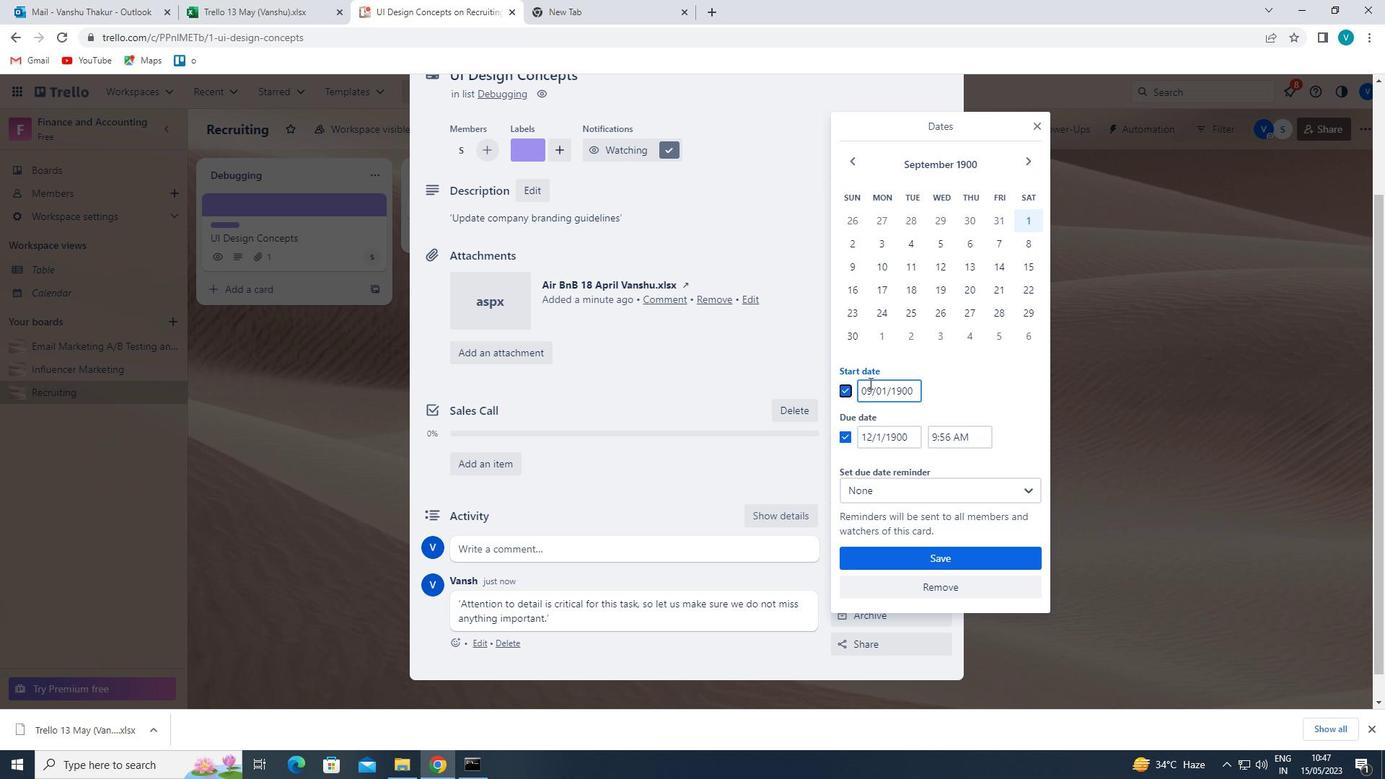 
Action: Mouse moved to (865, 388)
Screenshot: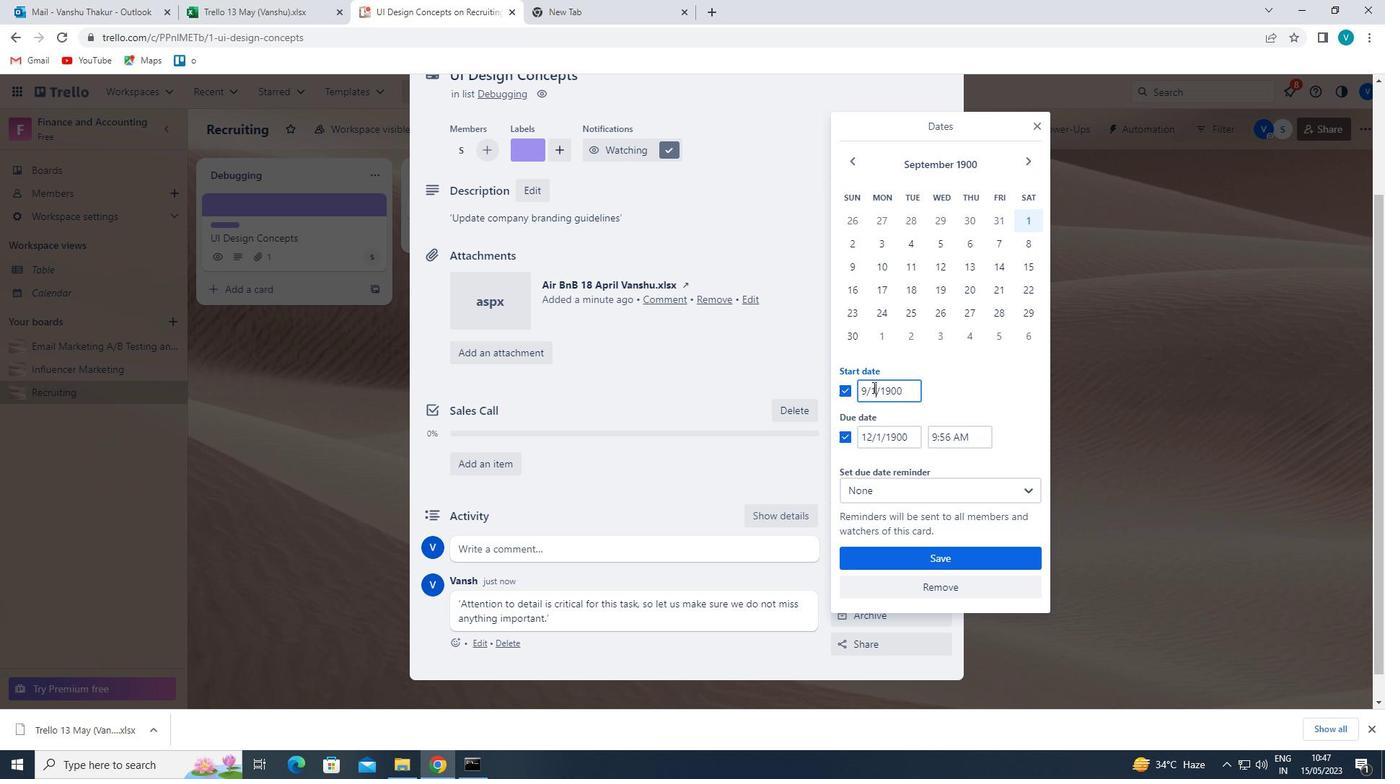 
Action: Mouse pressed left at (865, 388)
Screenshot: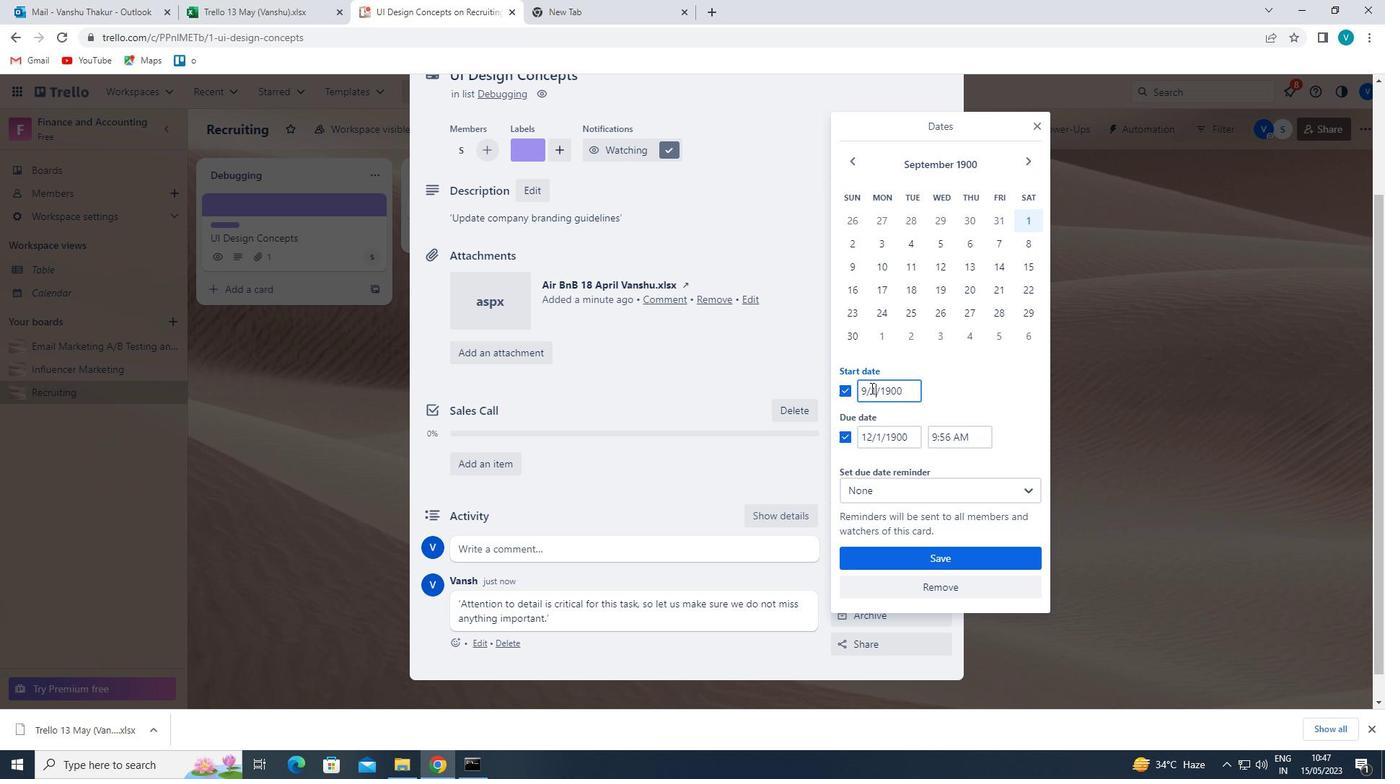 
Action: Mouse moved to (728, 484)
Screenshot: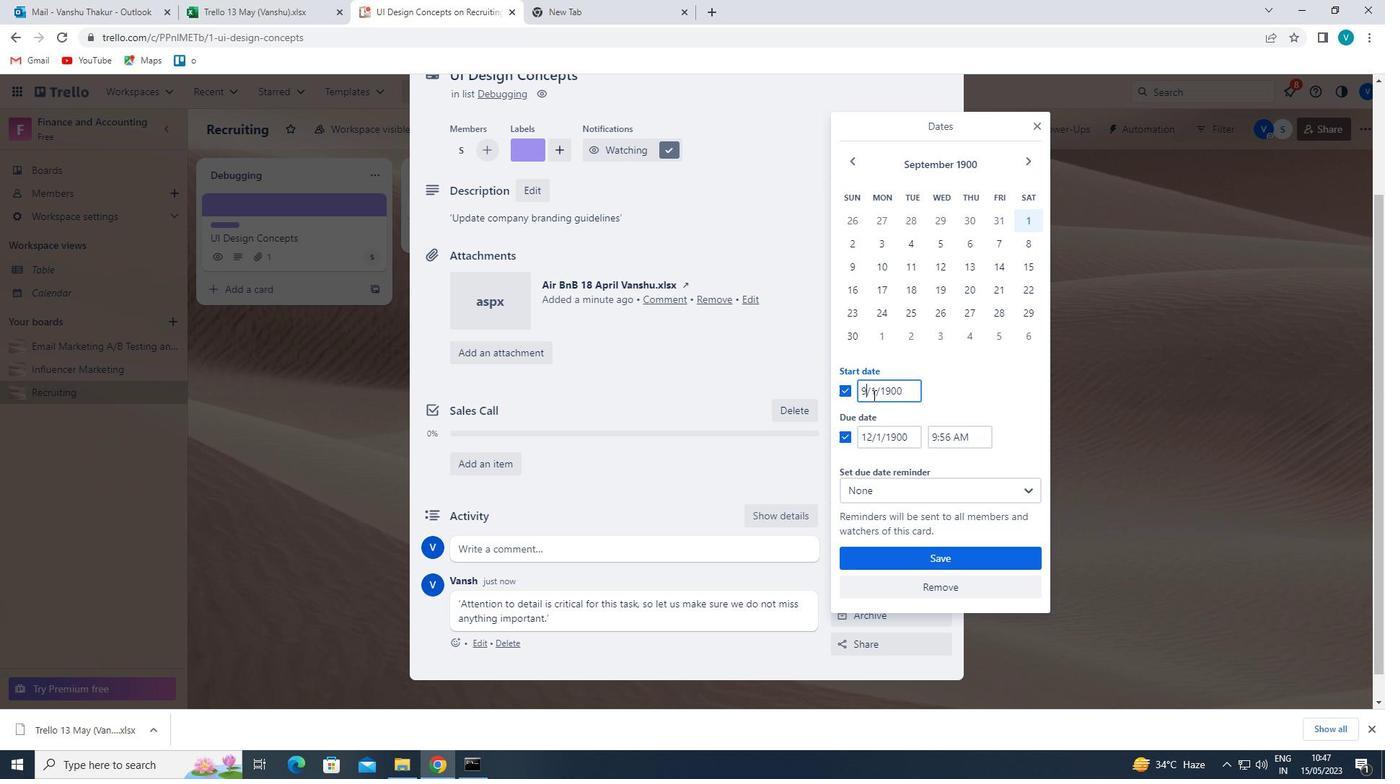 
Action: Key pressed <Key.backspace>1
Screenshot: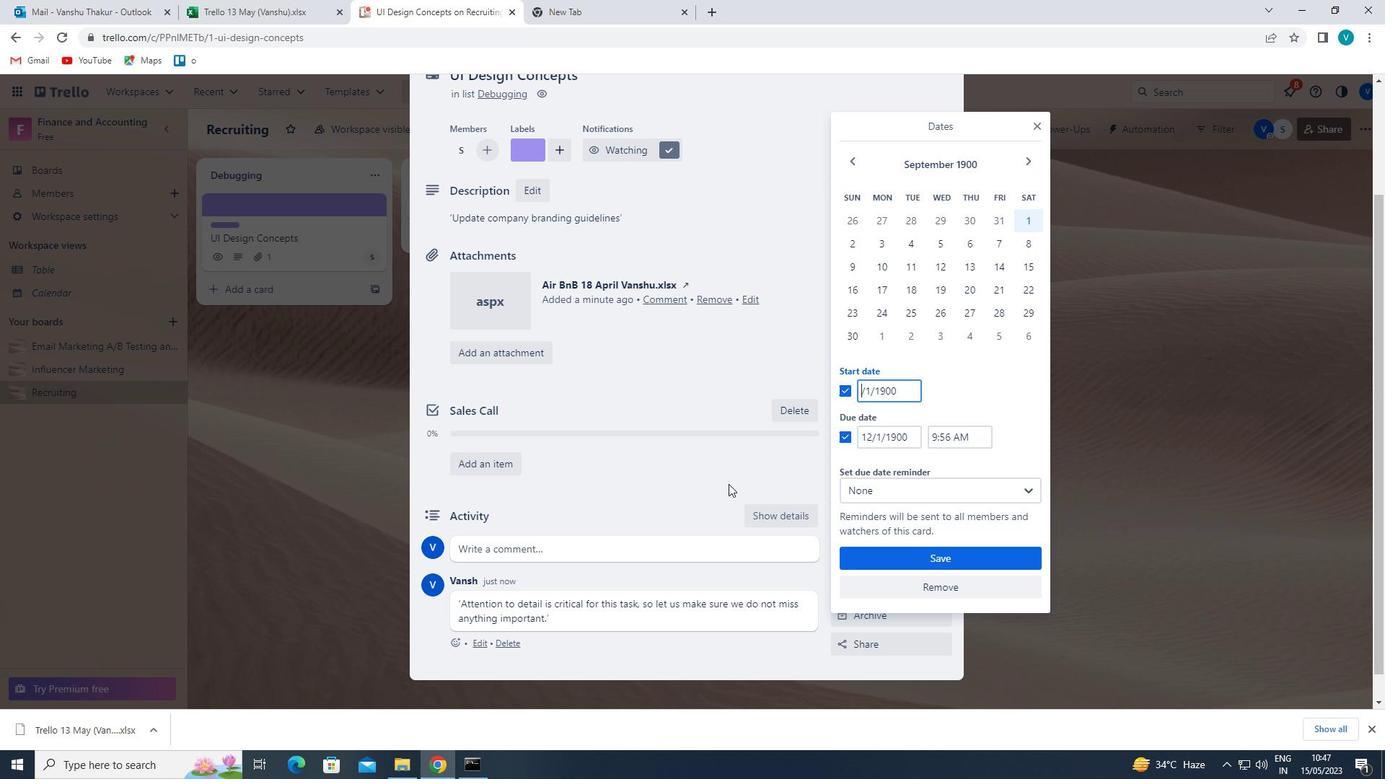 
Action: Mouse moved to (866, 432)
Screenshot: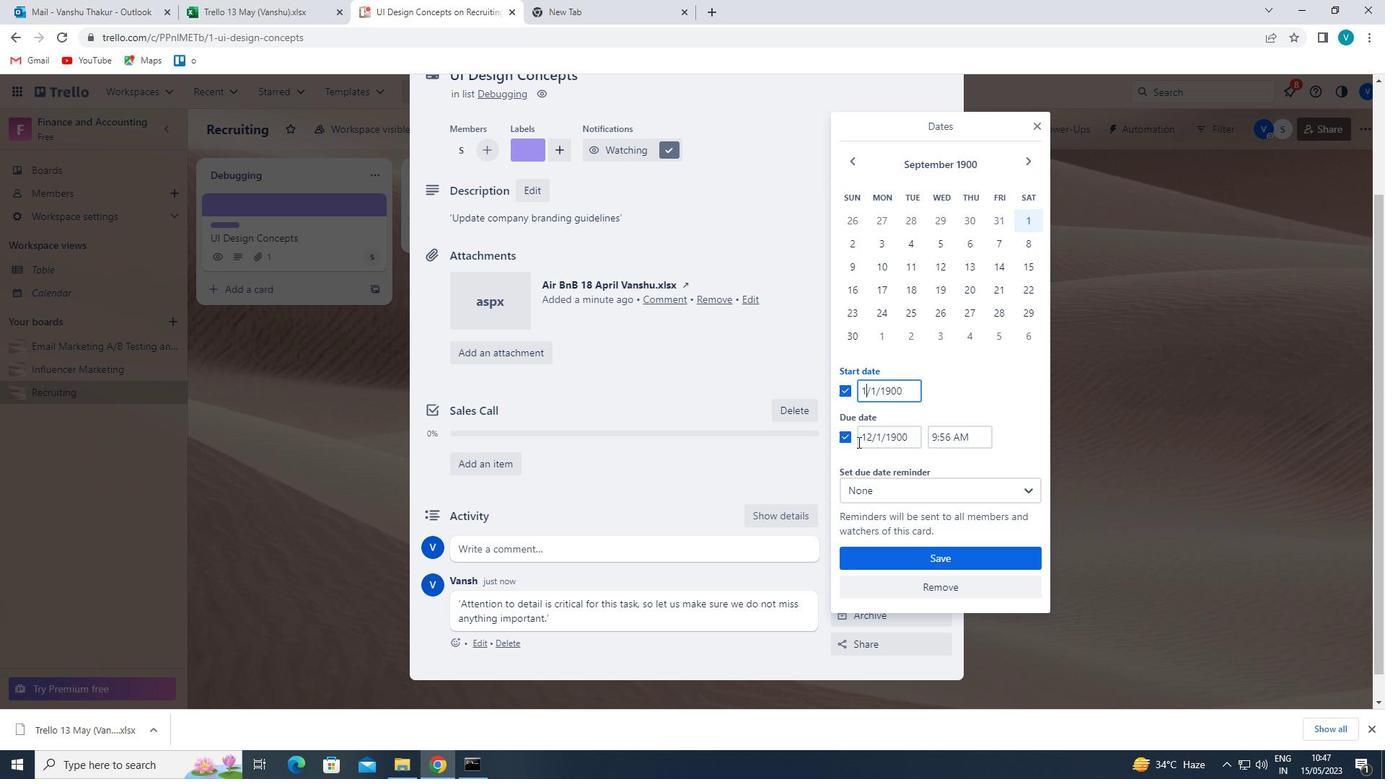 
Action: Mouse pressed left at (866, 432)
Screenshot: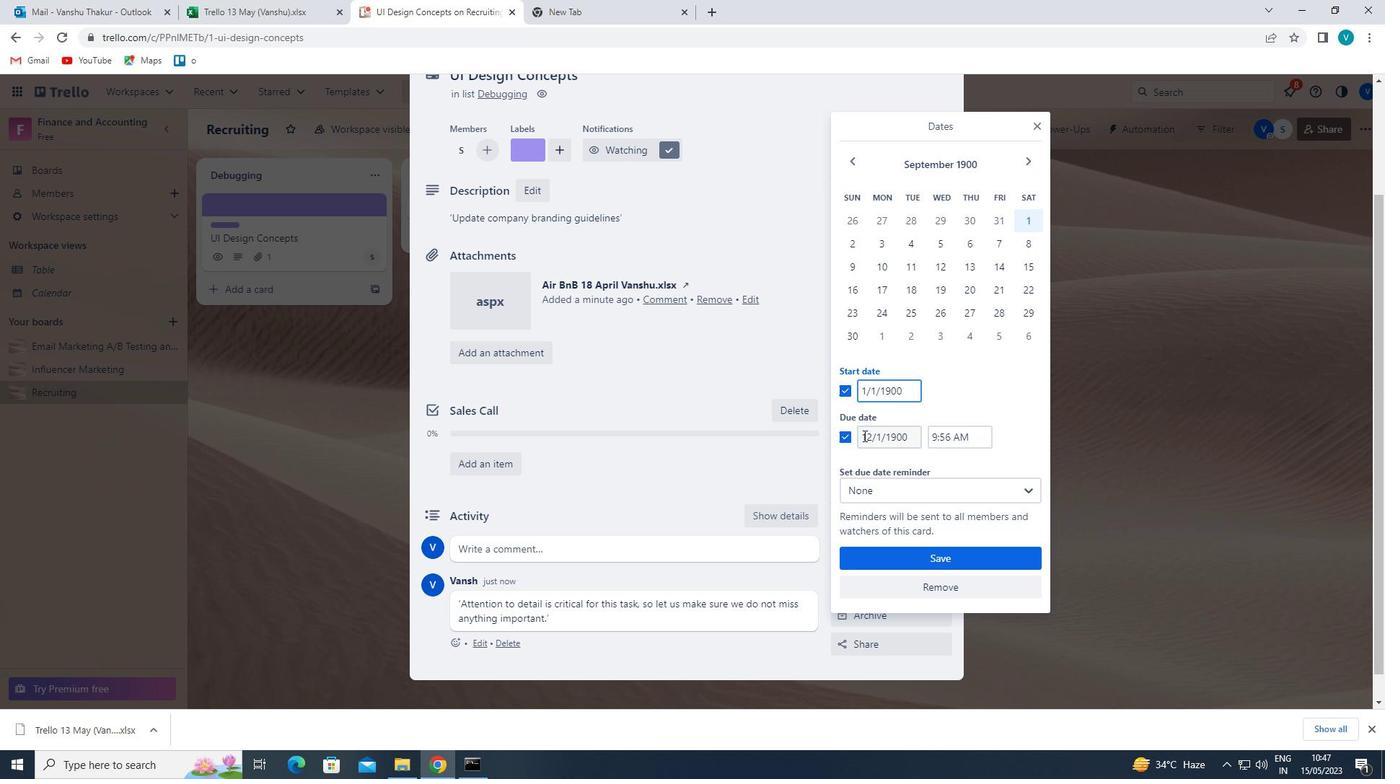 
Action: Mouse moved to (870, 435)
Screenshot: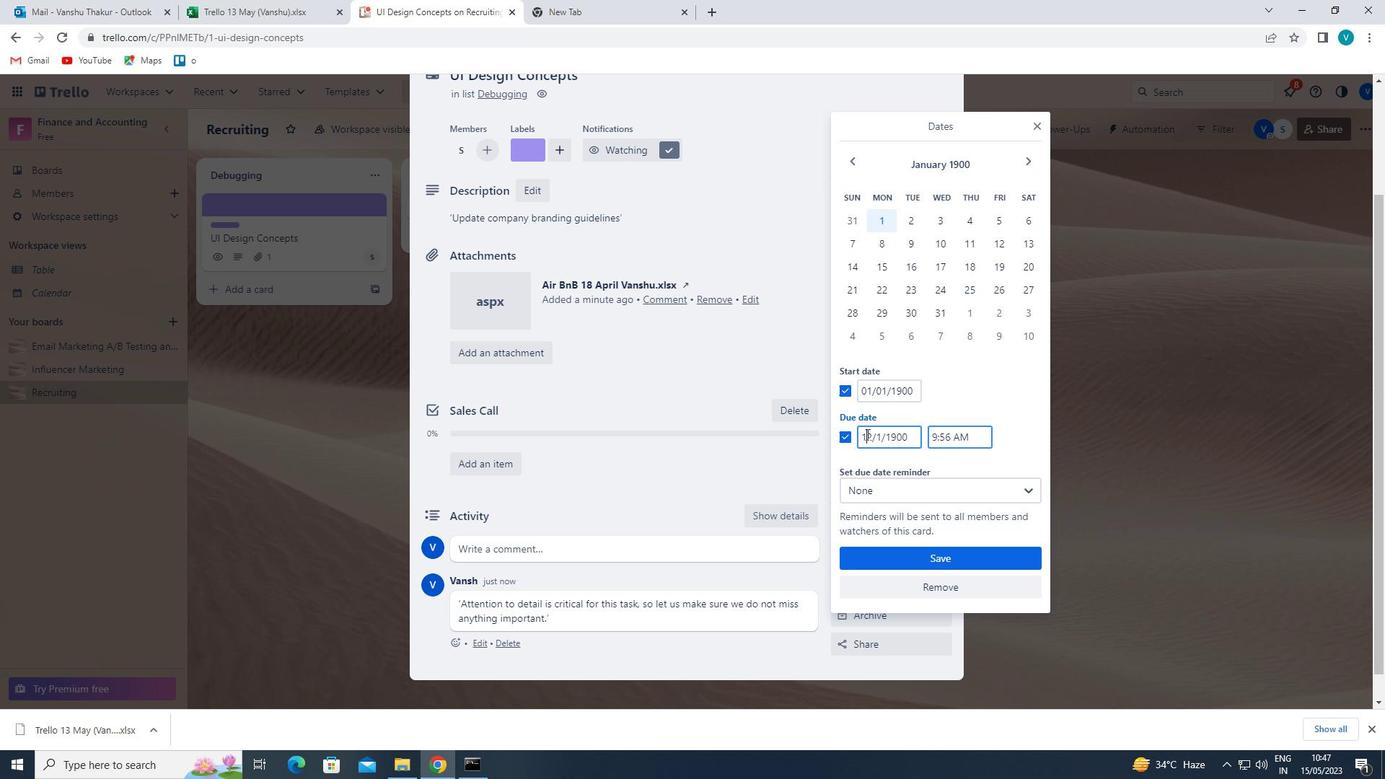 
Action: Mouse pressed left at (870, 435)
Screenshot: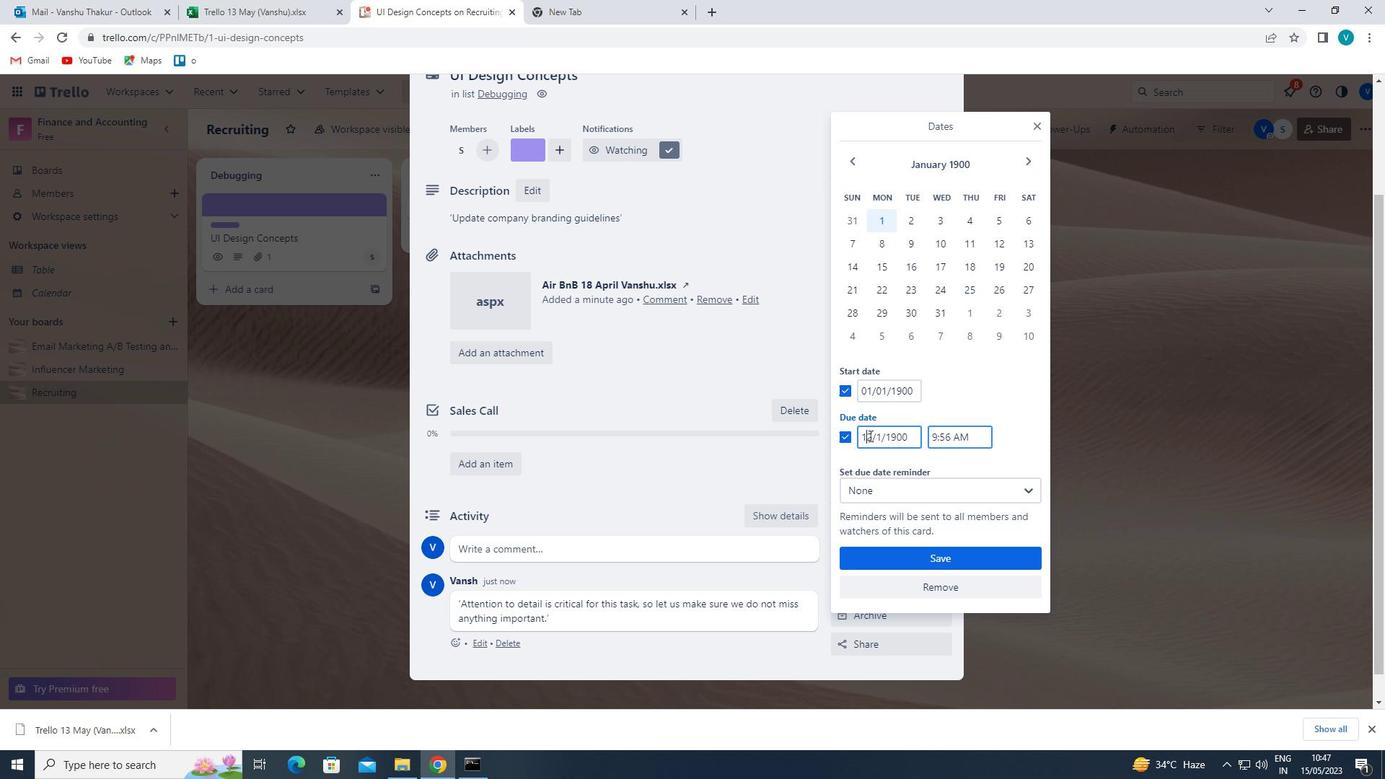 
Action: Mouse moved to (793, 481)
Screenshot: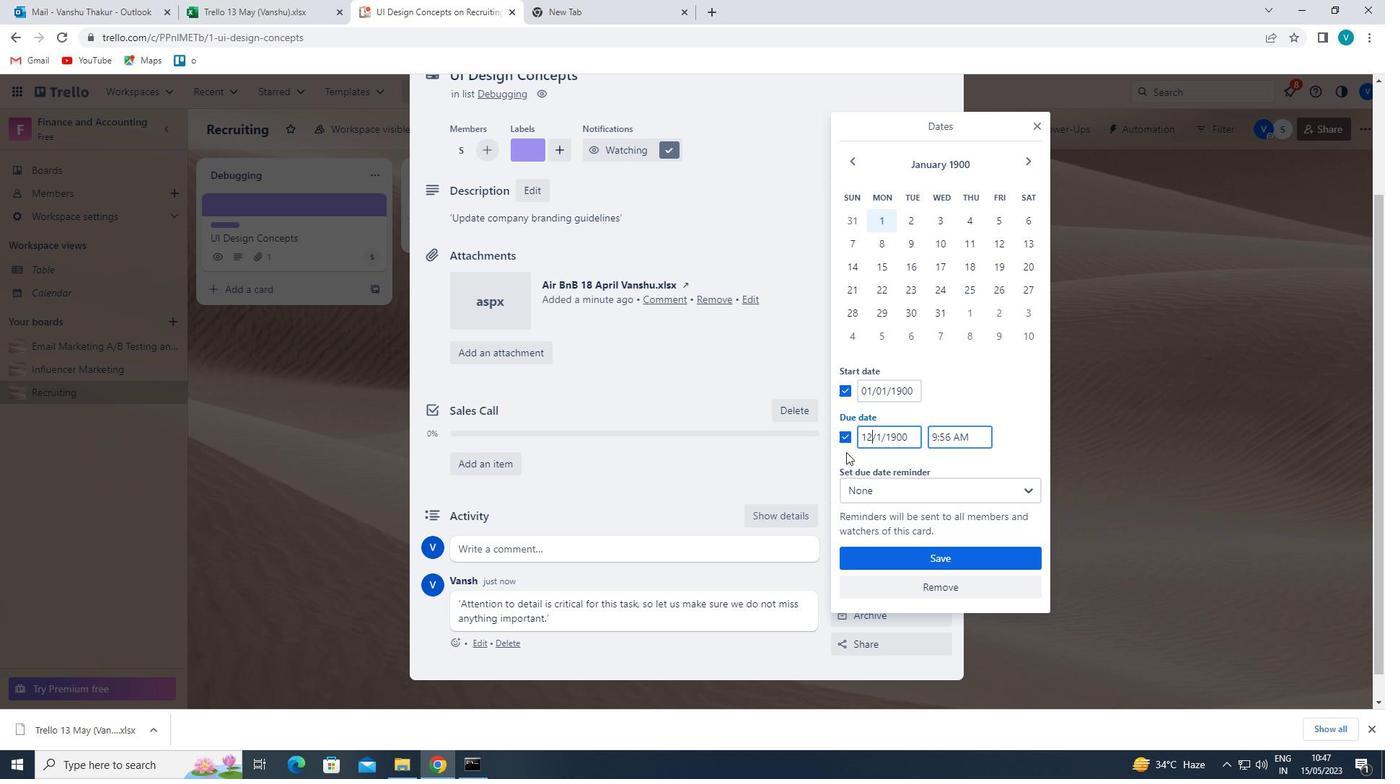 
Action: Key pressed <Key.backspace><Key.backspace>8
Screenshot: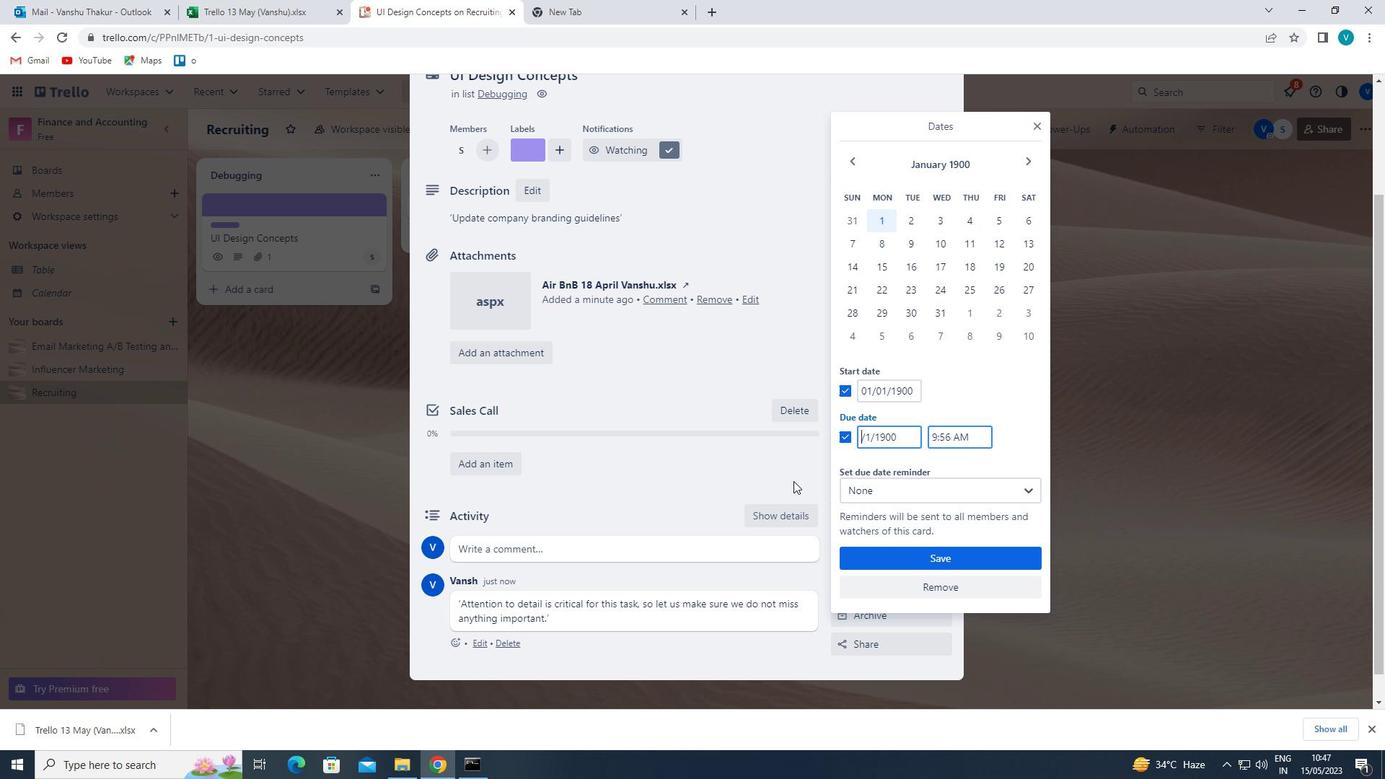 
Action: Mouse moved to (927, 554)
Screenshot: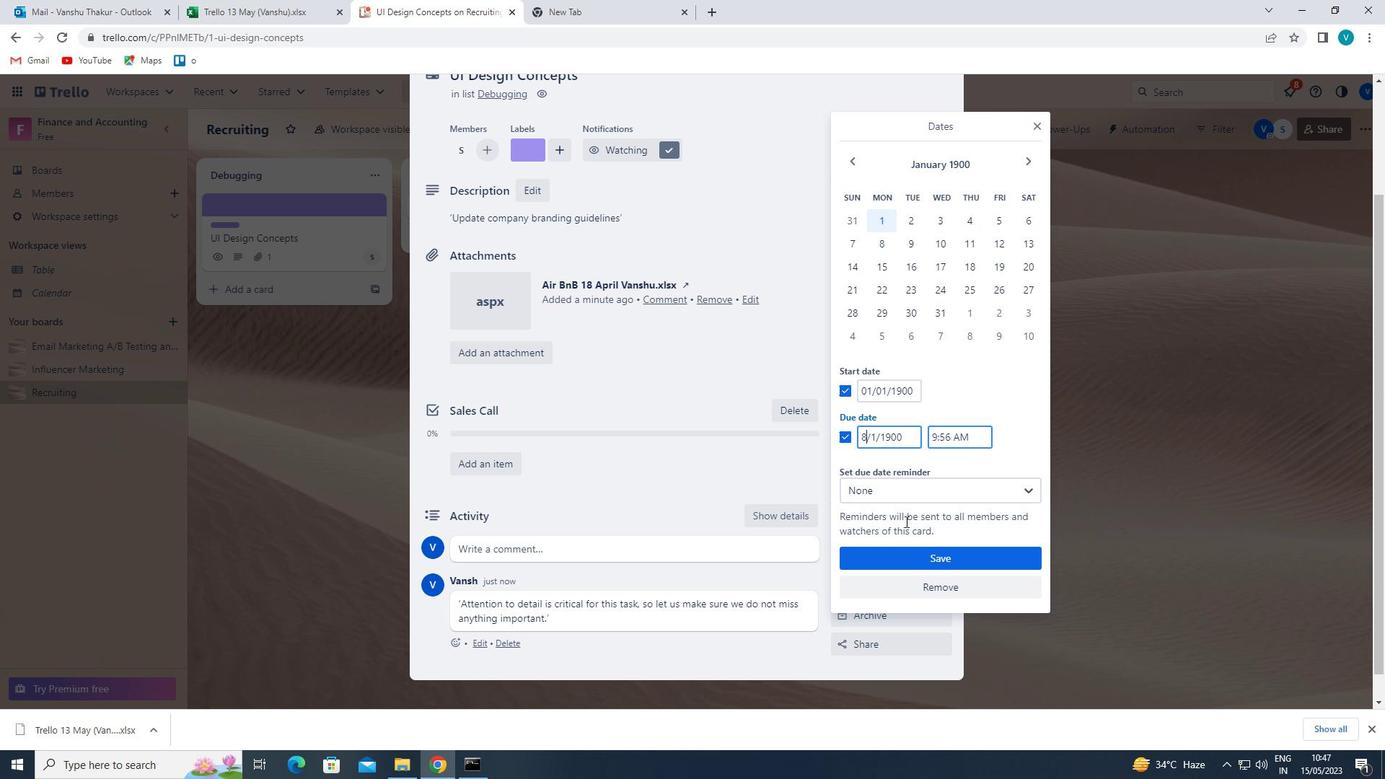 
Action: Mouse pressed left at (927, 554)
Screenshot: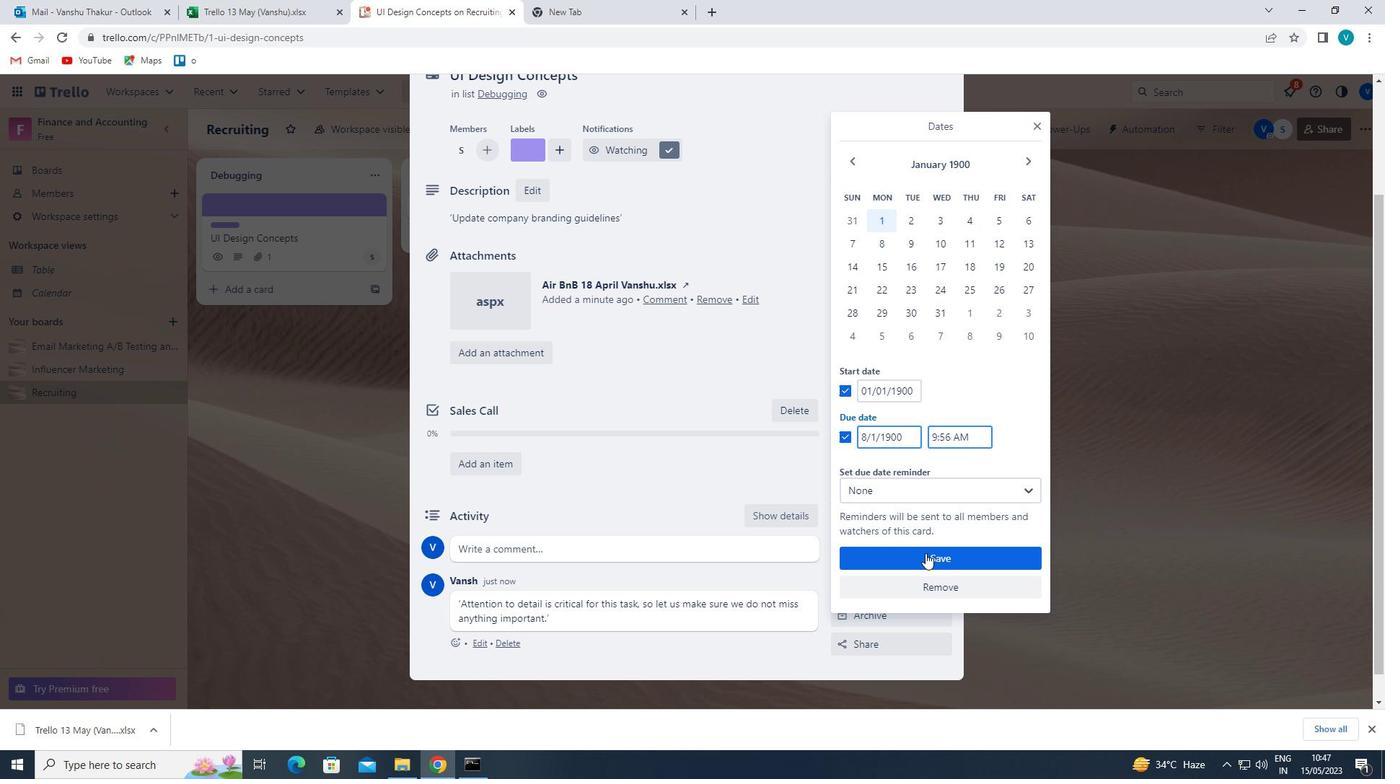 
Action: Mouse moved to (880, 576)
Screenshot: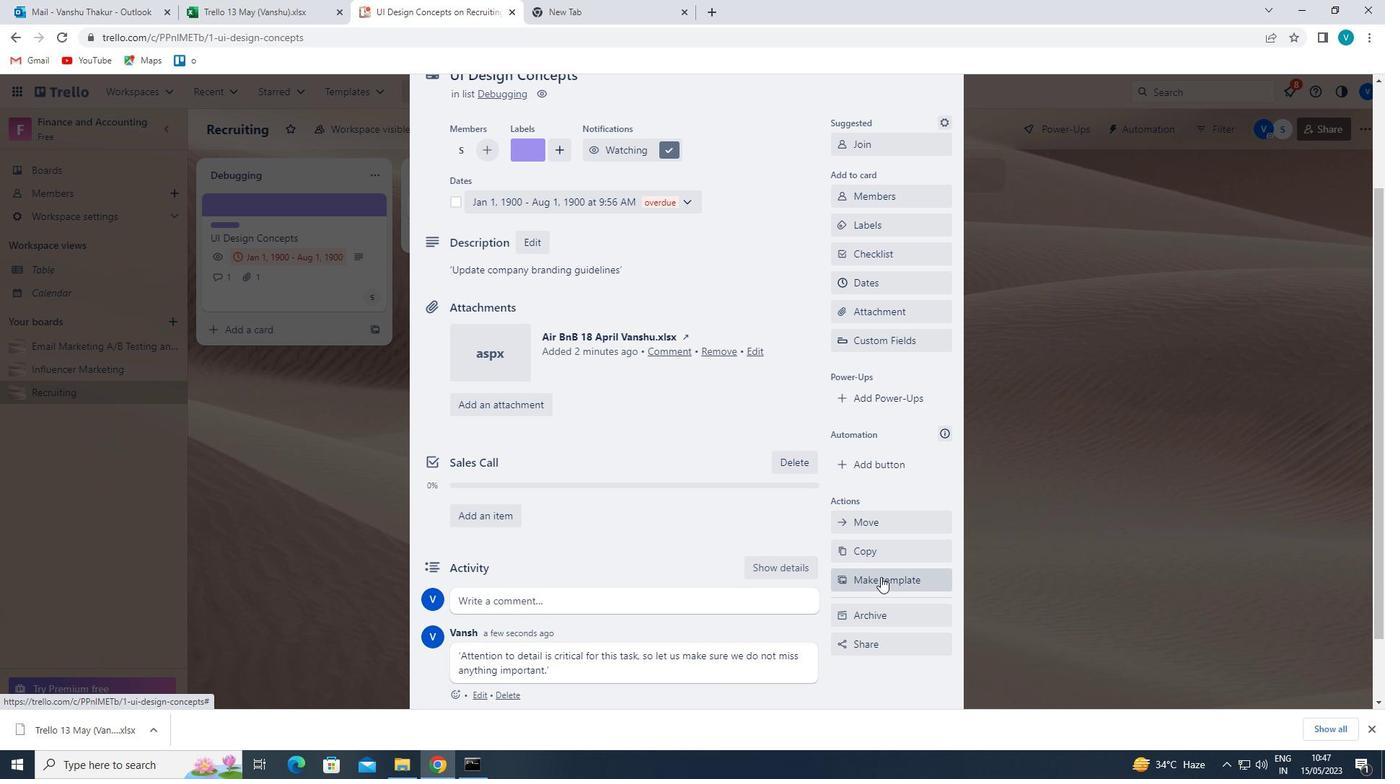 
